 Task: Find connections with filter location Katiola with filter topic #Managementtips with filter profile language English with filter current company Varroc Safety and Mobility with filter school JSS Academy of Technical Education with filter industry Women's Handbag Manufacturing with filter service category Business Analytics with filter keywords title Direct Salesperson
Action: Mouse moved to (687, 88)
Screenshot: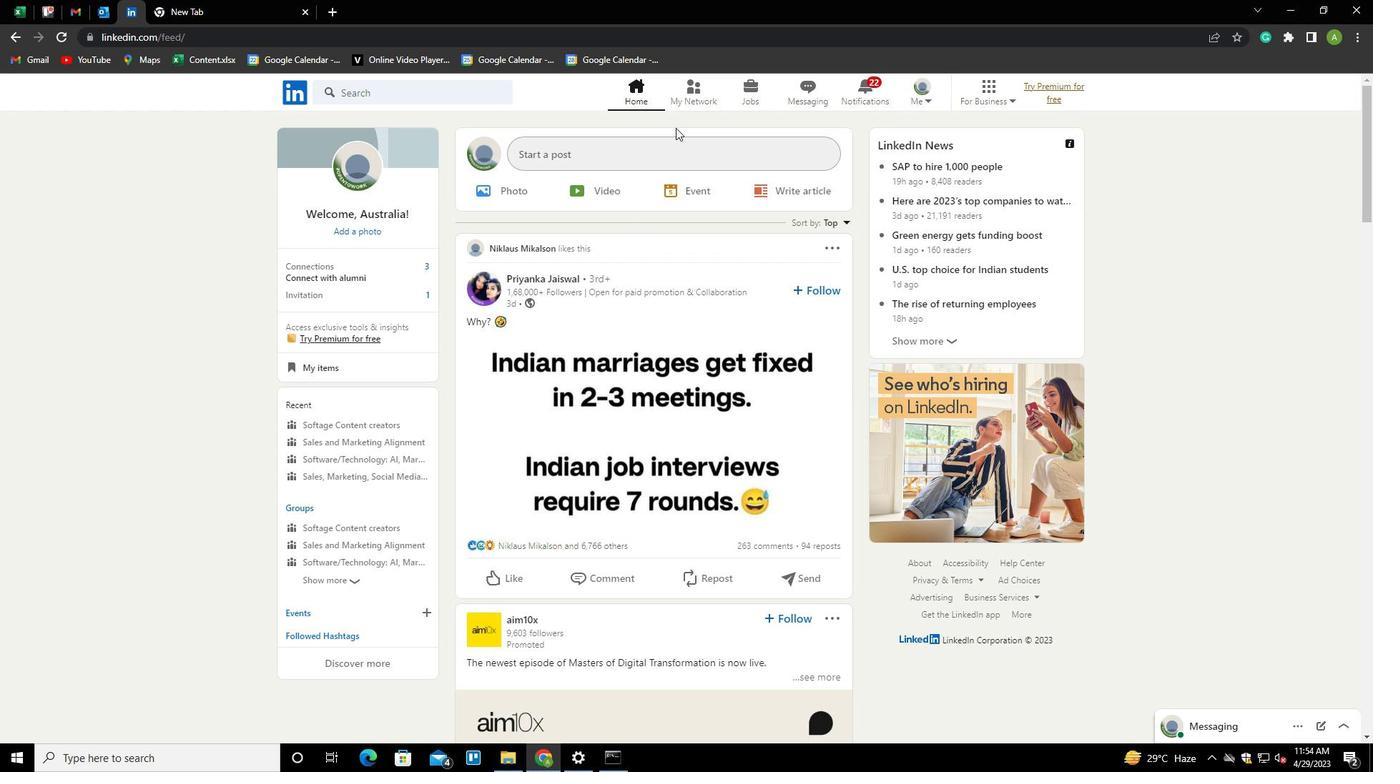 
Action: Mouse pressed left at (687, 88)
Screenshot: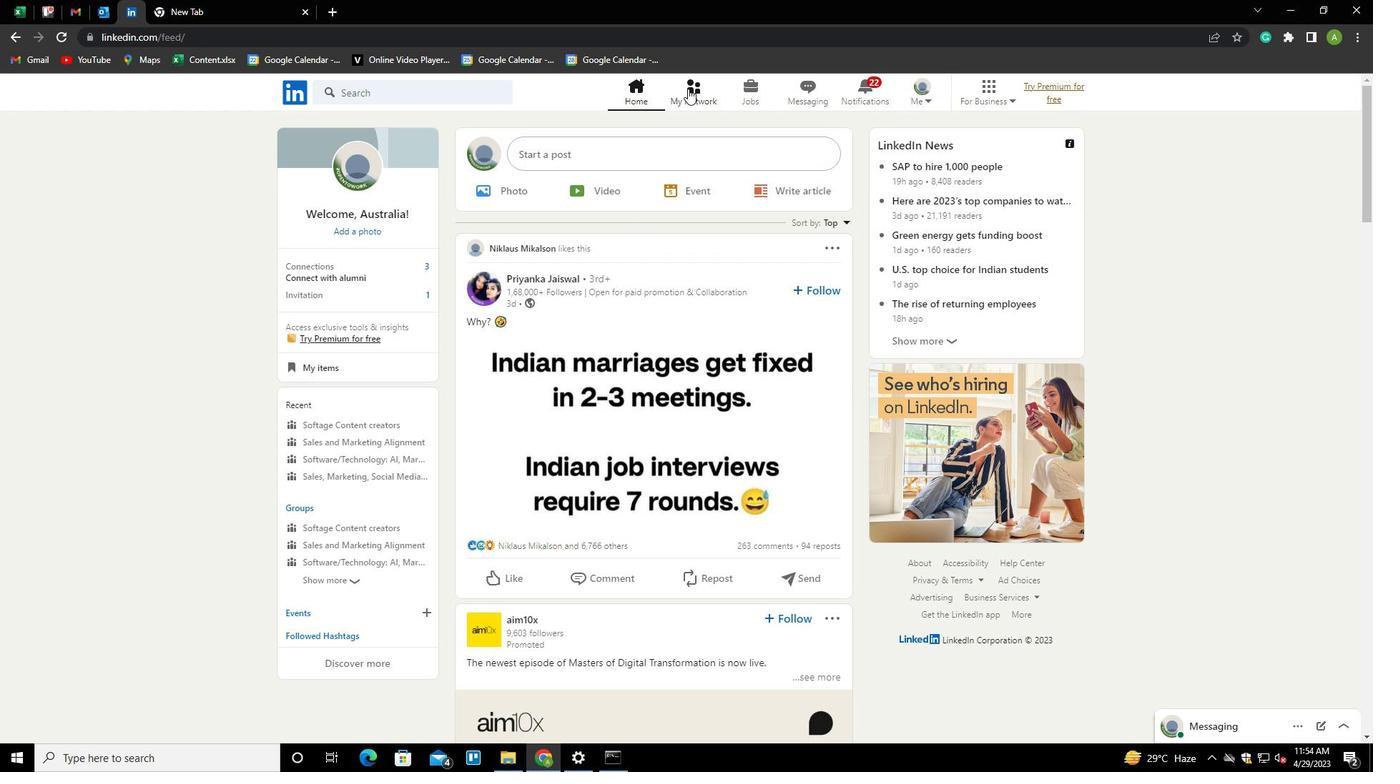 
Action: Mouse moved to (365, 166)
Screenshot: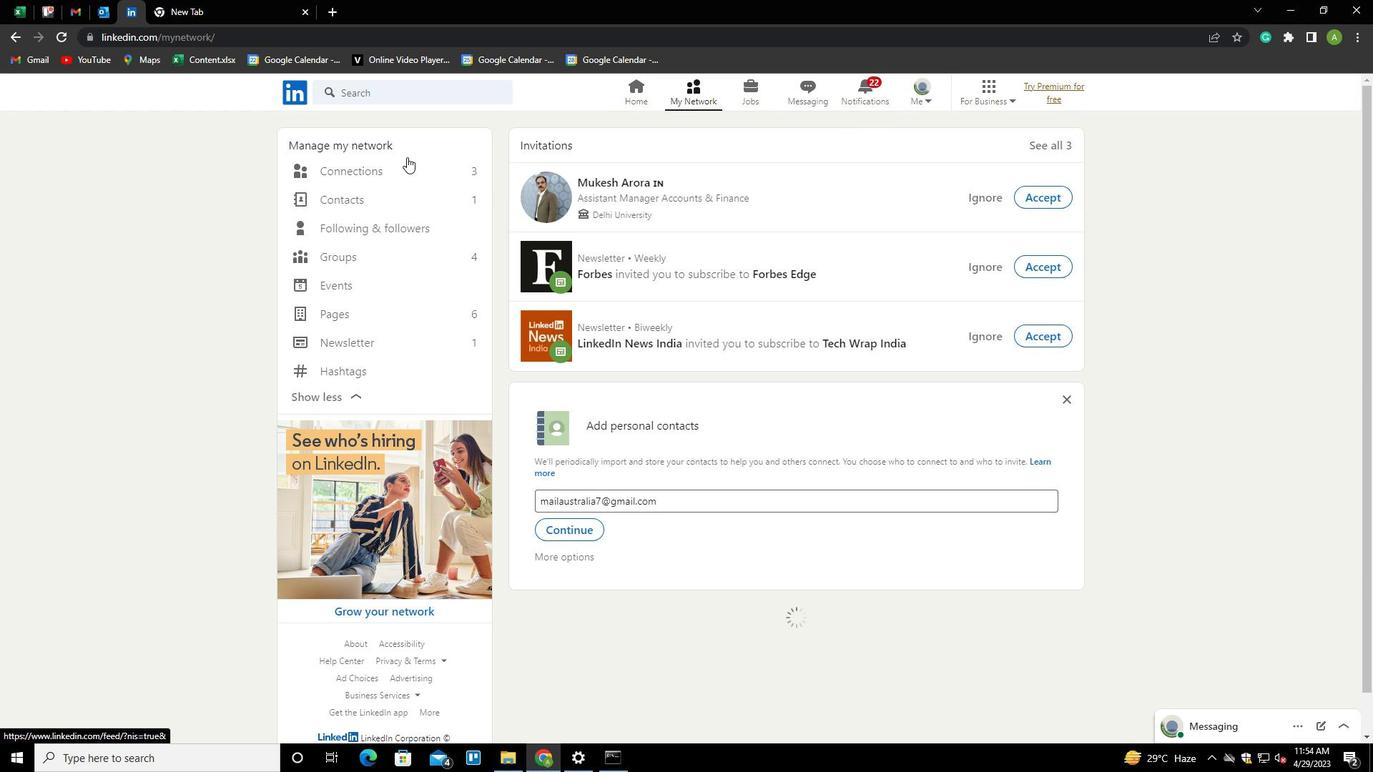 
Action: Mouse pressed left at (365, 166)
Screenshot: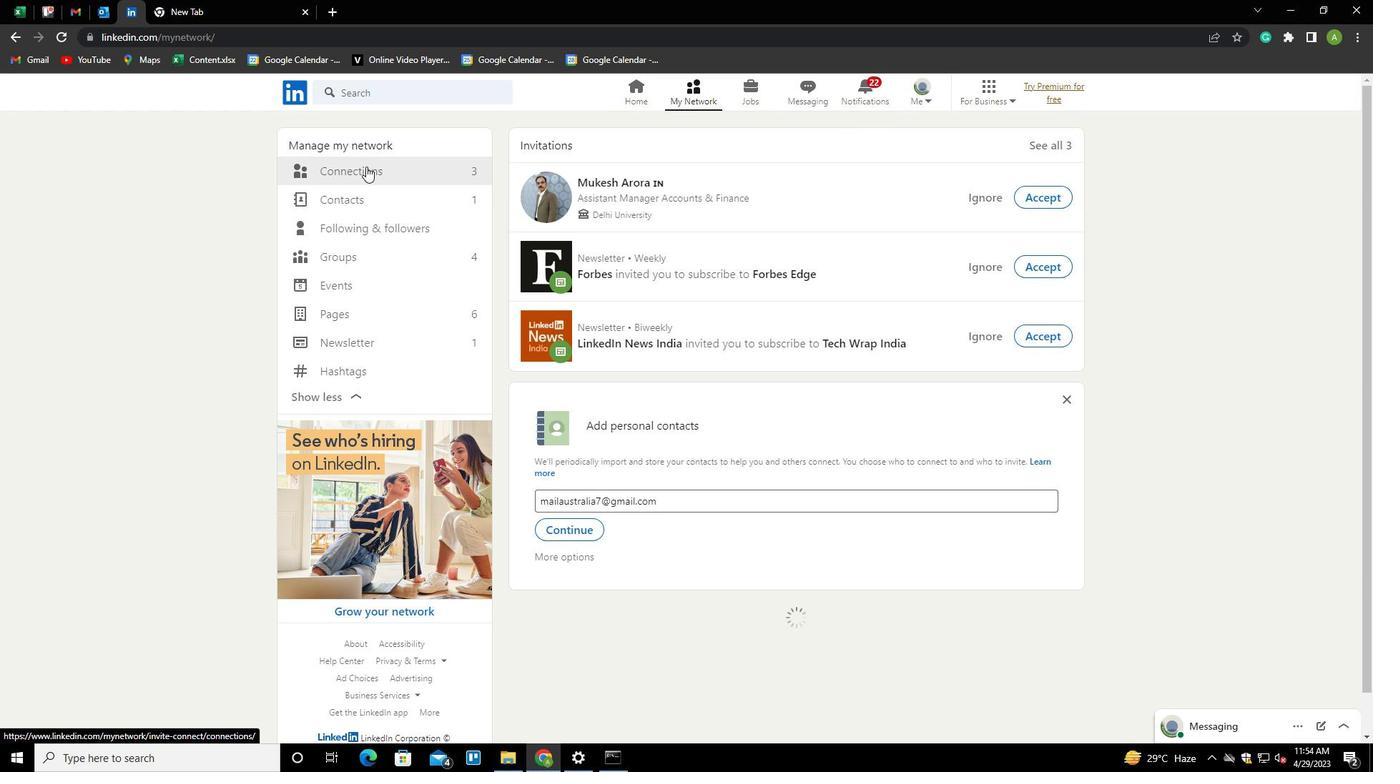 
Action: Mouse moved to (816, 177)
Screenshot: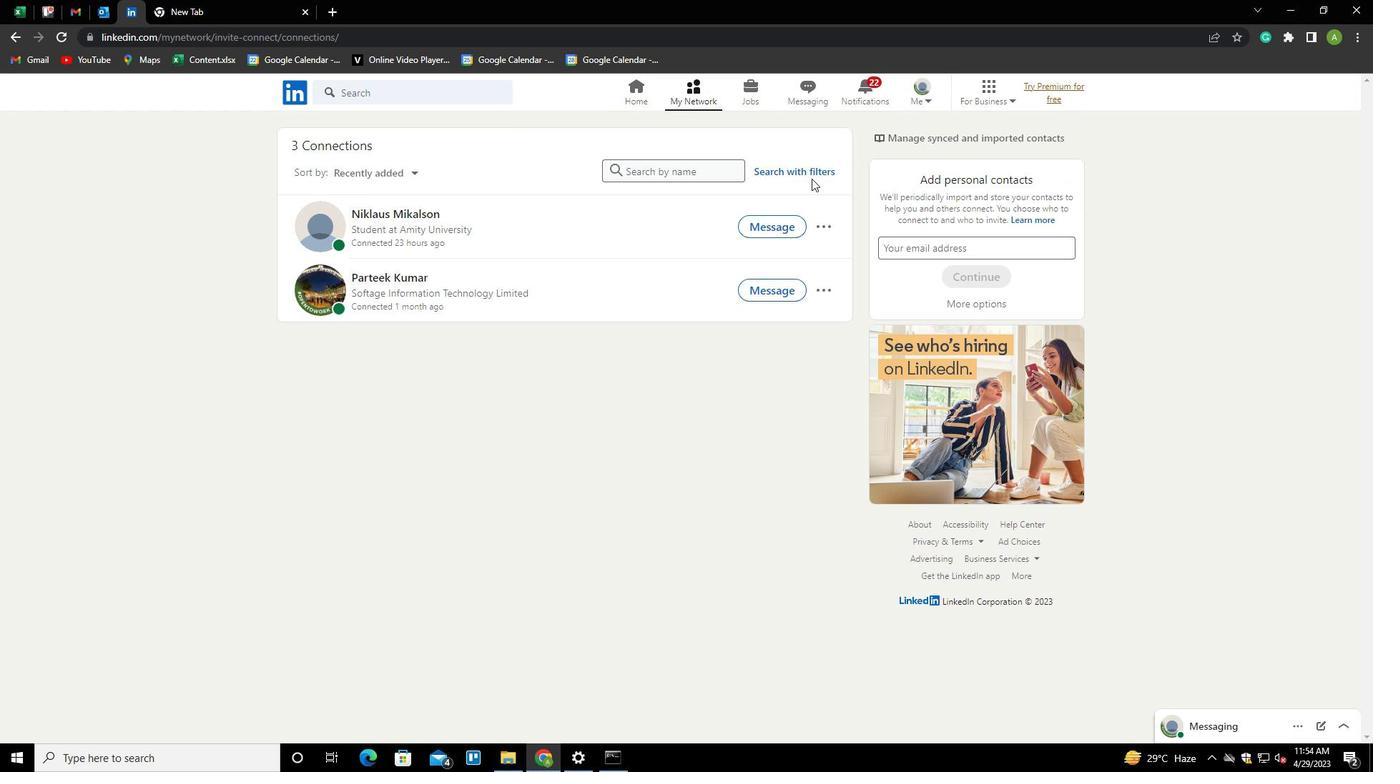 
Action: Mouse pressed left at (816, 177)
Screenshot: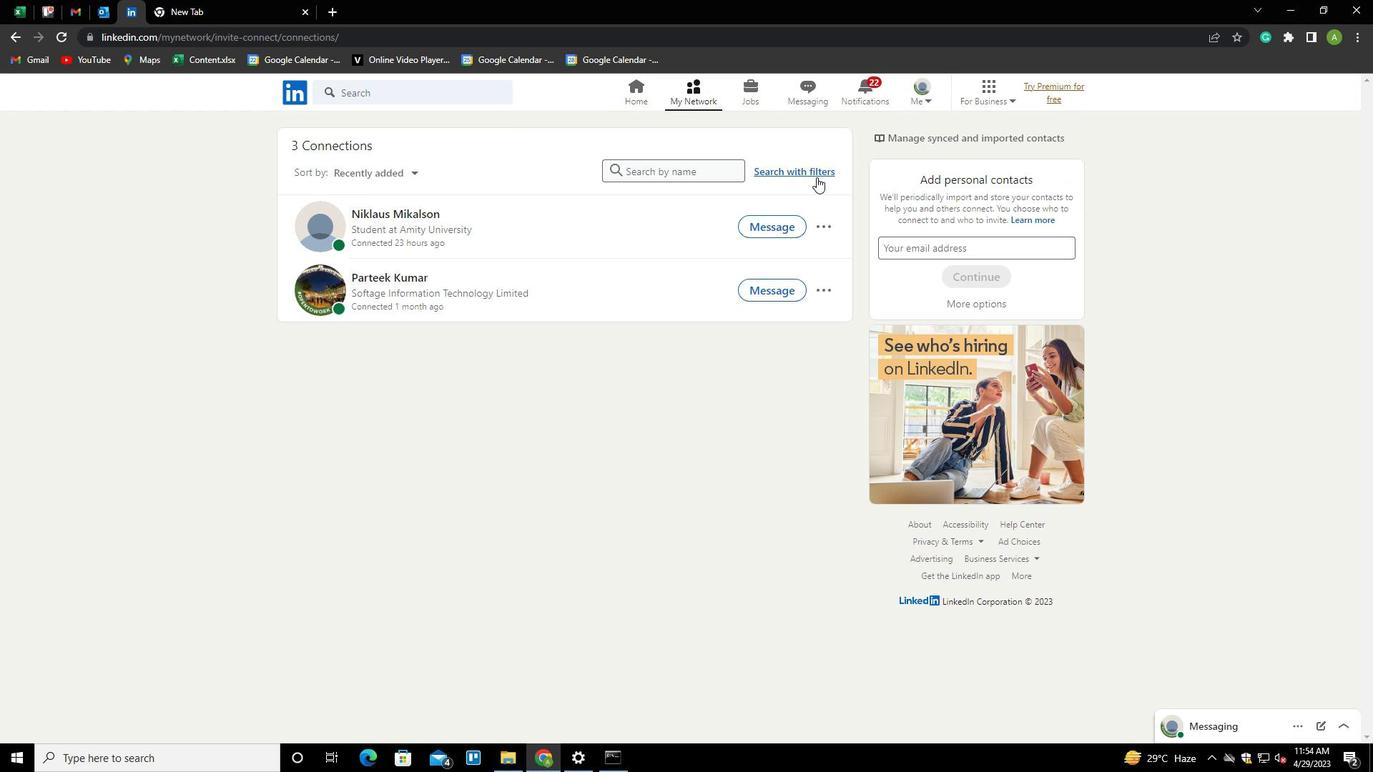 
Action: Mouse moved to (737, 128)
Screenshot: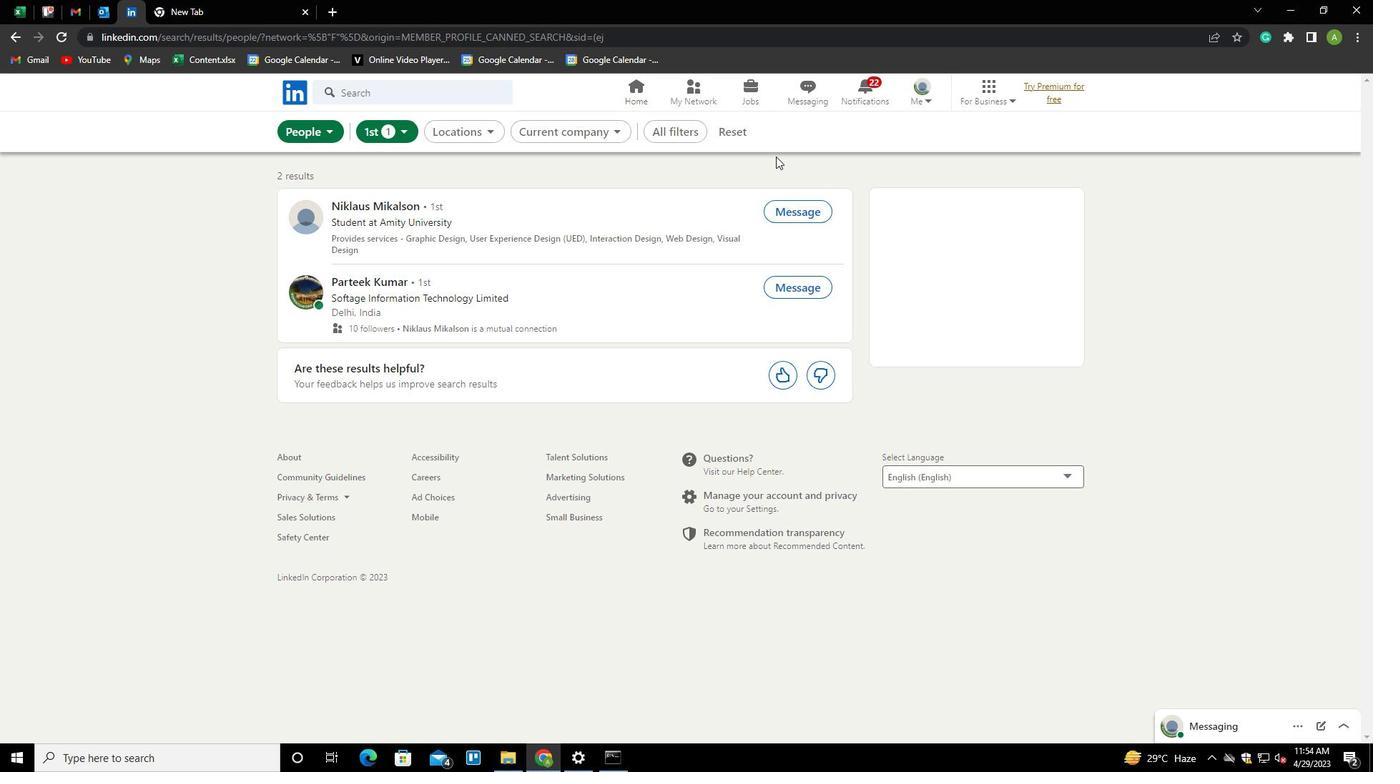 
Action: Mouse pressed left at (737, 128)
Screenshot: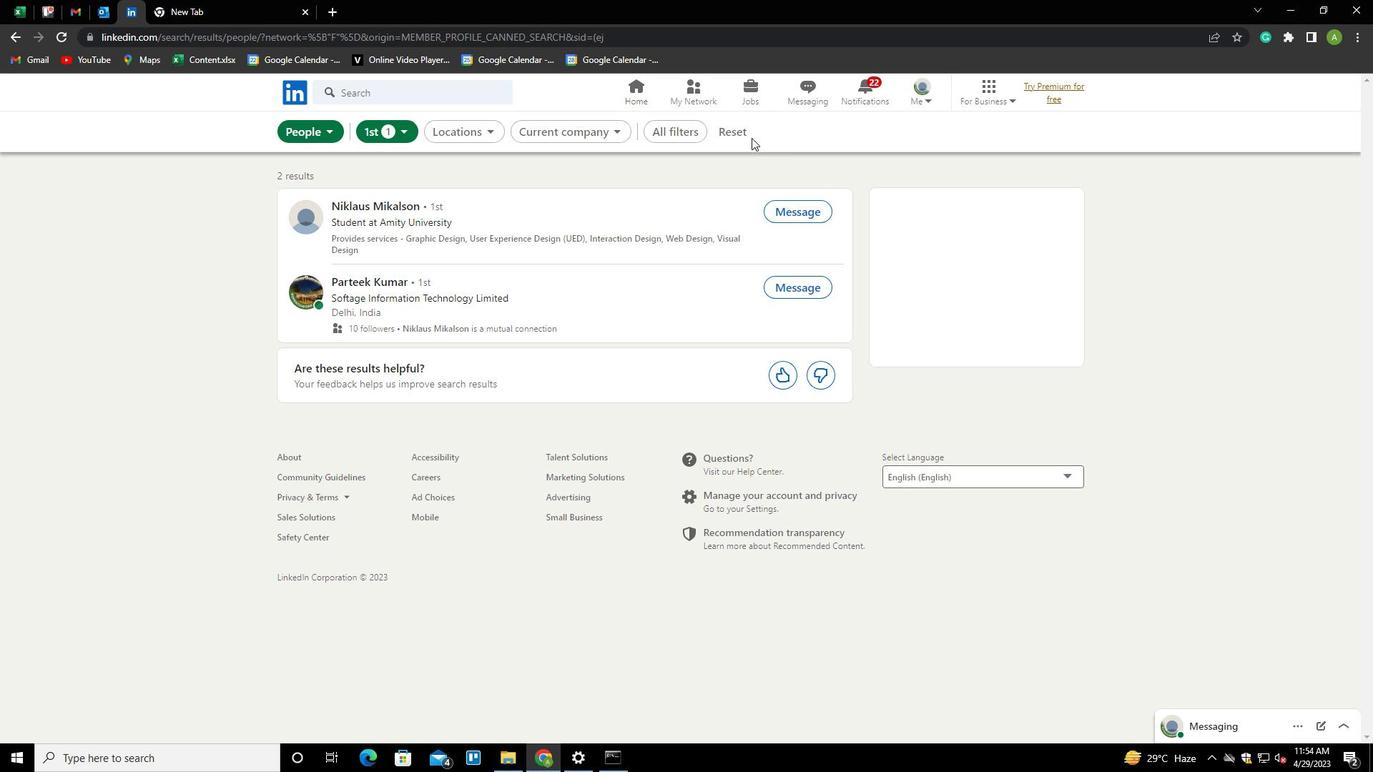 
Action: Mouse moved to (698, 134)
Screenshot: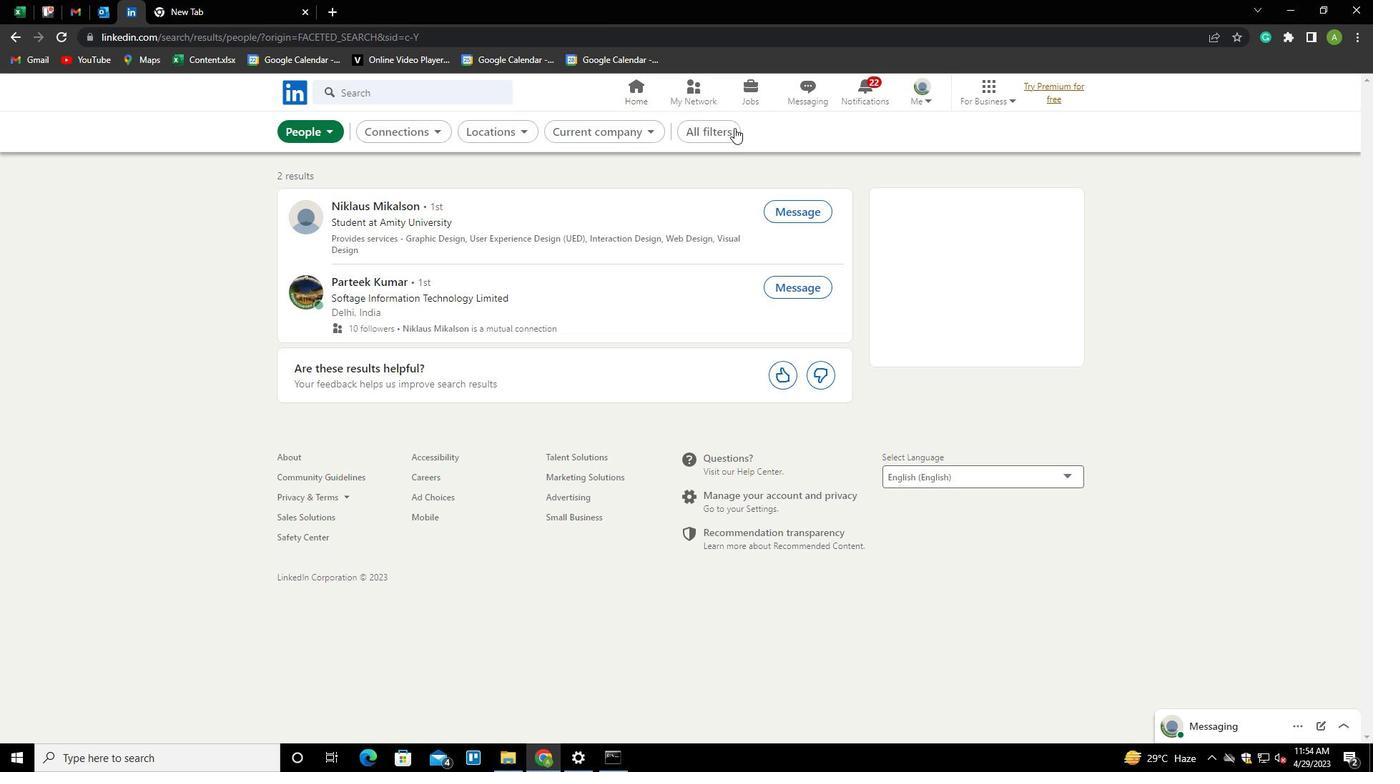 
Action: Mouse pressed left at (698, 134)
Screenshot: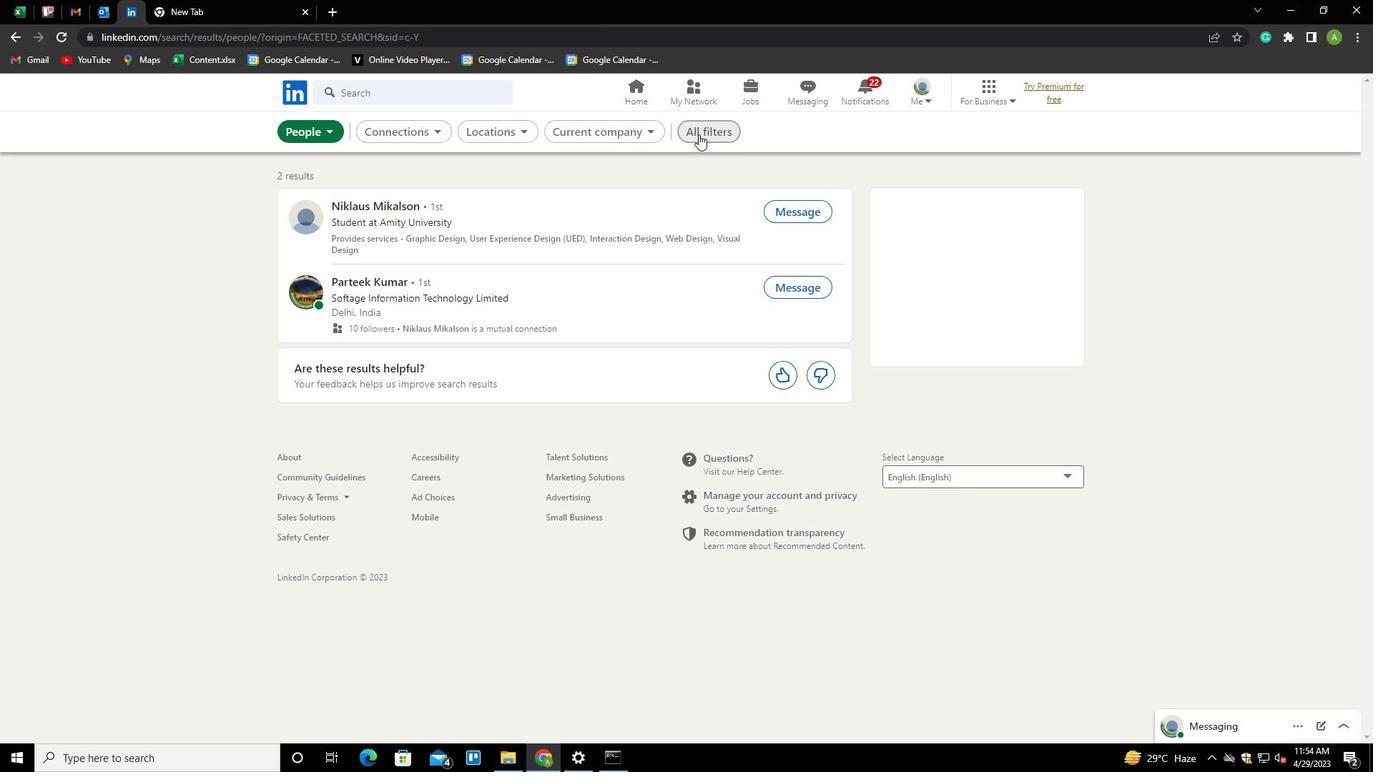 
Action: Mouse moved to (1192, 454)
Screenshot: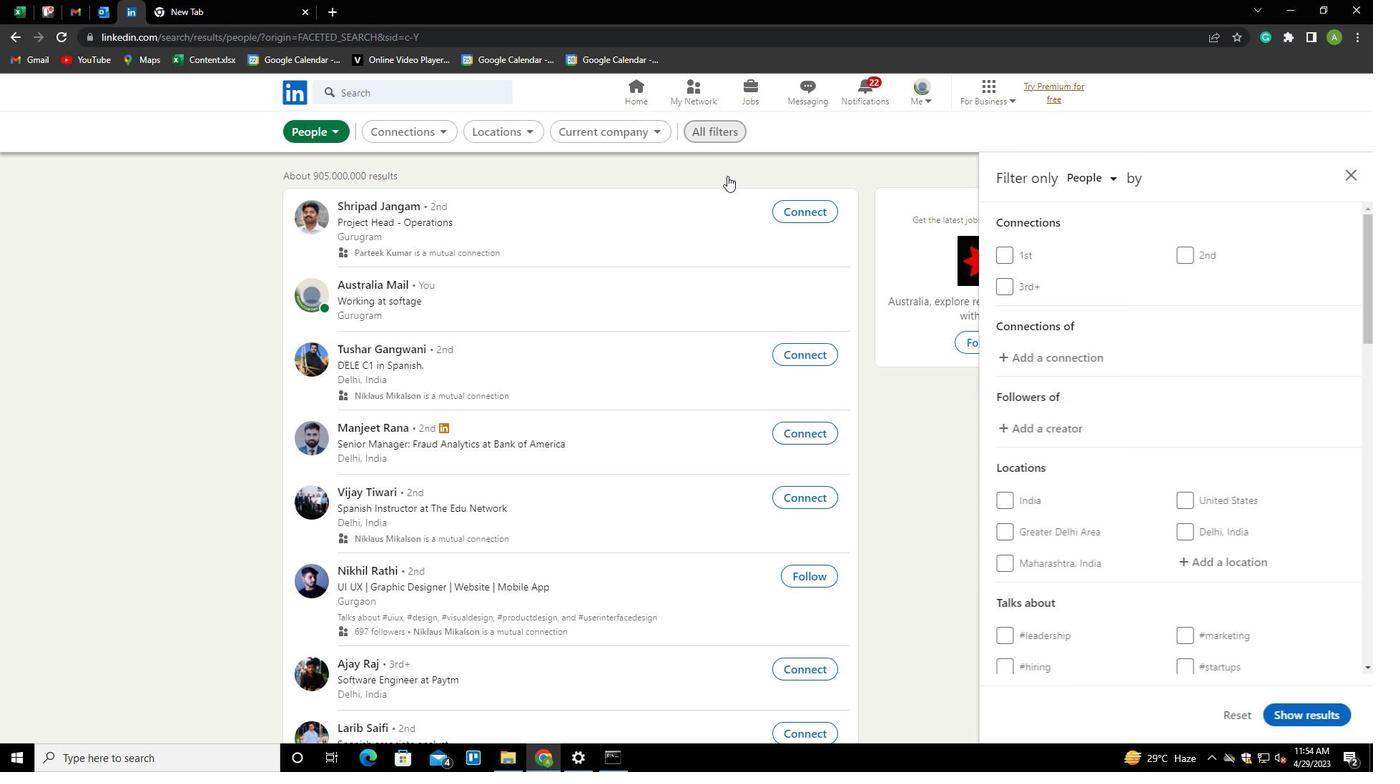
Action: Mouse scrolled (1192, 453) with delta (0, 0)
Screenshot: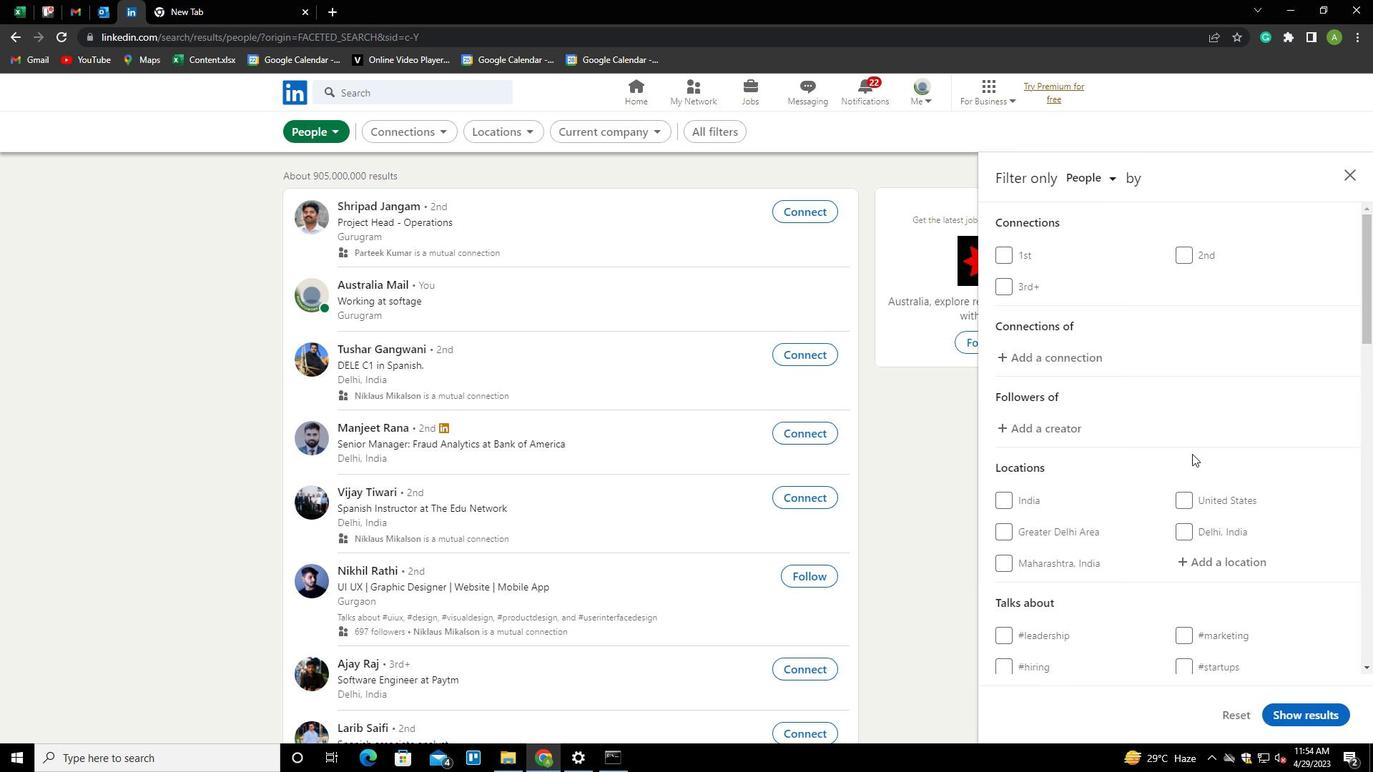 
Action: Mouse scrolled (1192, 453) with delta (0, 0)
Screenshot: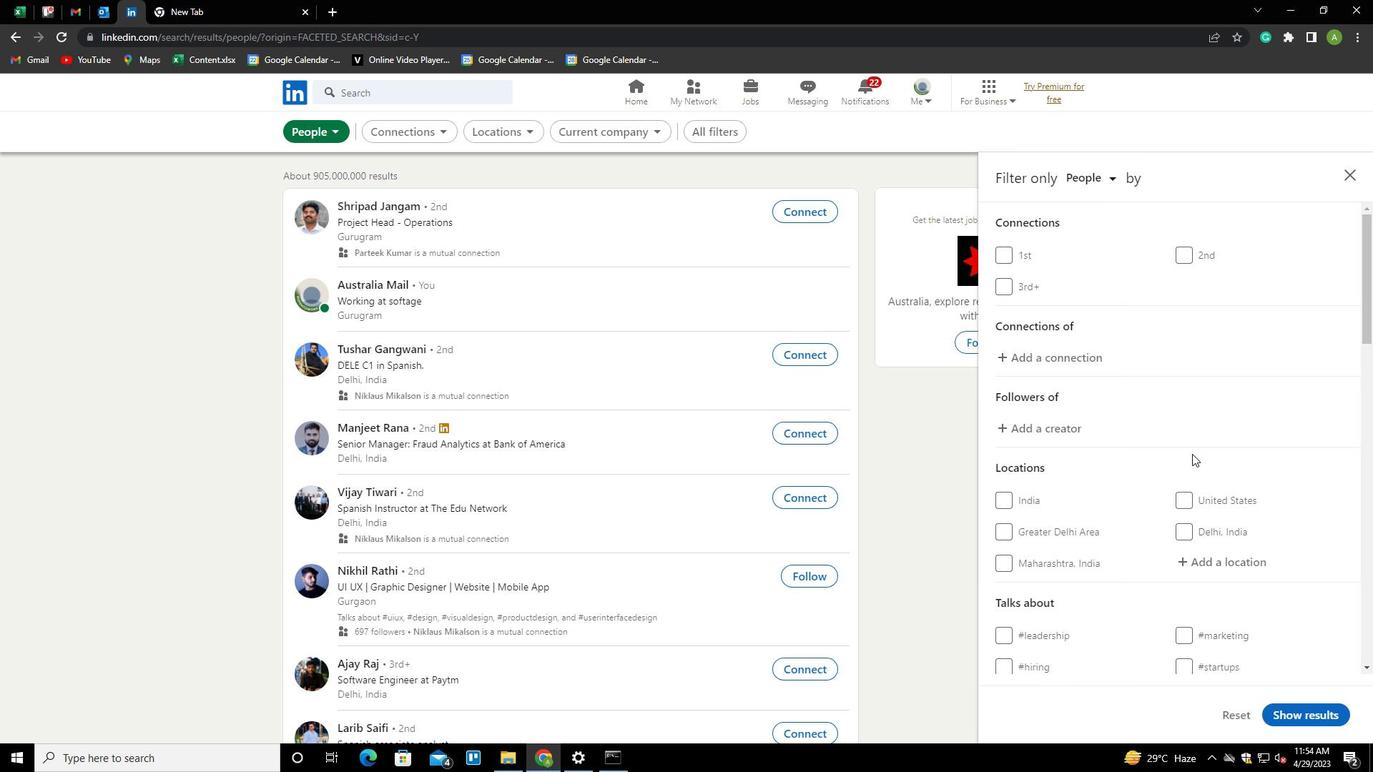 
Action: Mouse scrolled (1192, 453) with delta (0, 0)
Screenshot: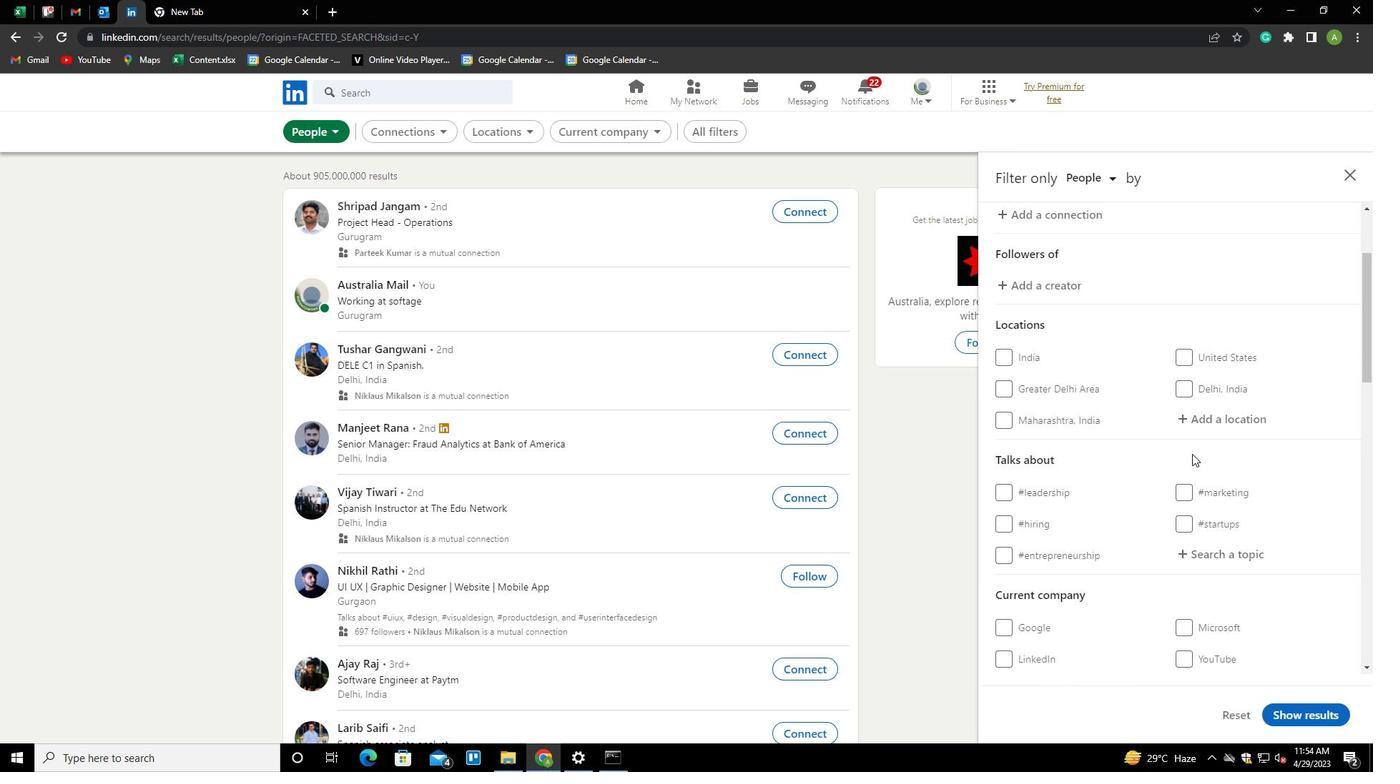 
Action: Mouse moved to (1204, 356)
Screenshot: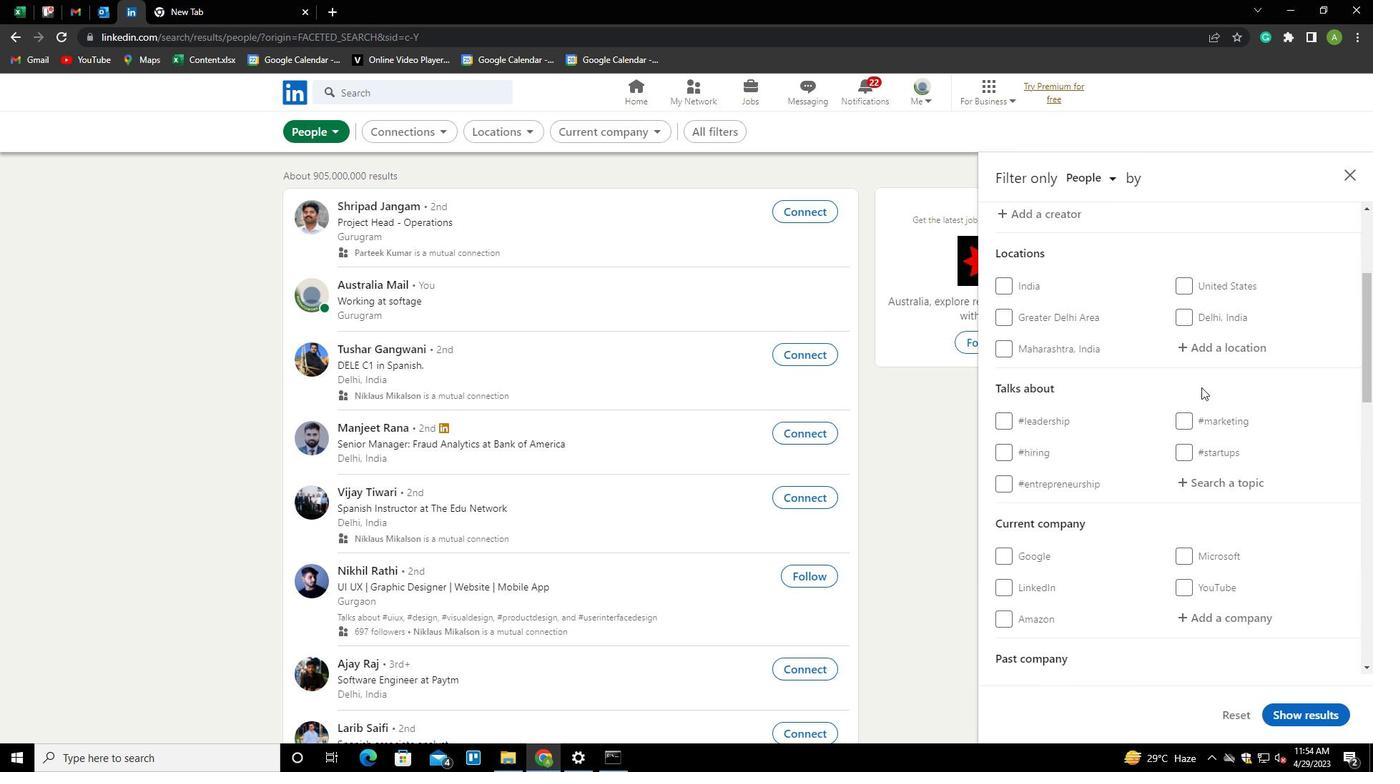 
Action: Mouse pressed left at (1204, 356)
Screenshot: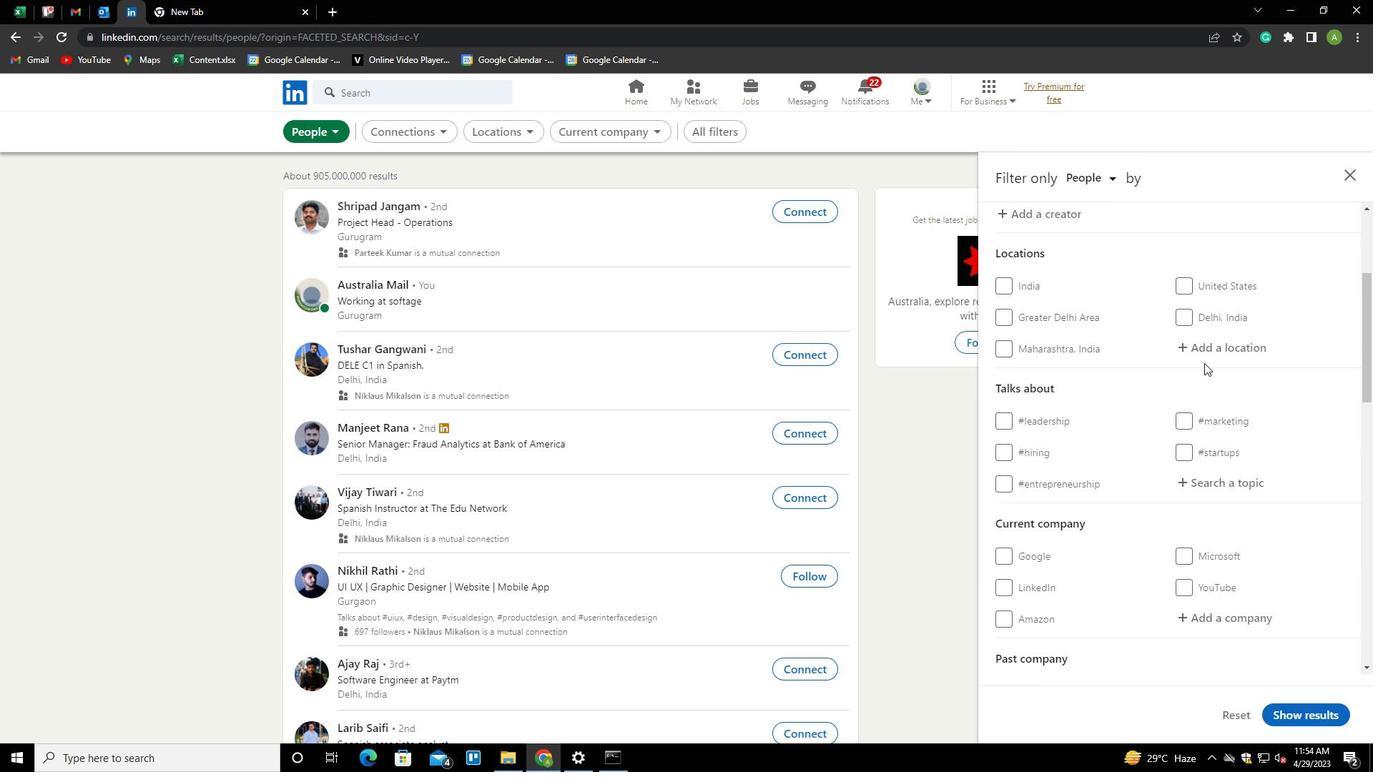 
Action: Mouse moved to (1219, 346)
Screenshot: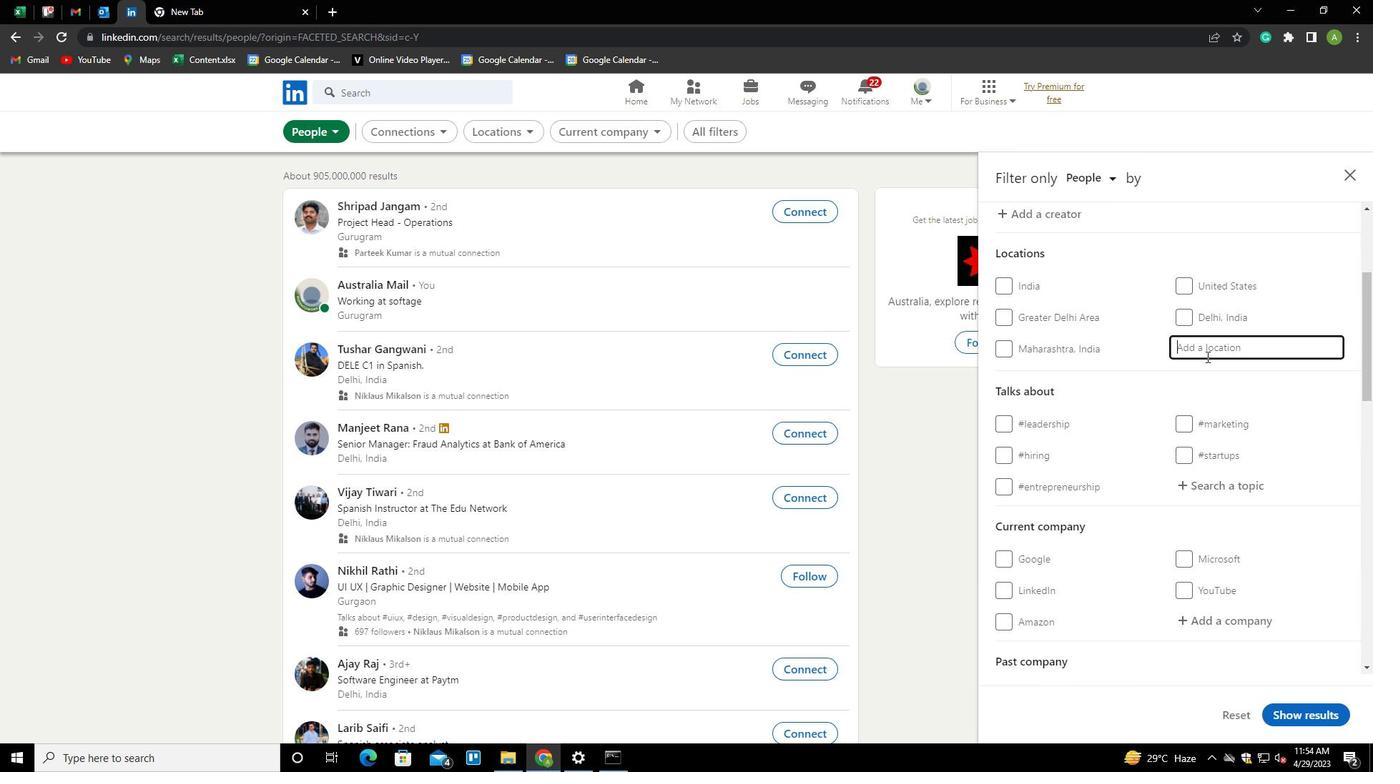
Action: Mouse pressed left at (1219, 346)
Screenshot: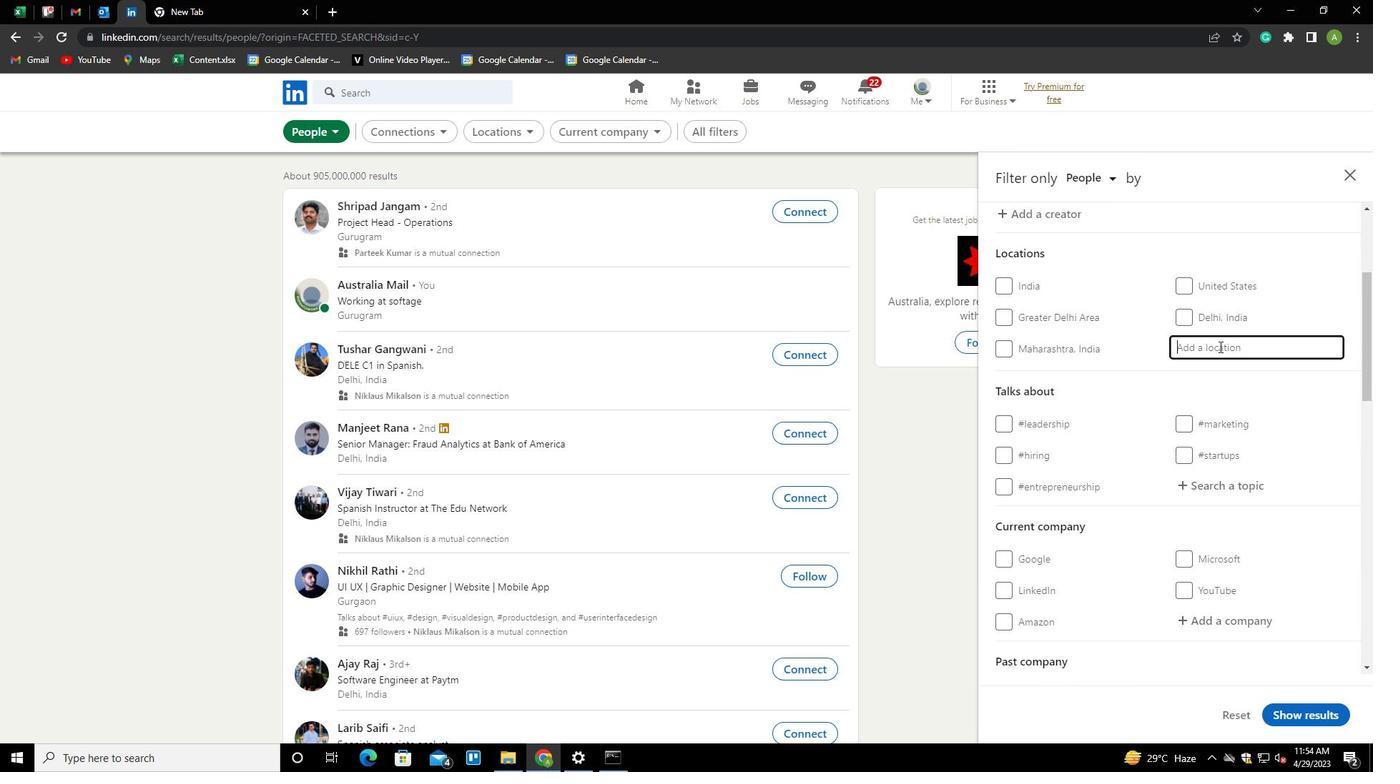 
Action: Key pressed <Key.shift>KOTIOLA
Screenshot: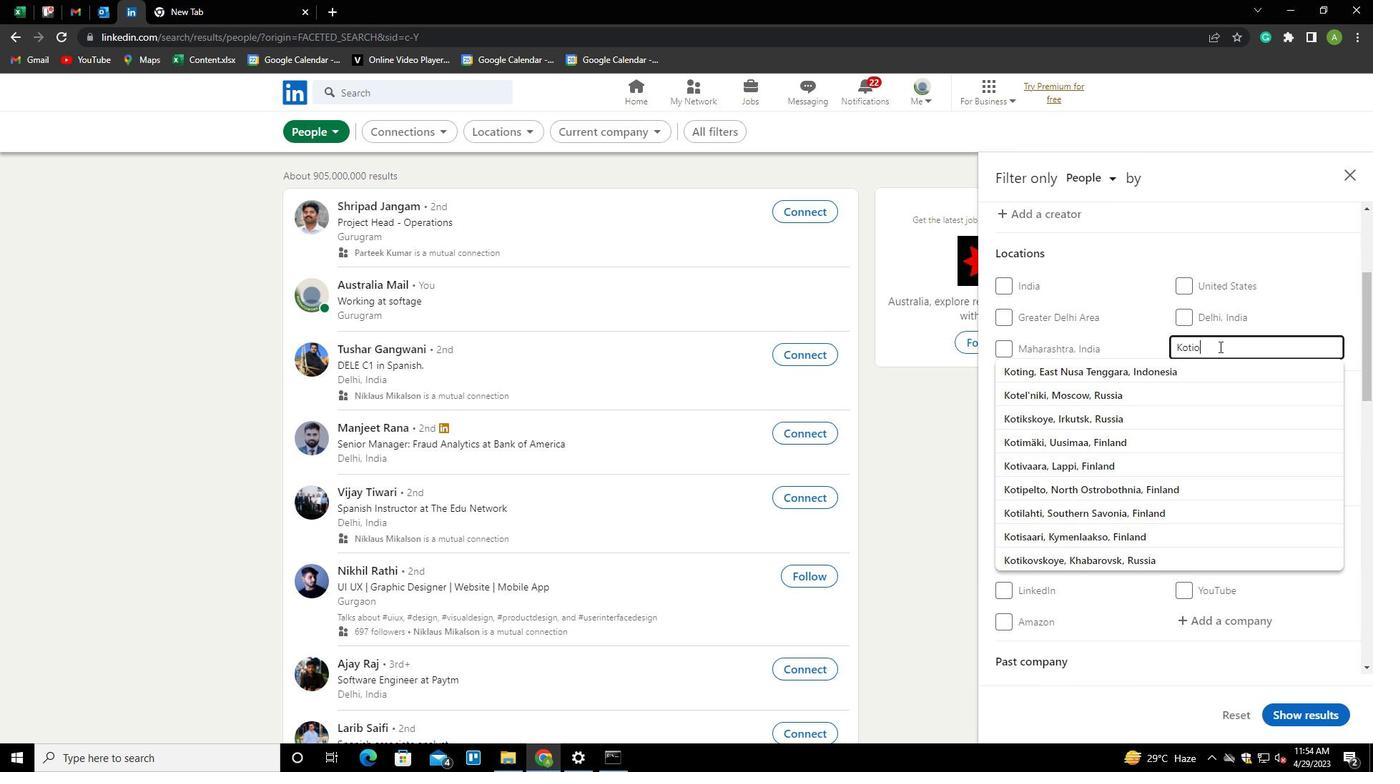 
Action: Mouse moved to (1215, 365)
Screenshot: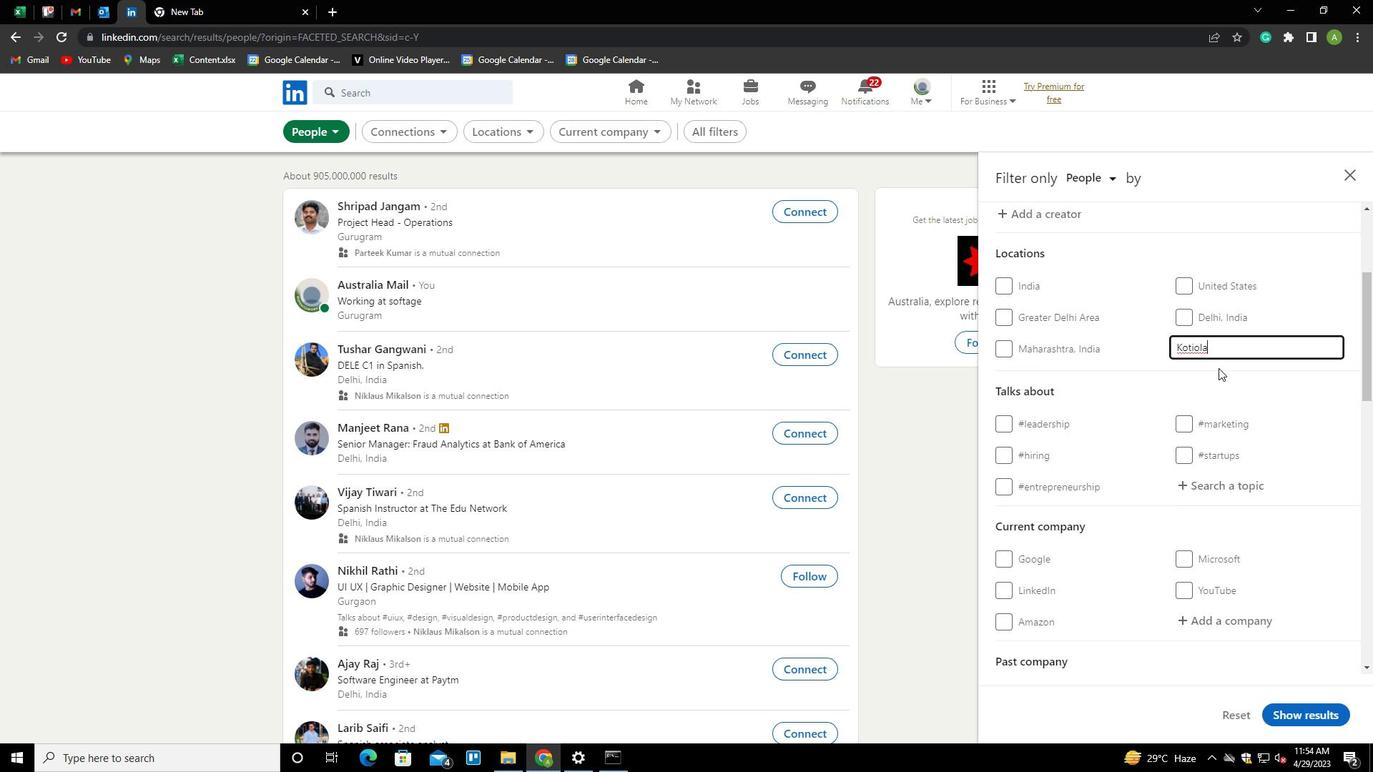 
Action: Key pressed <Key.left><Key.left><Key.left><Key.left><Key.left><Key.shift_r><Key.home>A<Key.home><Key.shift>K<Key.down><Key.enter>
Screenshot: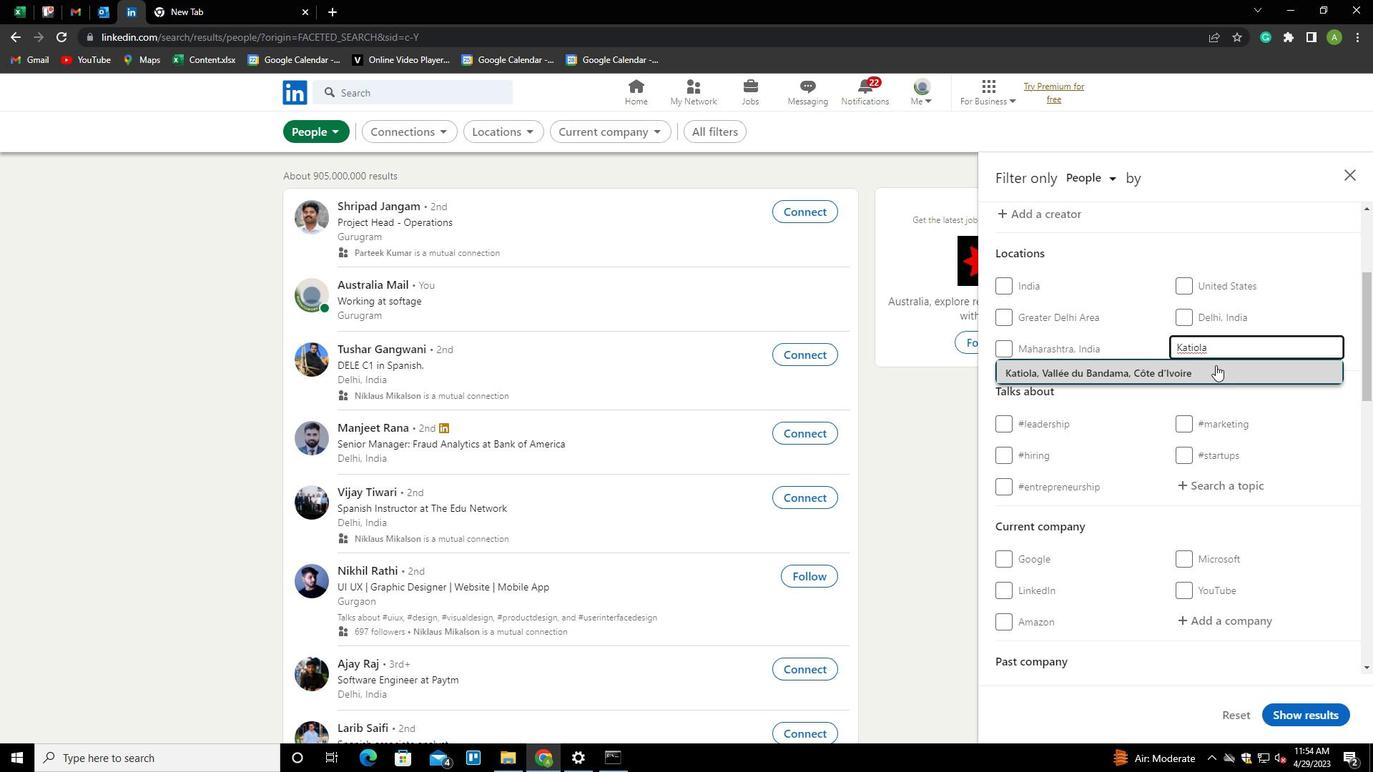 
Action: Mouse scrolled (1215, 364) with delta (0, 0)
Screenshot: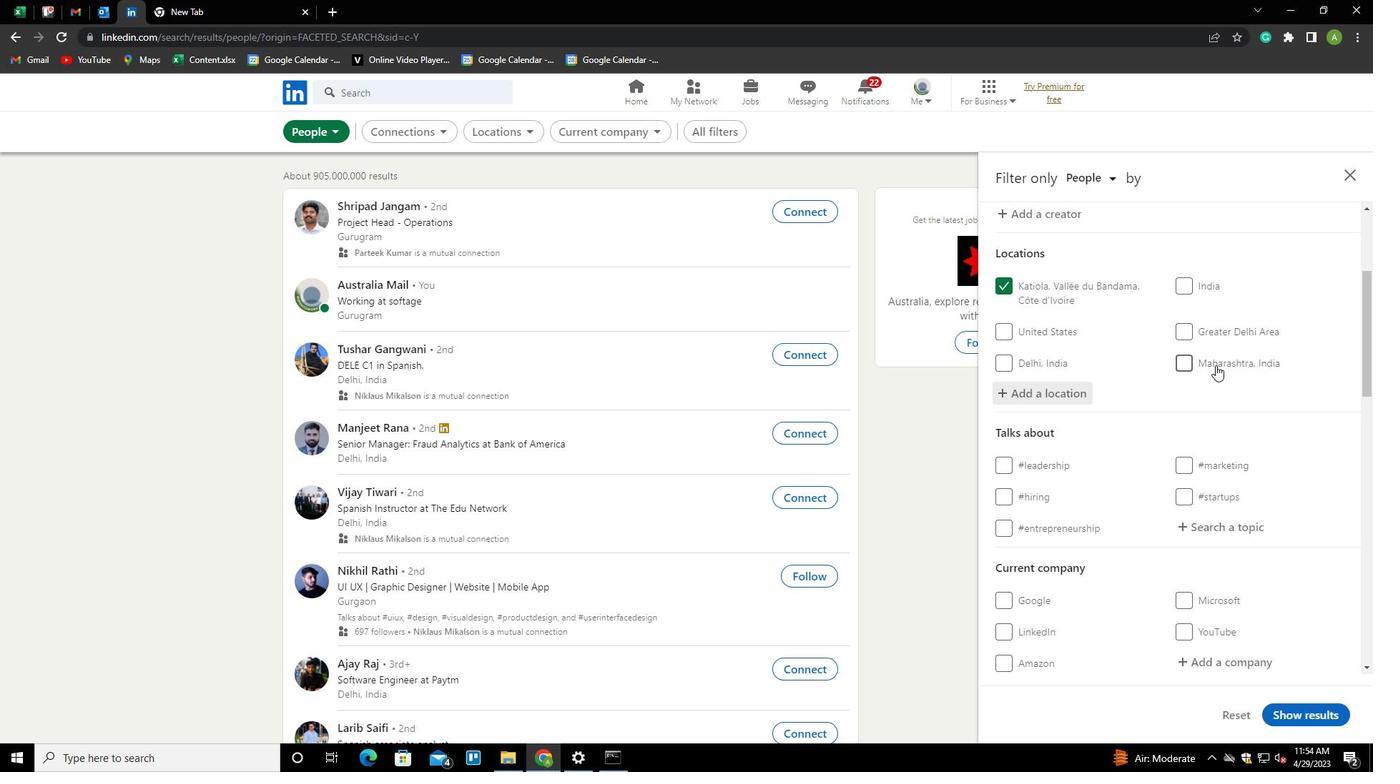 
Action: Mouse scrolled (1215, 364) with delta (0, 0)
Screenshot: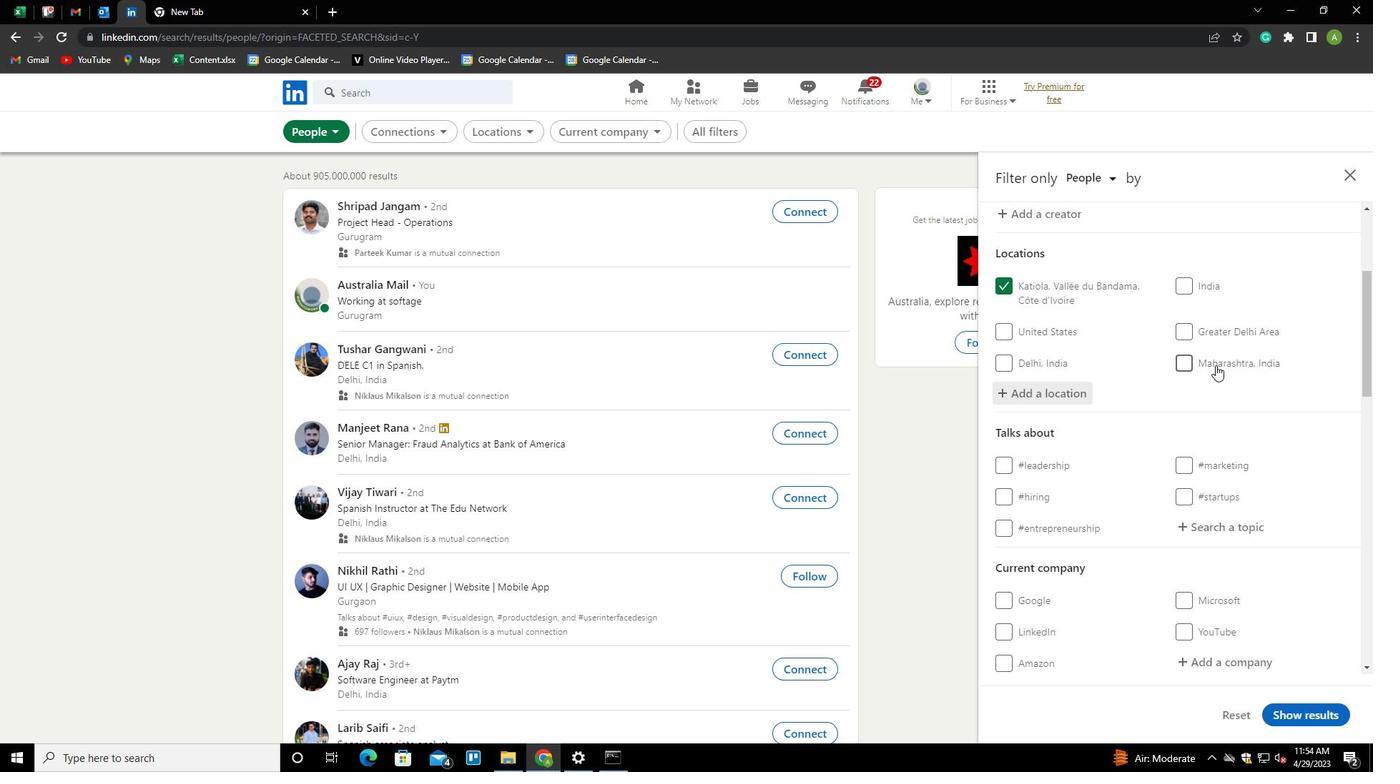 
Action: Mouse scrolled (1215, 364) with delta (0, 0)
Screenshot: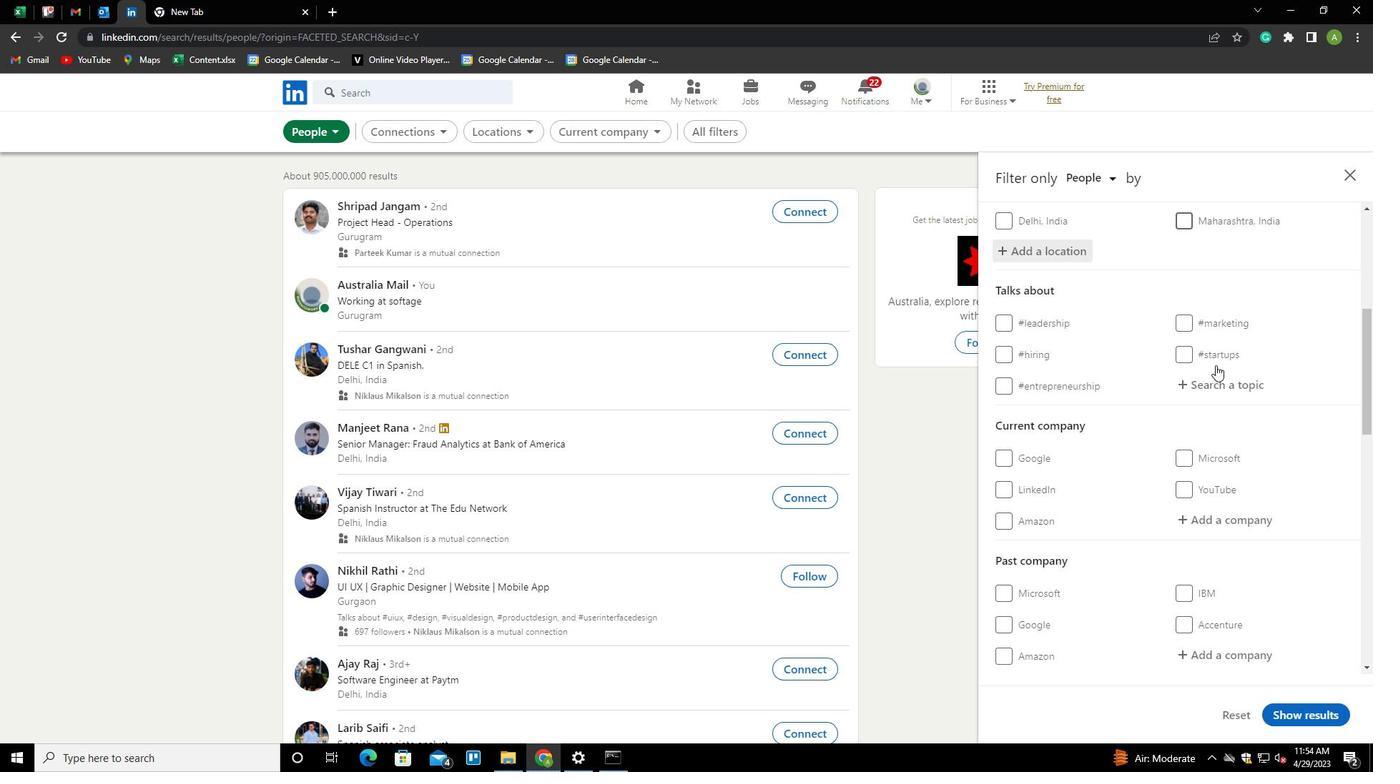 
Action: Mouse moved to (1201, 317)
Screenshot: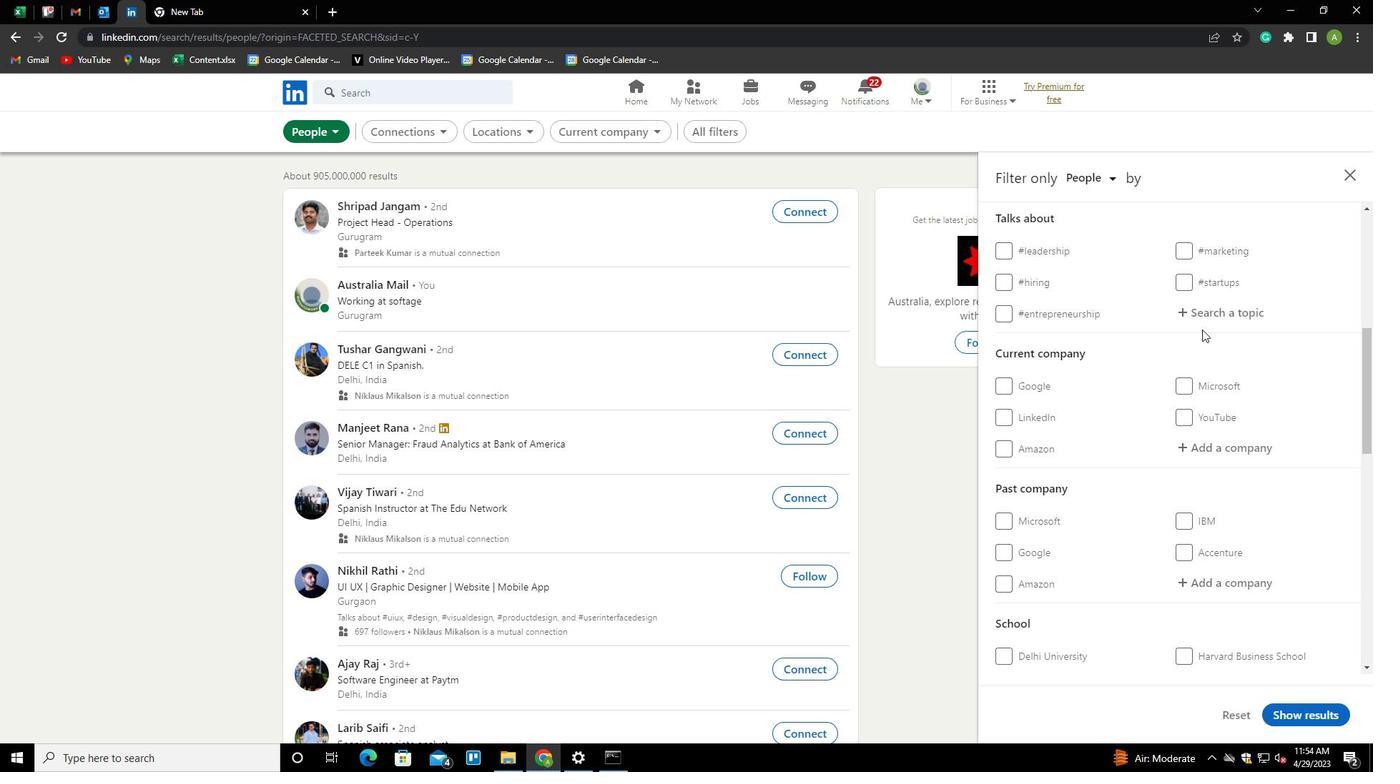 
Action: Mouse pressed left at (1201, 317)
Screenshot: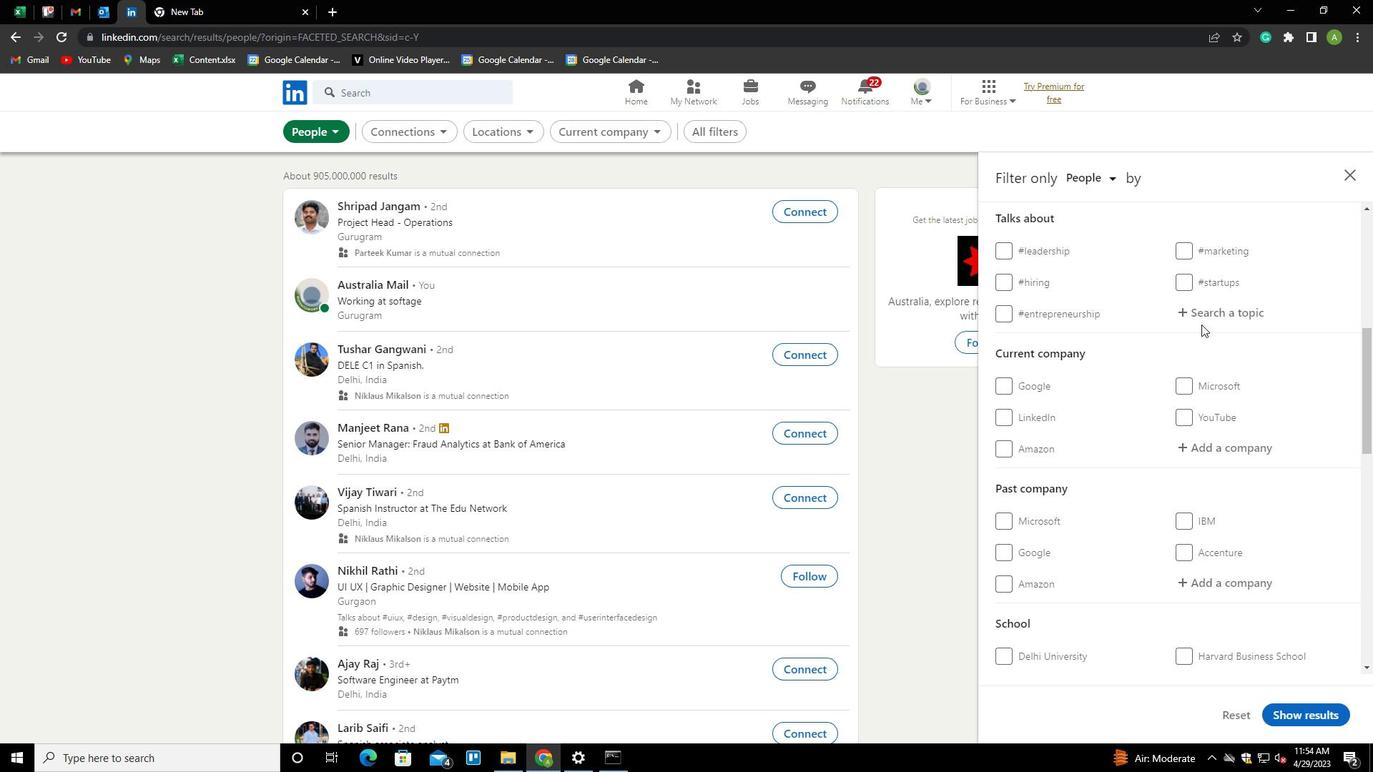 
Action: Key pressed MANAGEMAEN<Key.backspace><Key.backspace><Key.backspace>ENT<Key.down>TIPA<Key.insert>S<Key.backspace><Key.backspace>S<Key.down><Key.down><Key.down><Key.down><Key.down><Key.down><Key.down><Key.down><Key.down><Key.down><Key.down><Key.down><Key.down><Key.down><Key.down><Key.down><Key.down><Key.down><Key.down><Key.down><Key.down><Key.down><Key.down><Key.down><Key.down><Key.down><Key.down><Key.down><Key.enter>
Screenshot: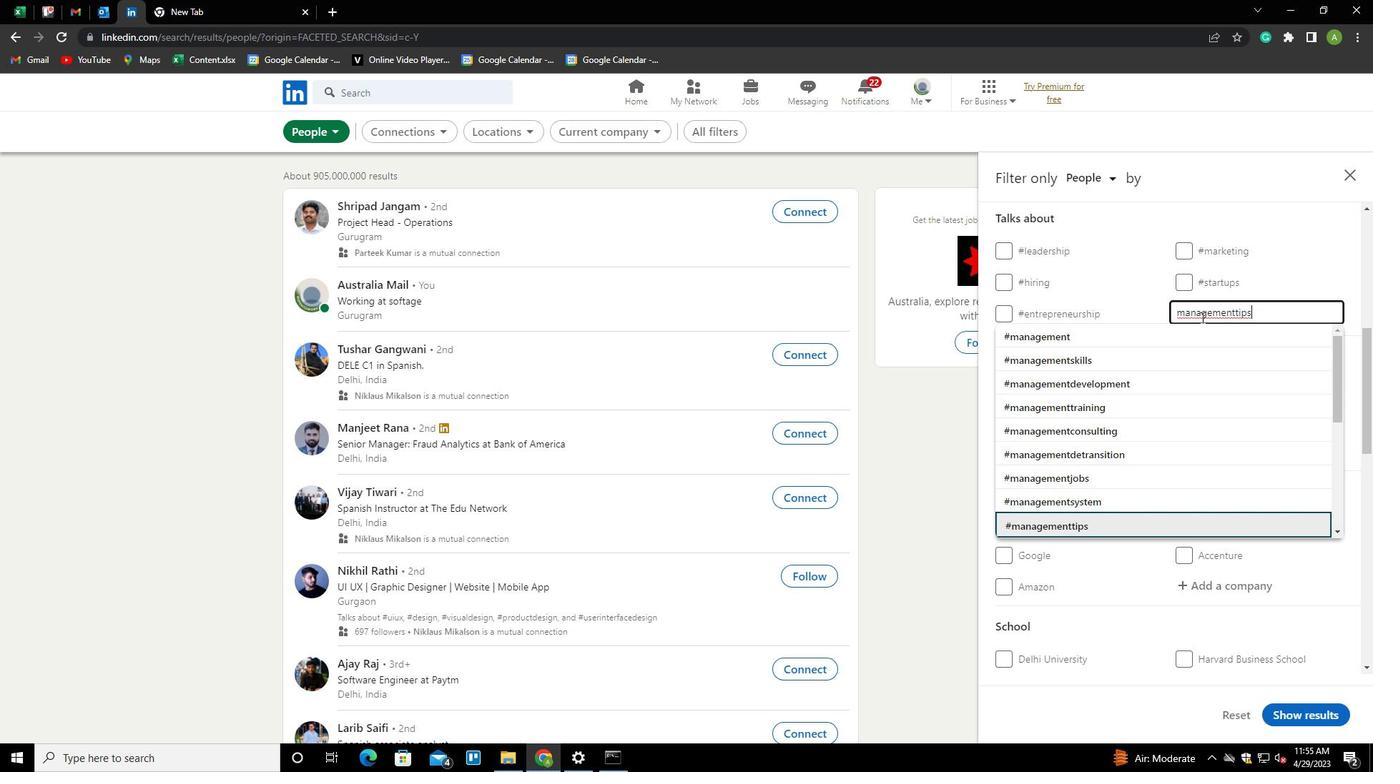 
Action: Mouse scrolled (1201, 316) with delta (0, 0)
Screenshot: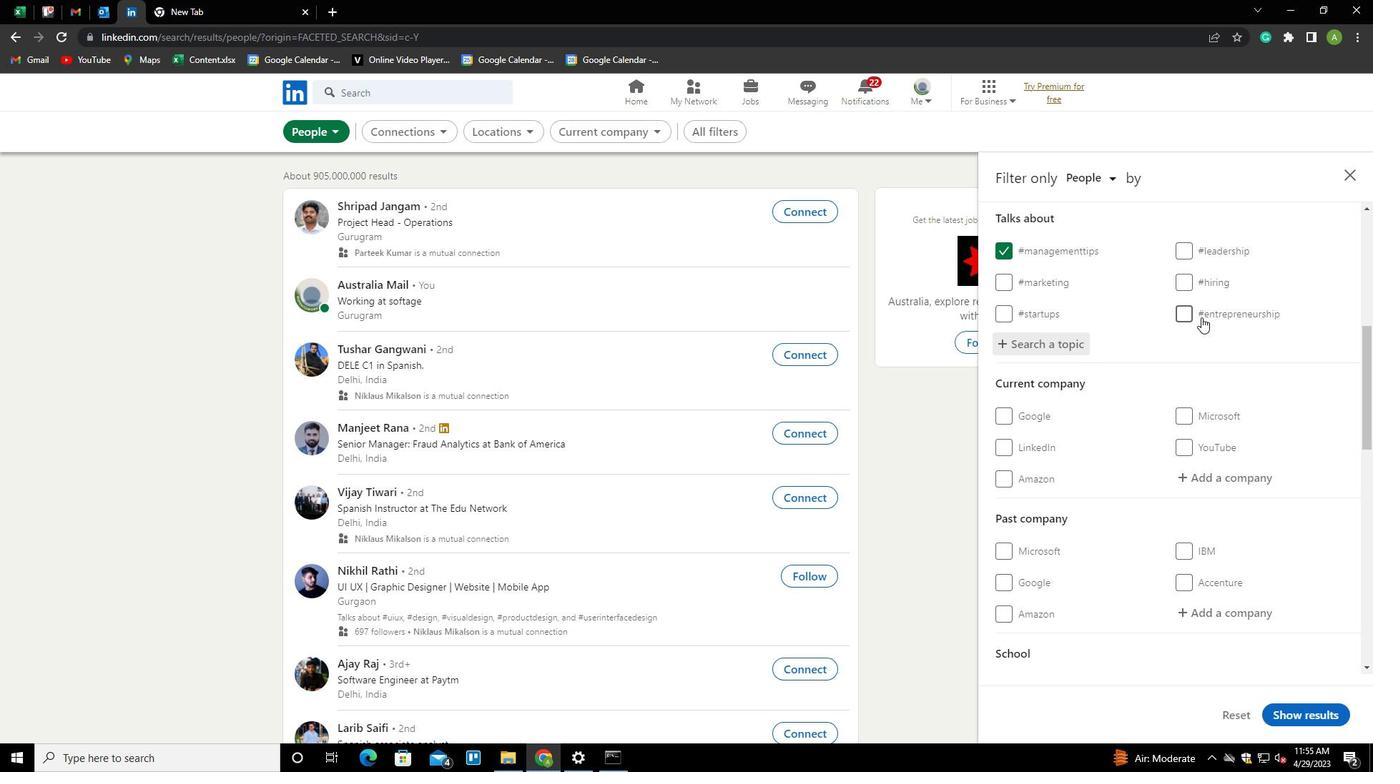 
Action: Mouse moved to (1192, 409)
Screenshot: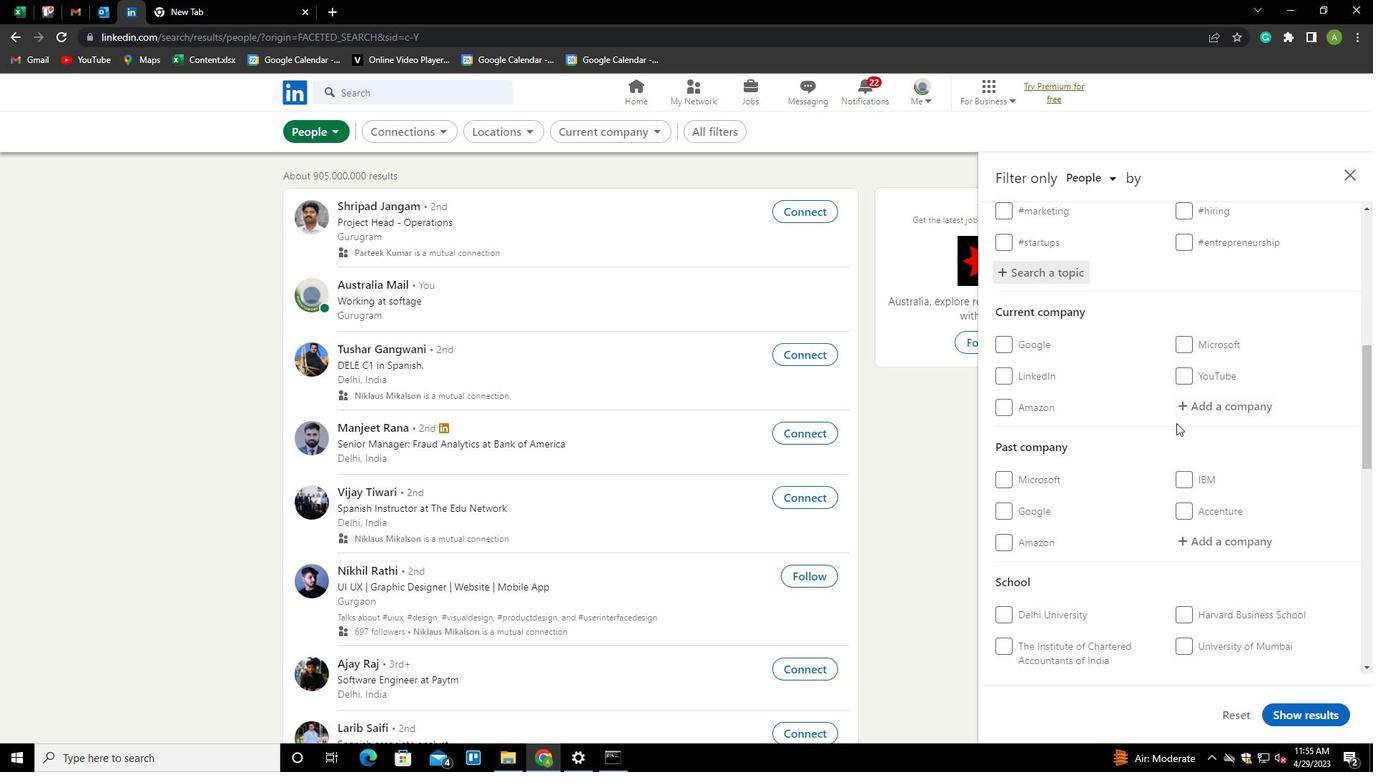
Action: Mouse pressed left at (1192, 409)
Screenshot: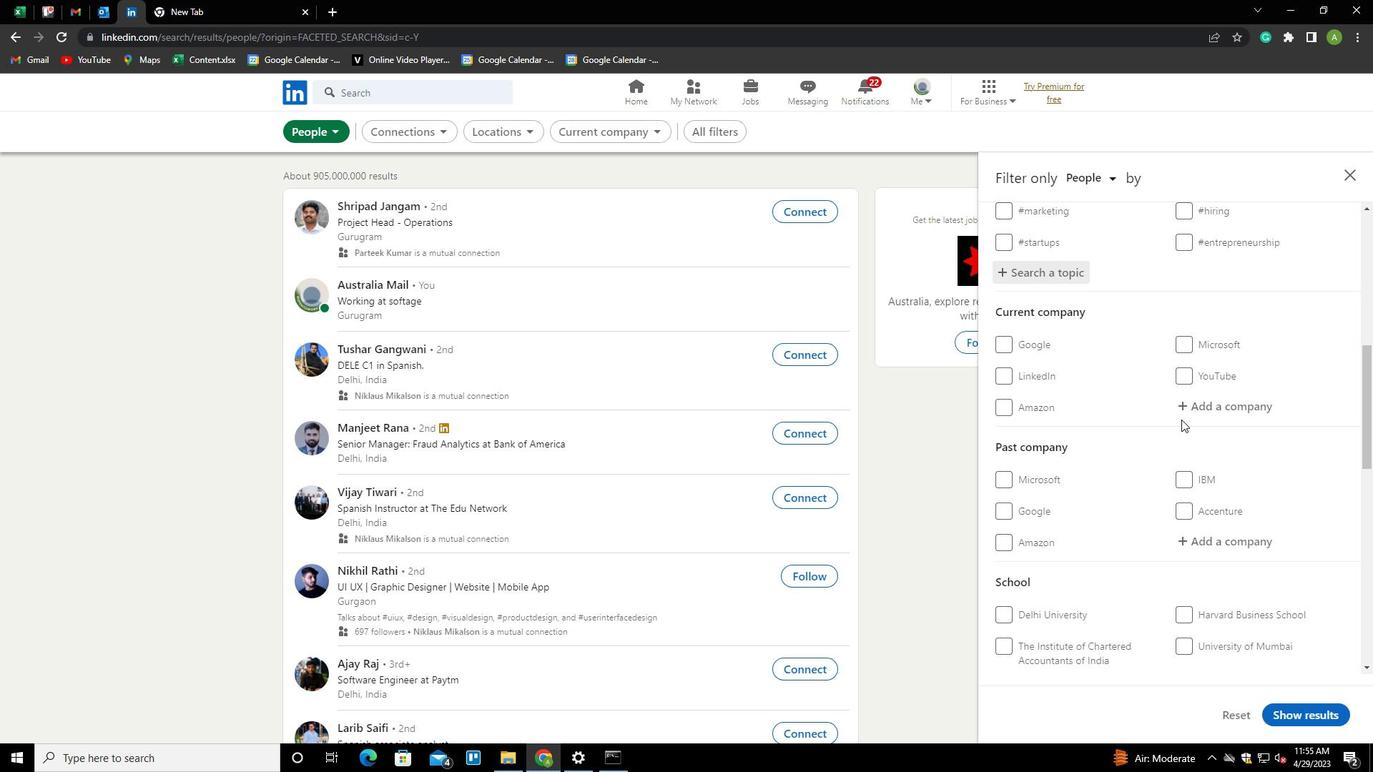 
Action: Mouse moved to (1220, 467)
Screenshot: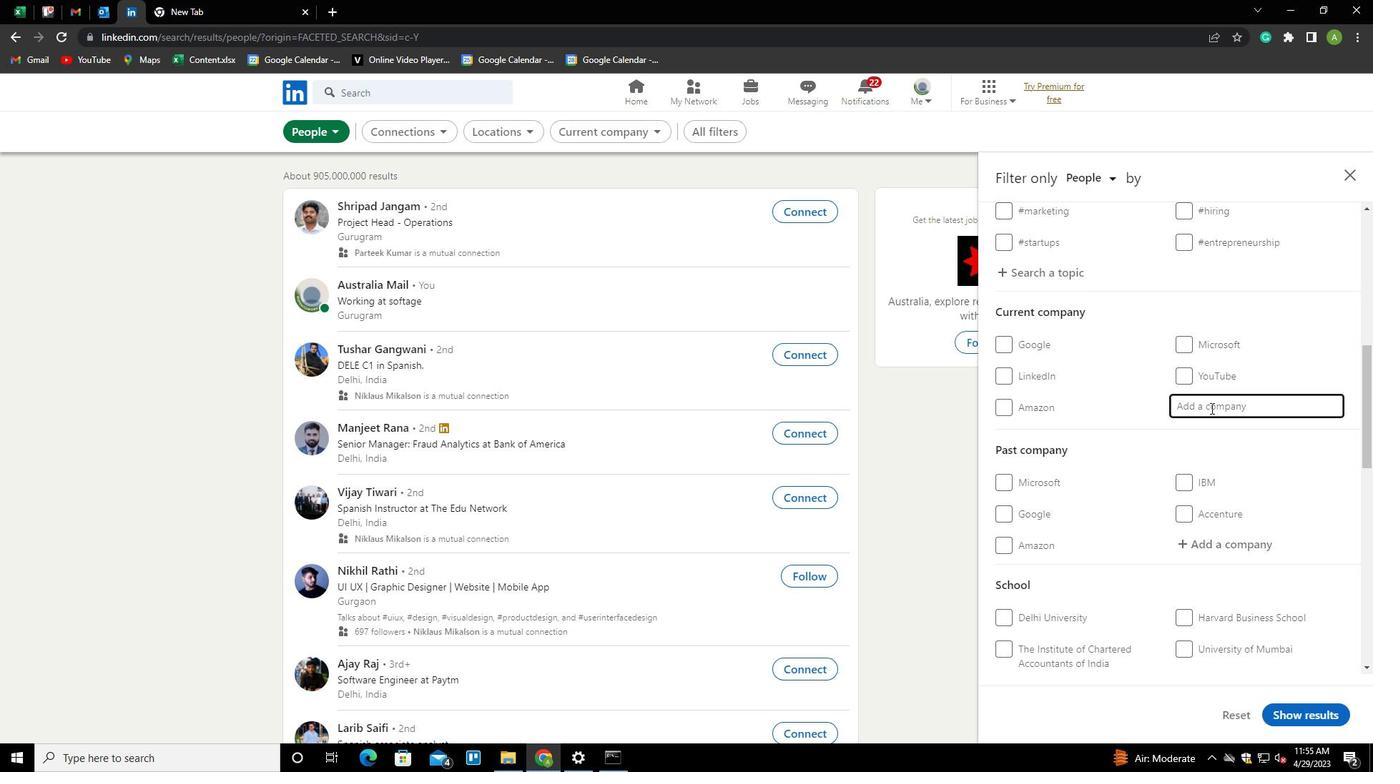
Action: Mouse scrolled (1220, 466) with delta (0, 0)
Screenshot: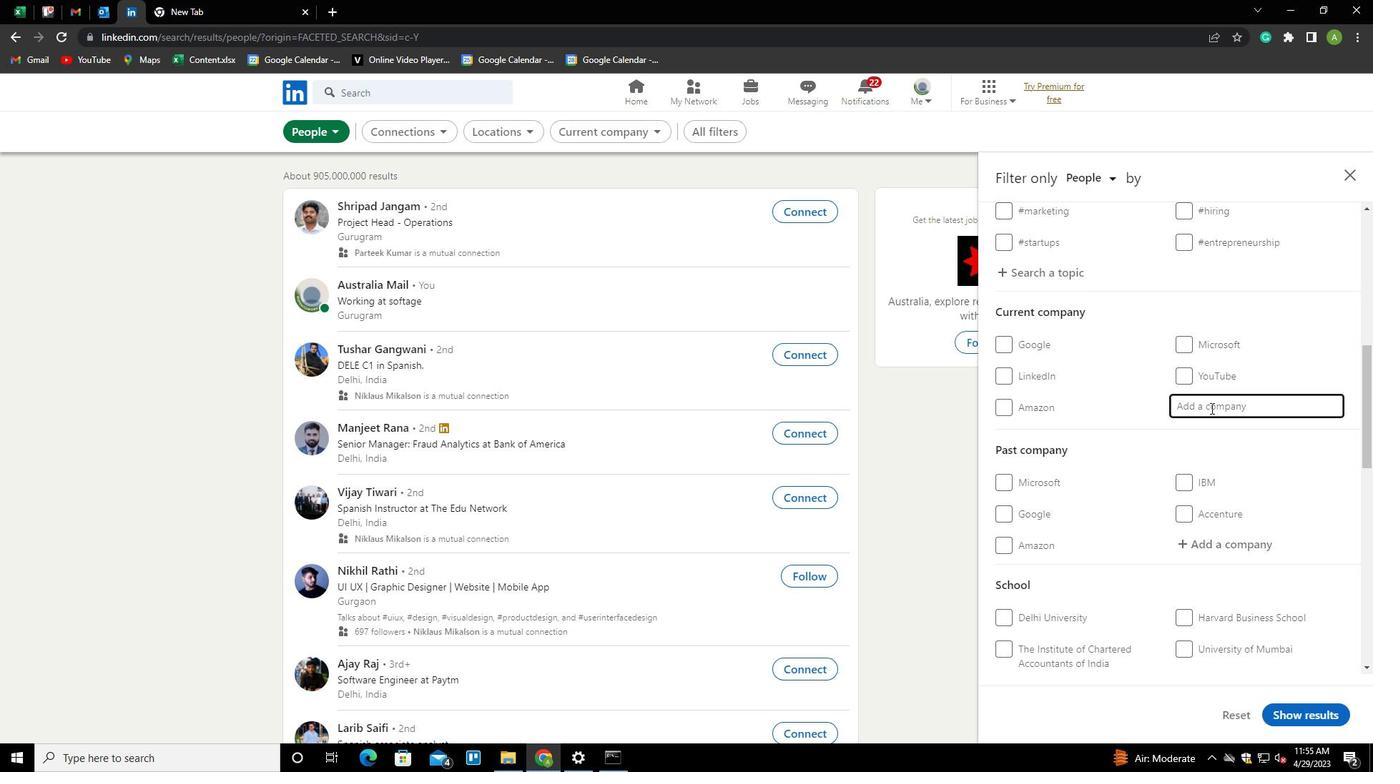 
Action: Mouse scrolled (1220, 466) with delta (0, 0)
Screenshot: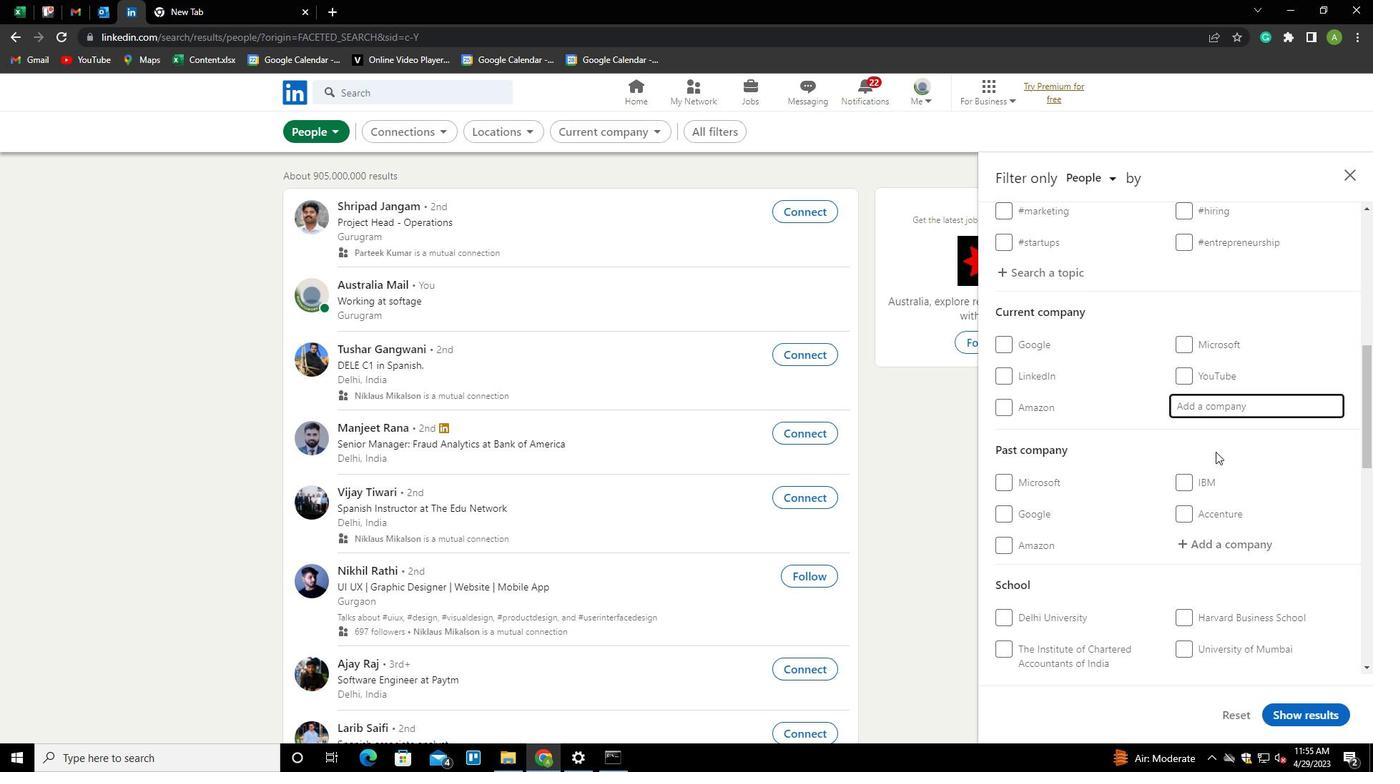 
Action: Mouse scrolled (1220, 466) with delta (0, 0)
Screenshot: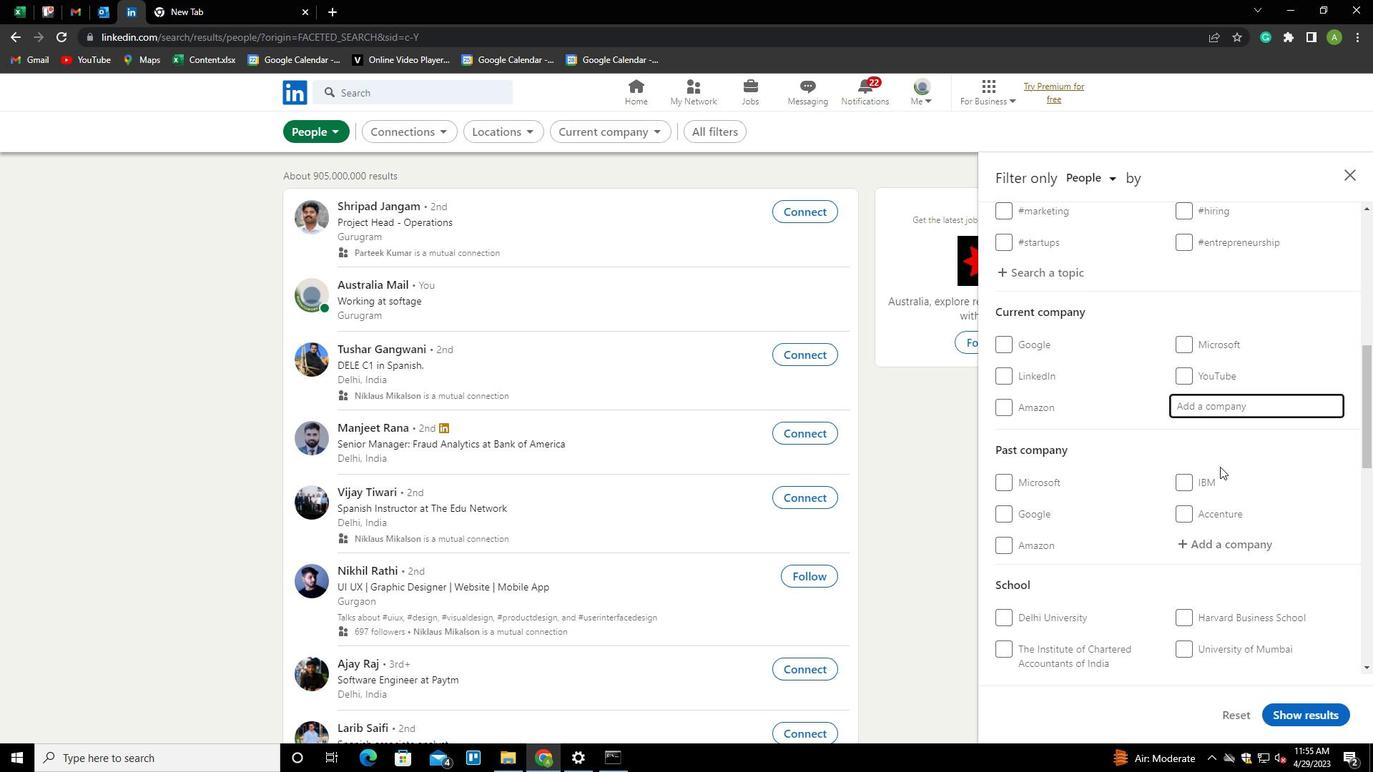 
Action: Mouse scrolled (1220, 466) with delta (0, 0)
Screenshot: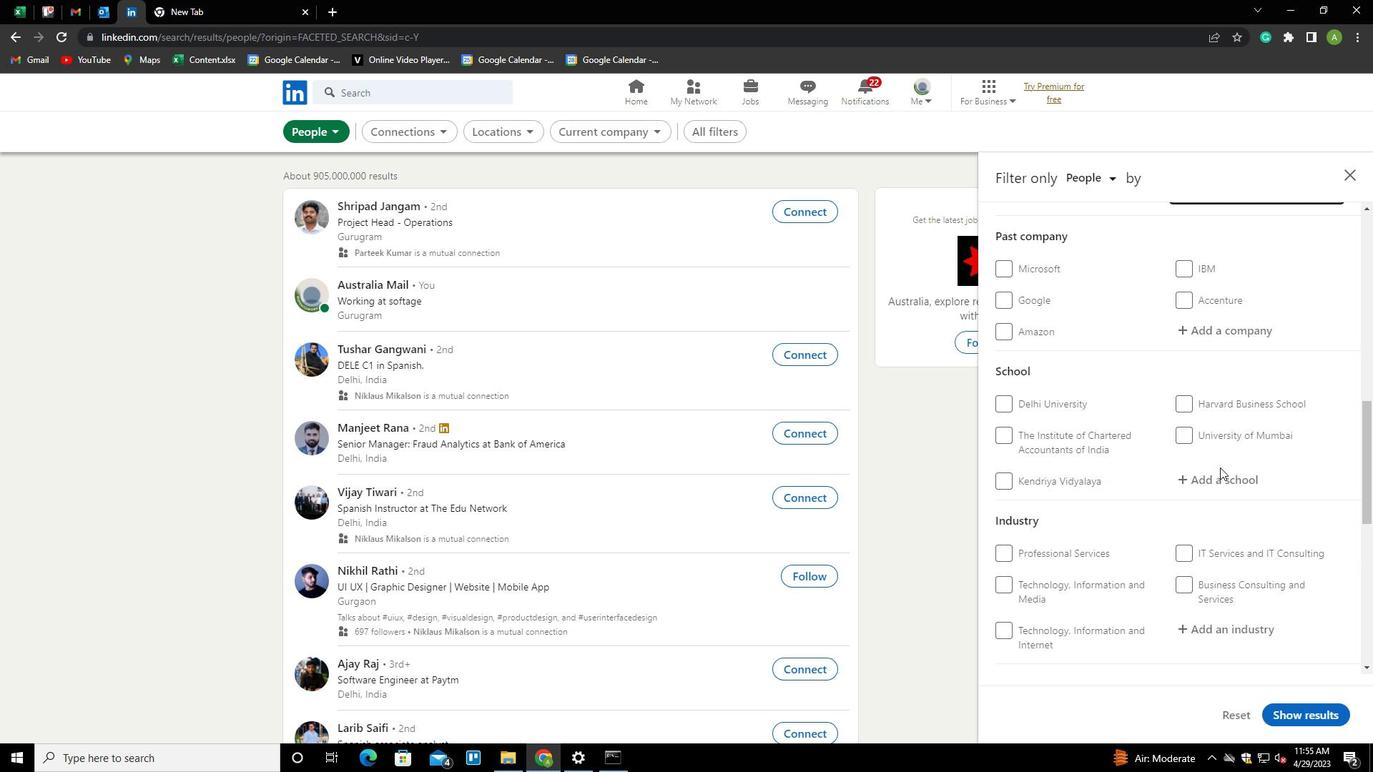 
Action: Mouse scrolled (1220, 466) with delta (0, 0)
Screenshot: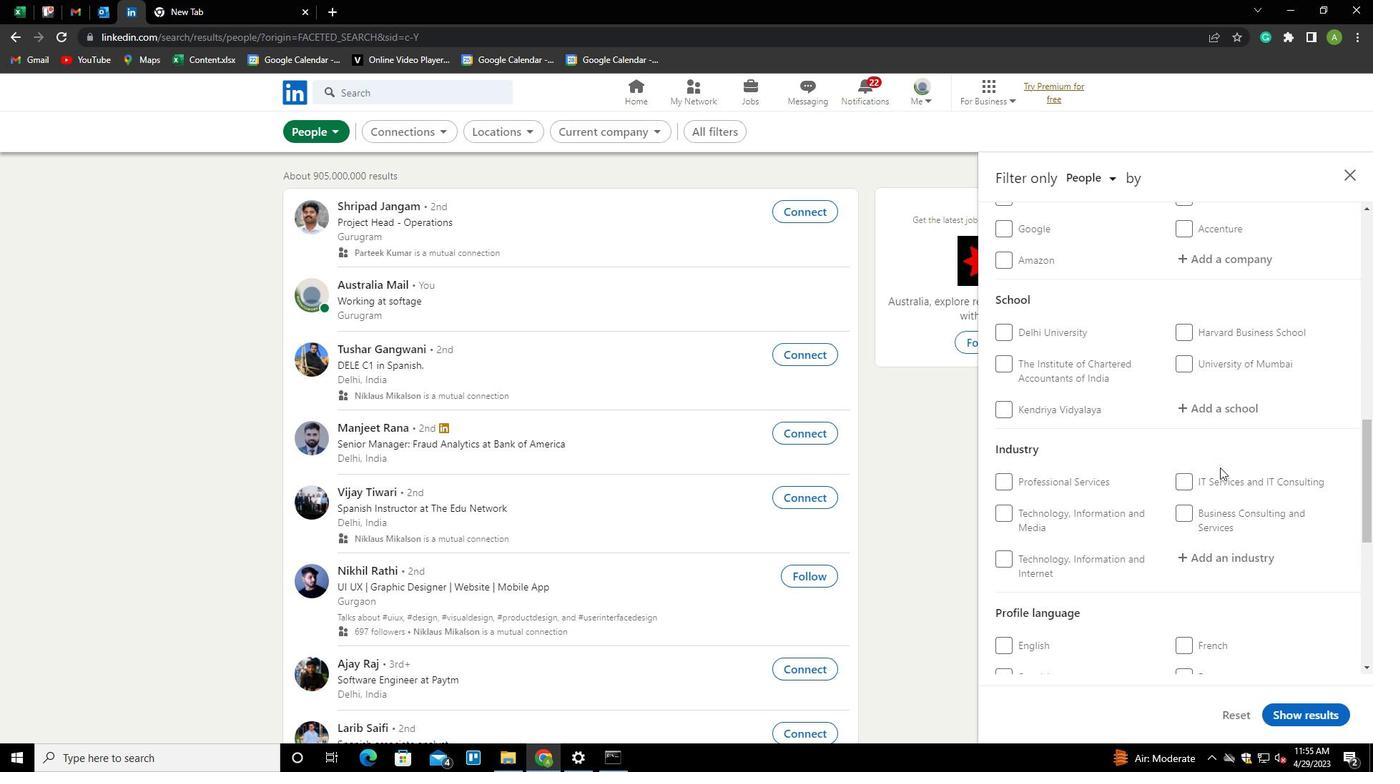 
Action: Mouse scrolled (1220, 466) with delta (0, 0)
Screenshot: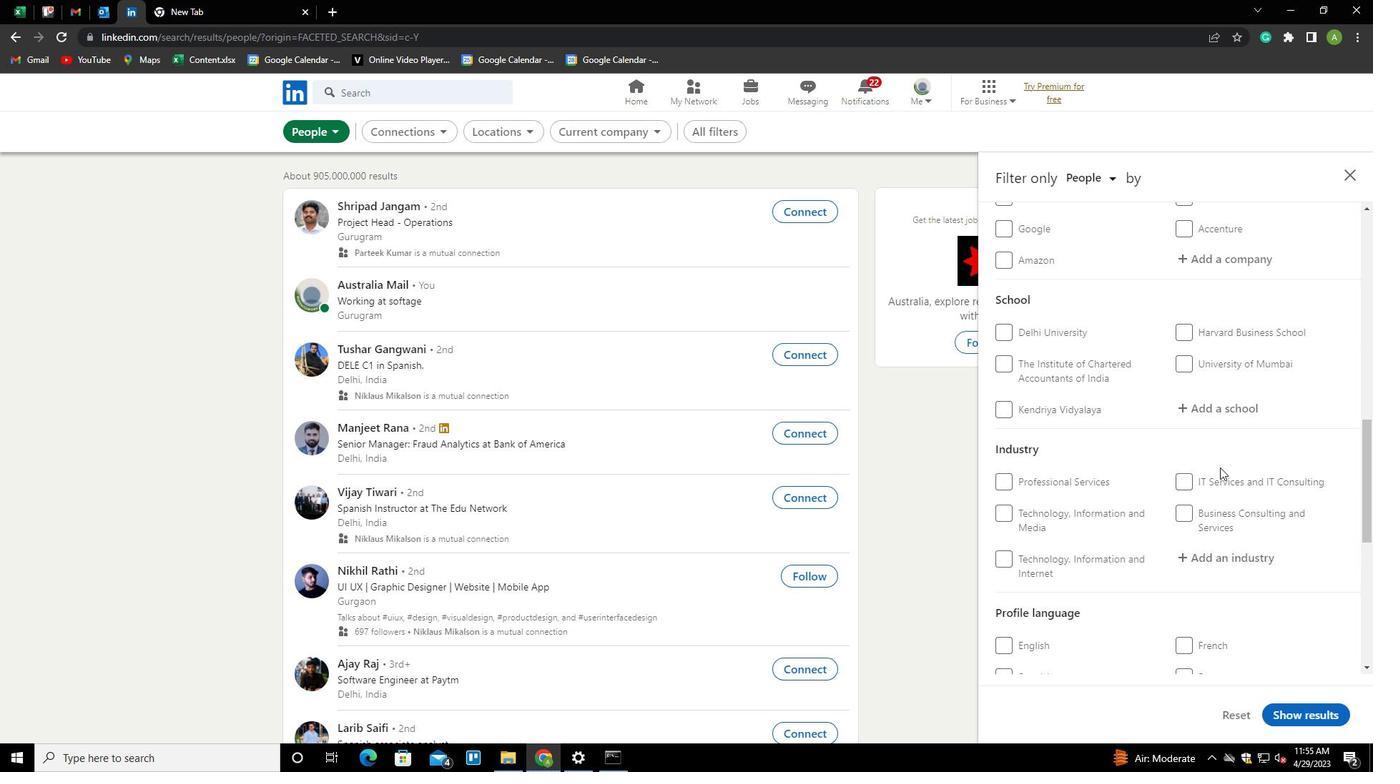 
Action: Mouse scrolled (1220, 466) with delta (0, 0)
Screenshot: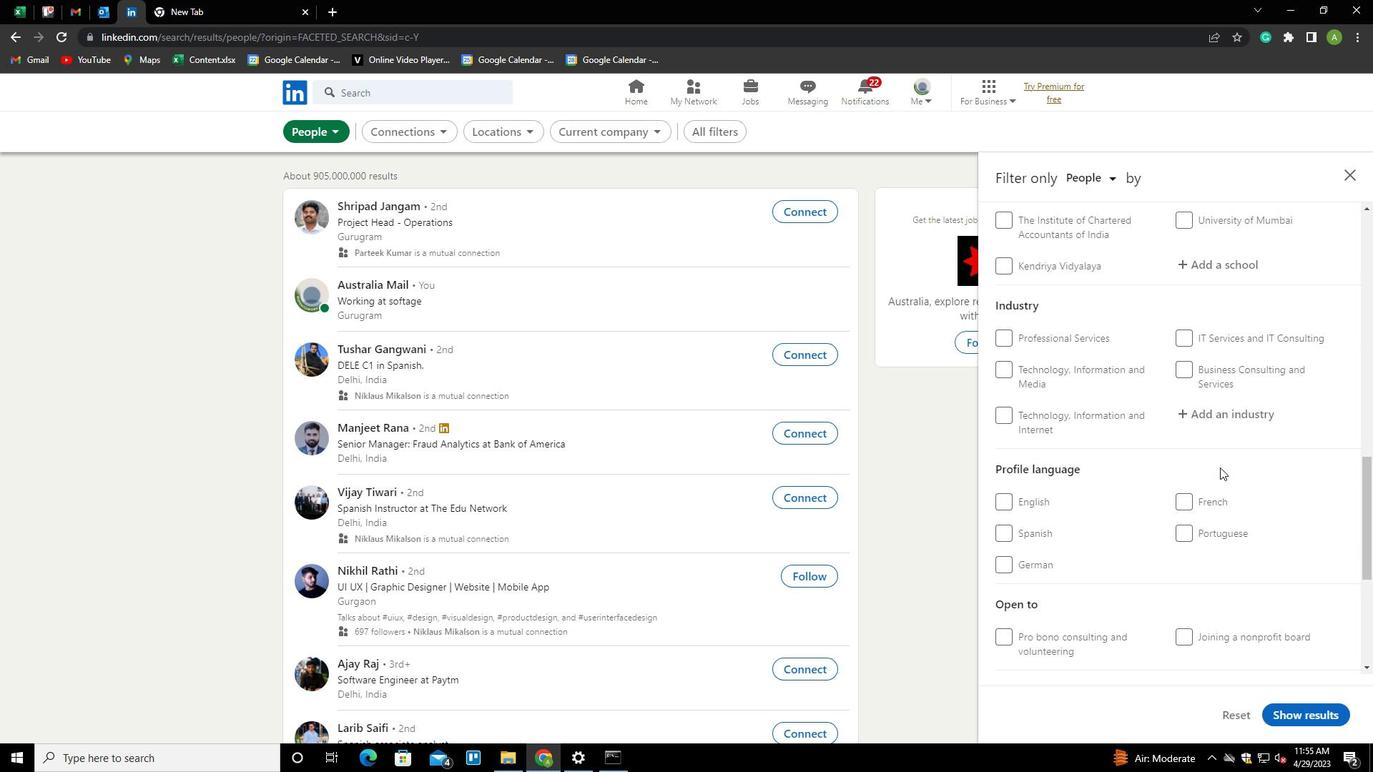
Action: Mouse moved to (1031, 436)
Screenshot: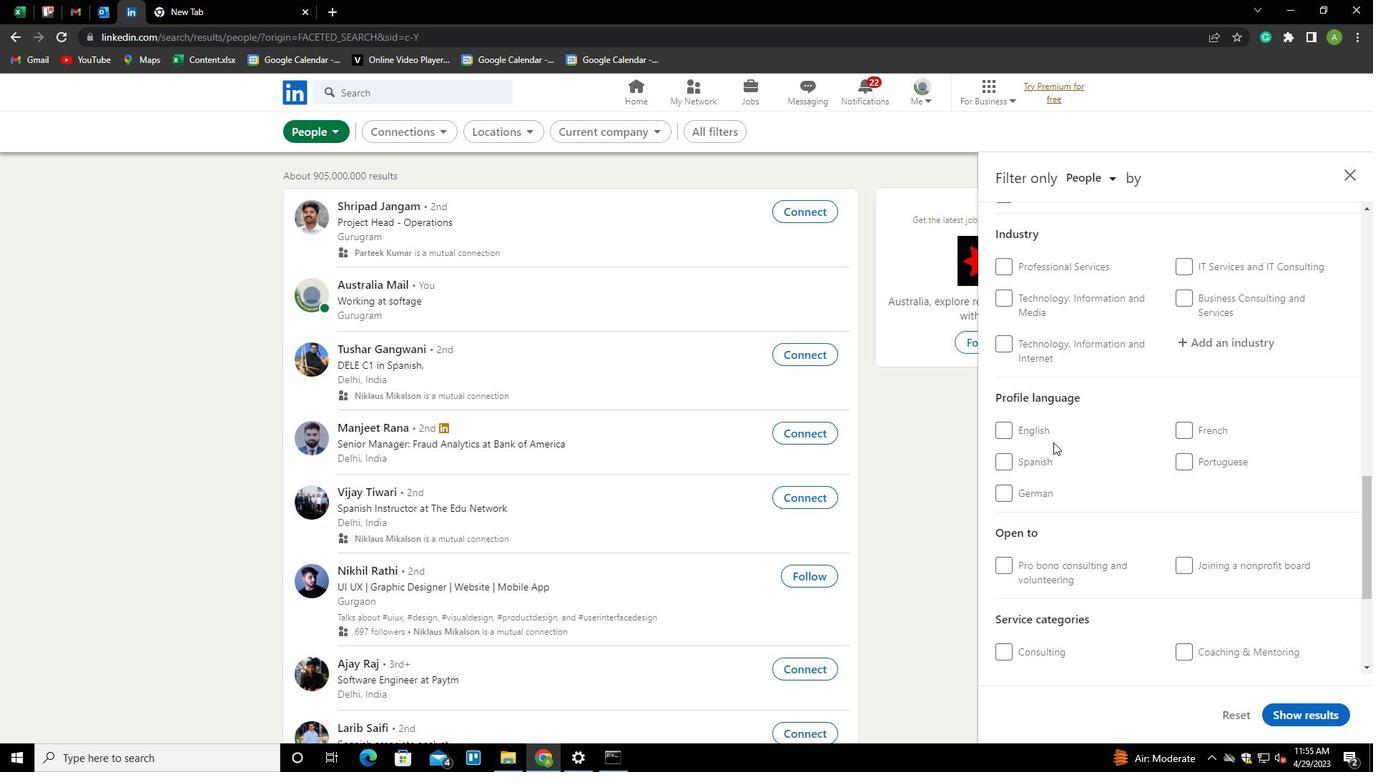 
Action: Mouse pressed left at (1031, 436)
Screenshot: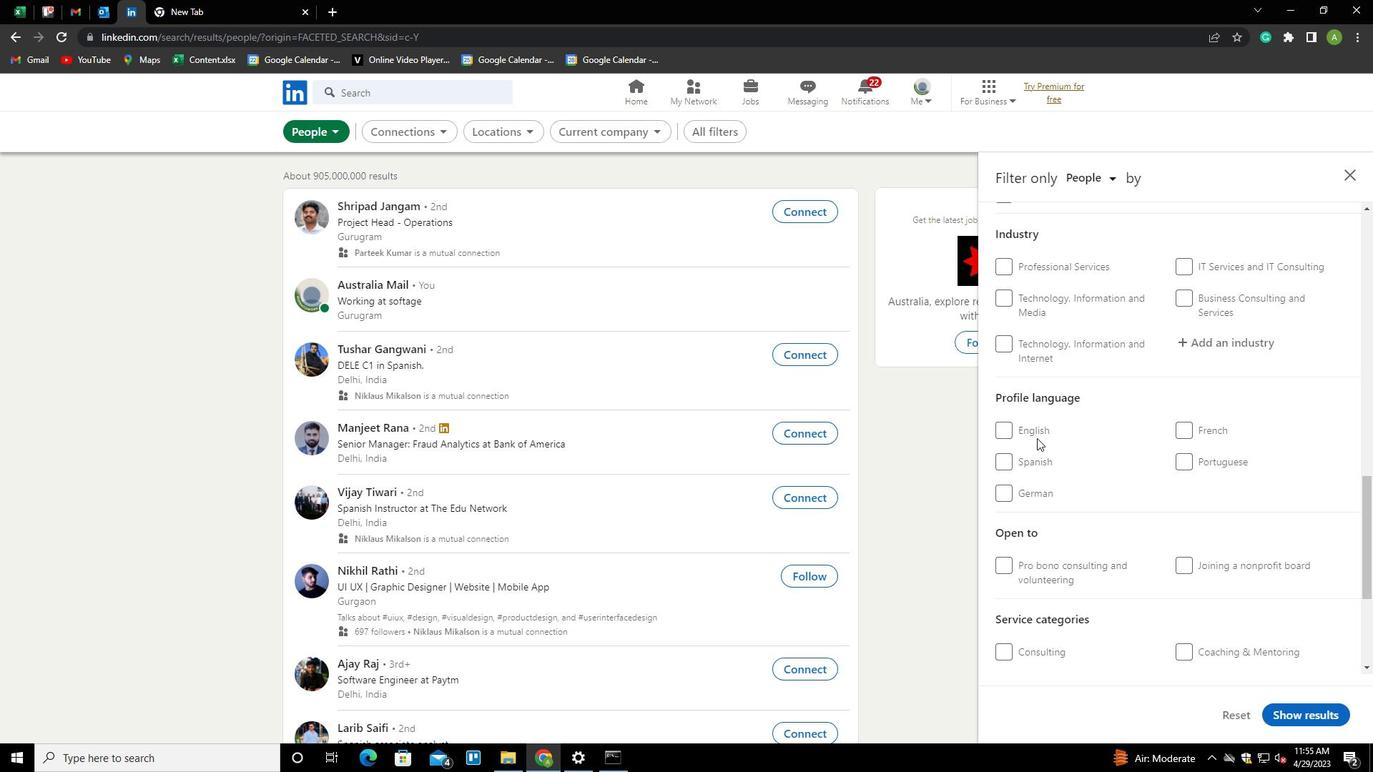 
Action: Mouse moved to (1159, 489)
Screenshot: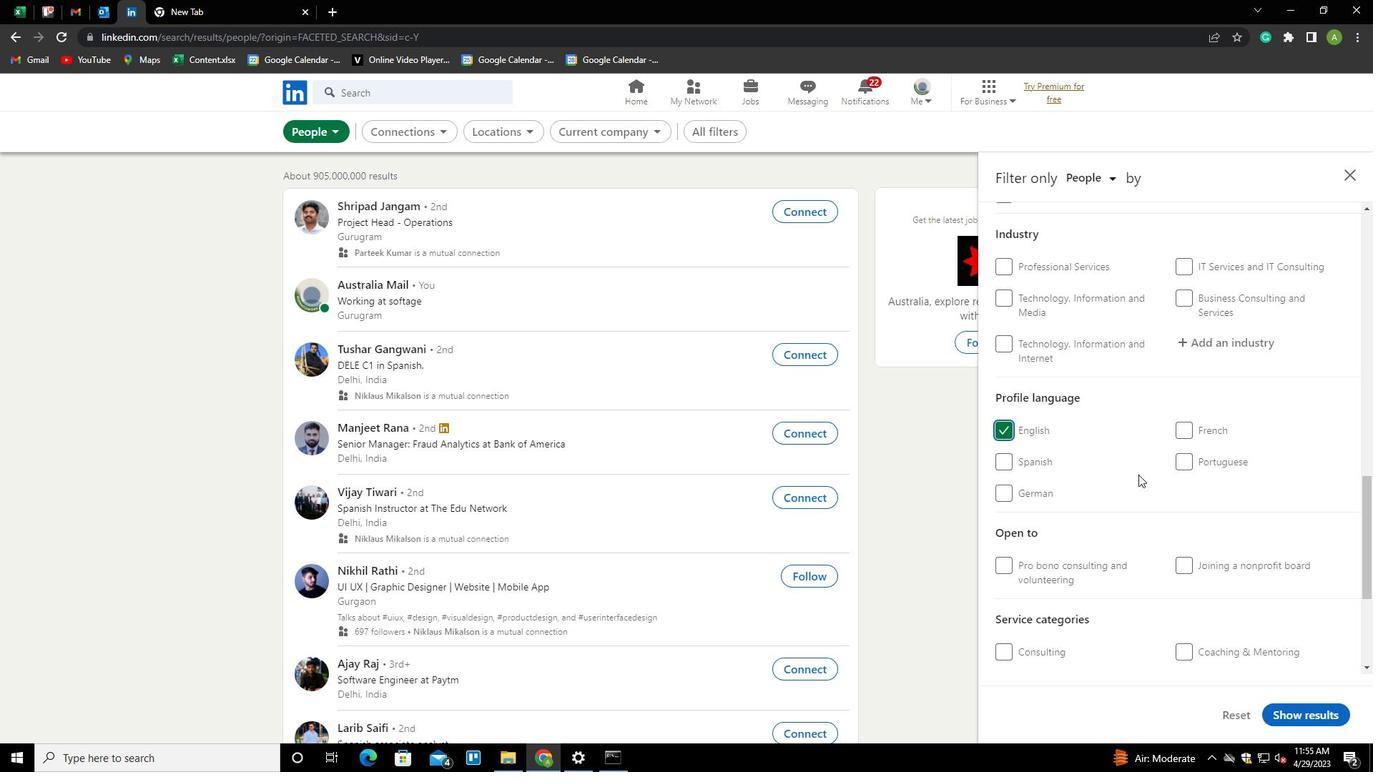 
Action: Mouse scrolled (1159, 489) with delta (0, 0)
Screenshot: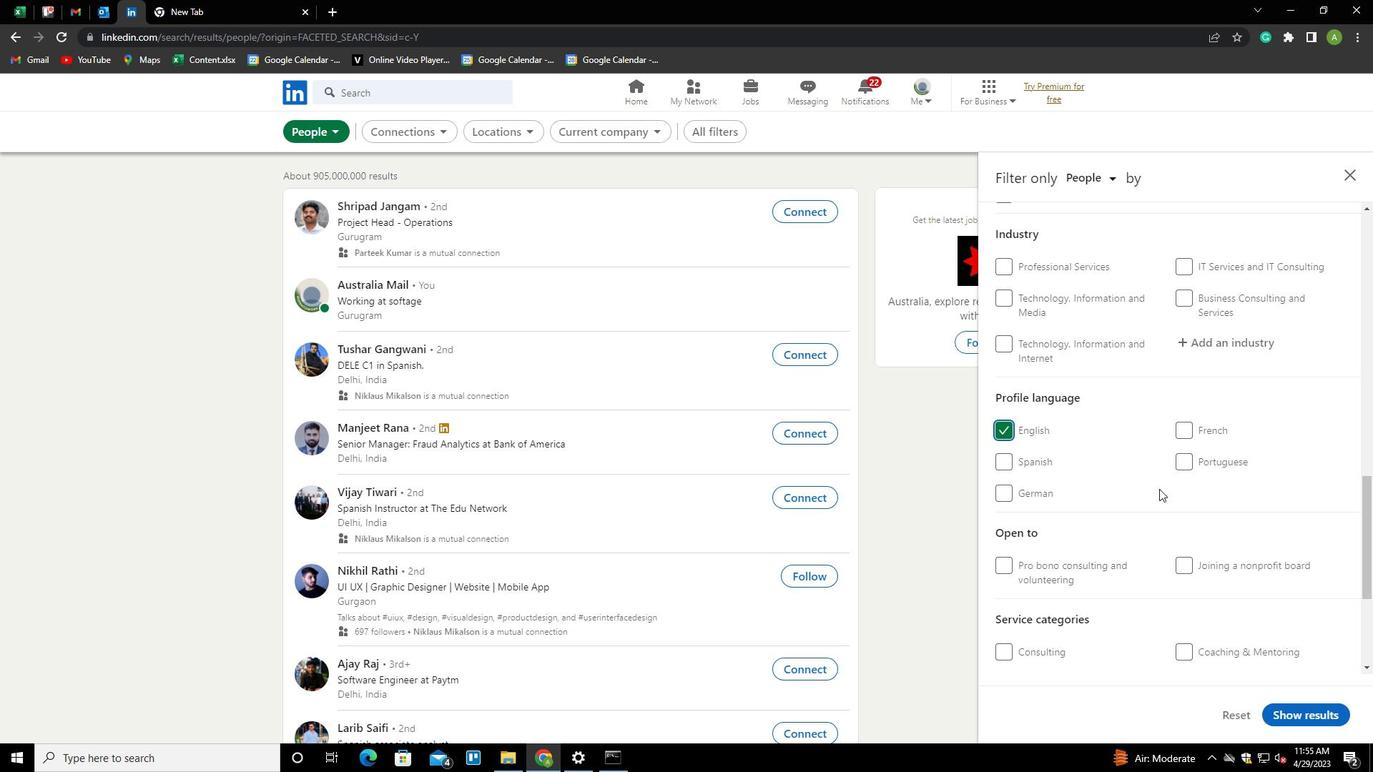 
Action: Mouse scrolled (1159, 489) with delta (0, 0)
Screenshot: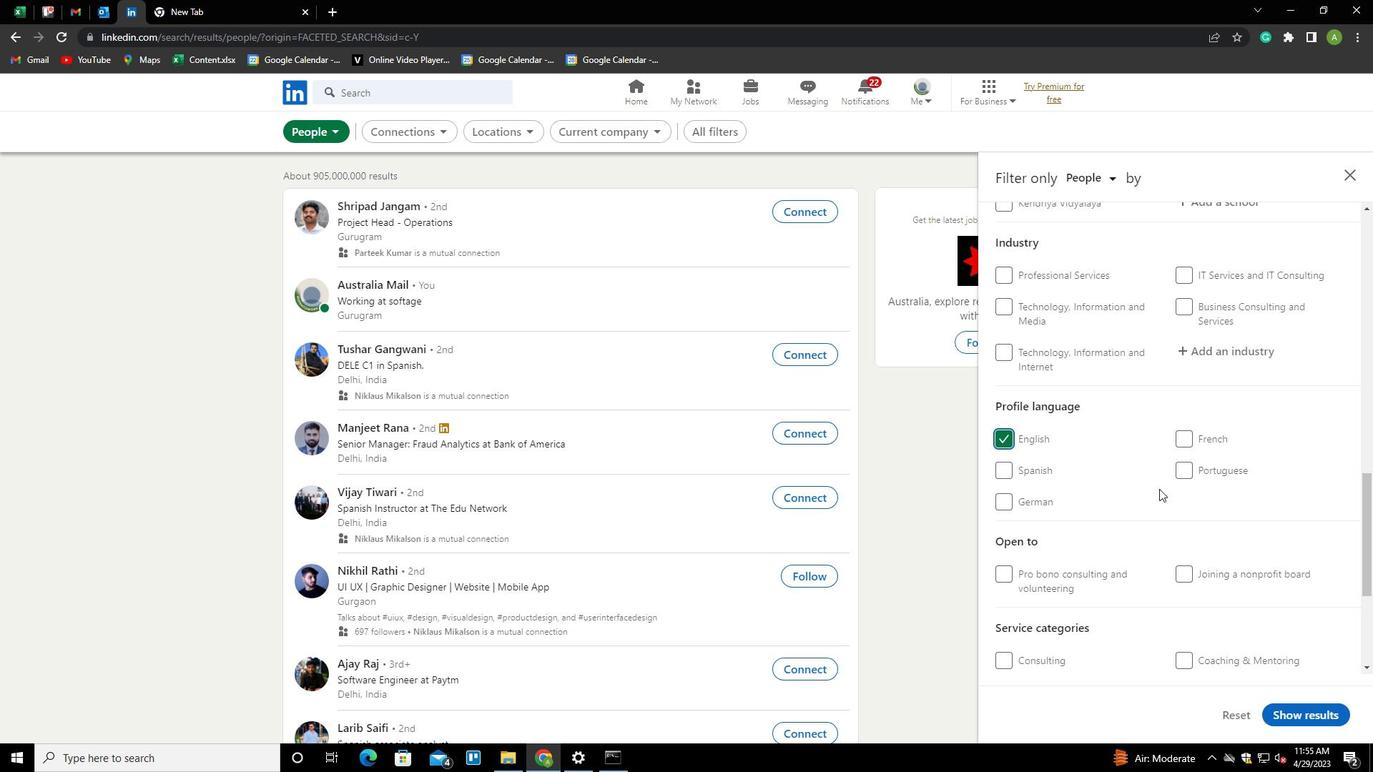 
Action: Mouse scrolled (1159, 489) with delta (0, 0)
Screenshot: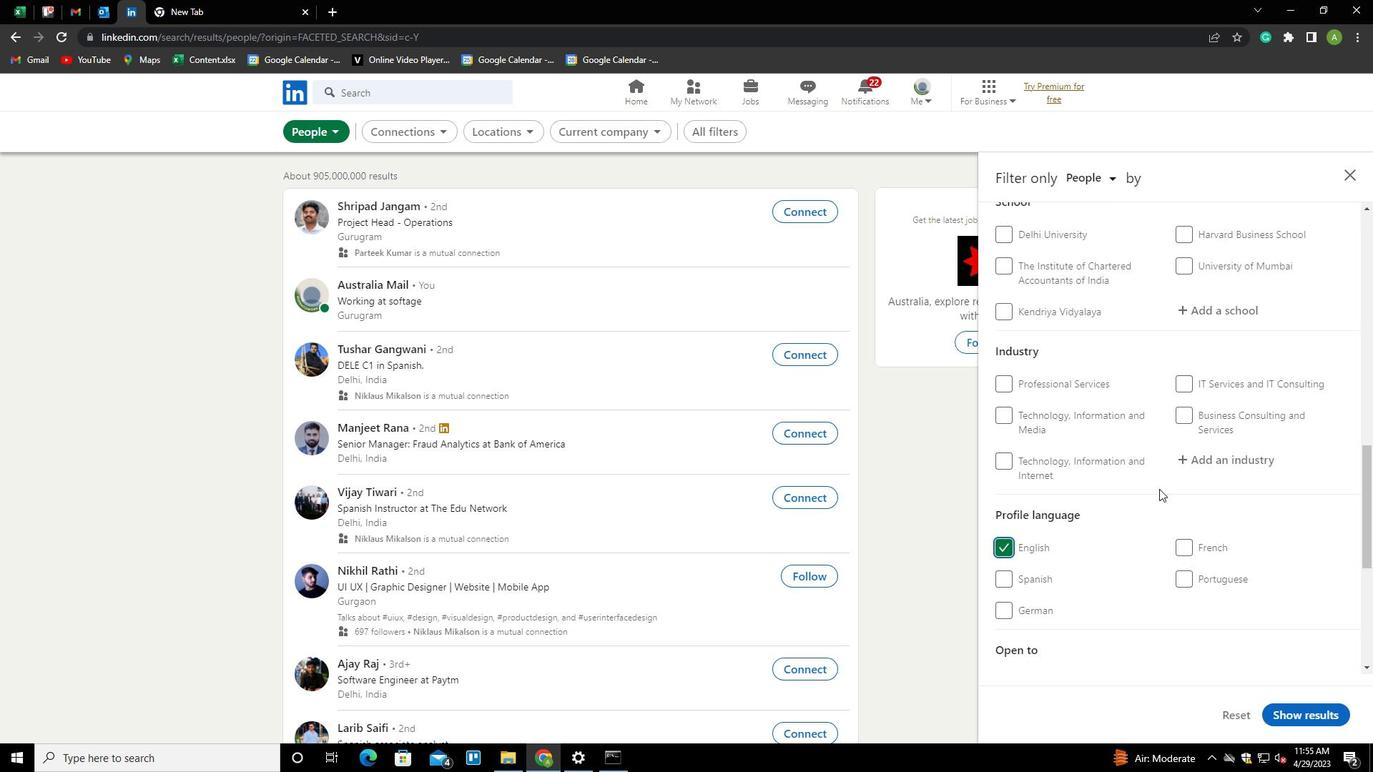 
Action: Mouse scrolled (1159, 489) with delta (0, 0)
Screenshot: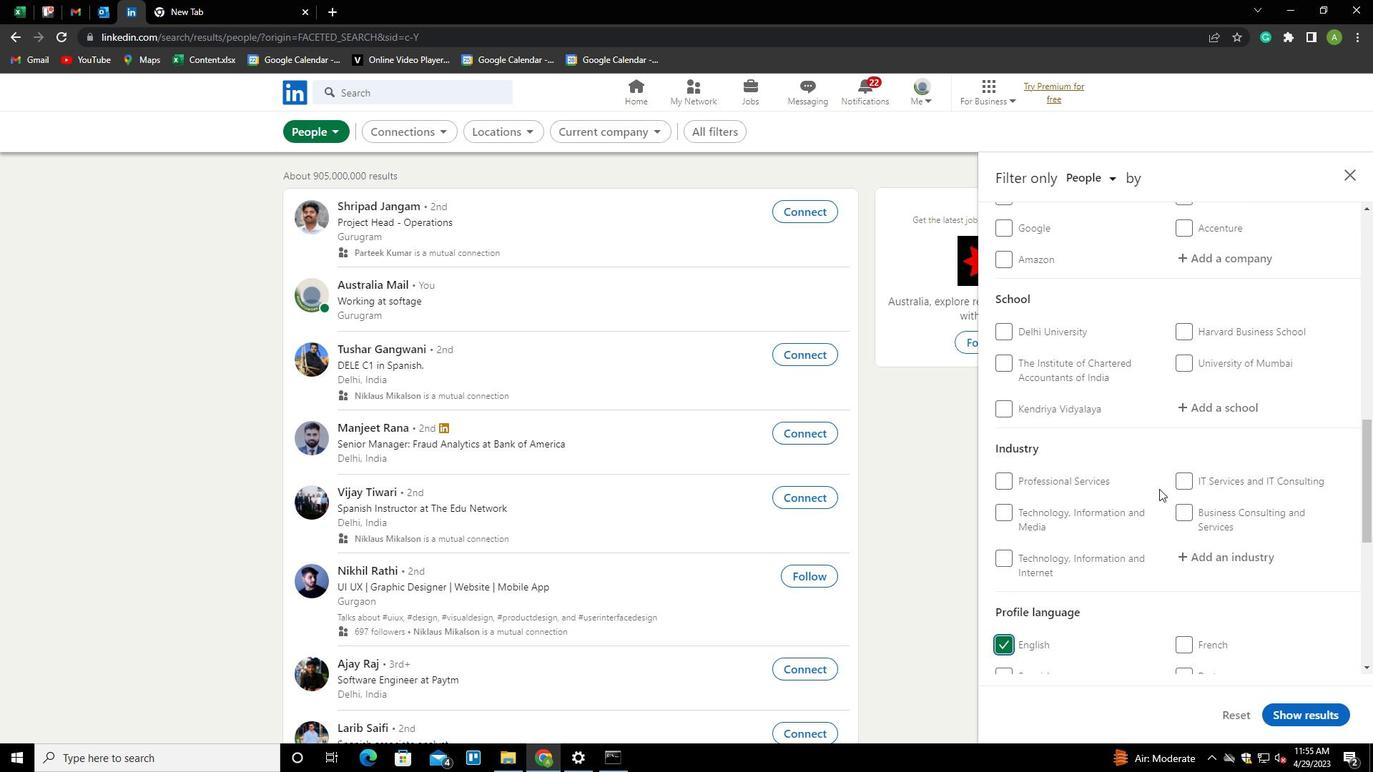 
Action: Mouse scrolled (1159, 489) with delta (0, 0)
Screenshot: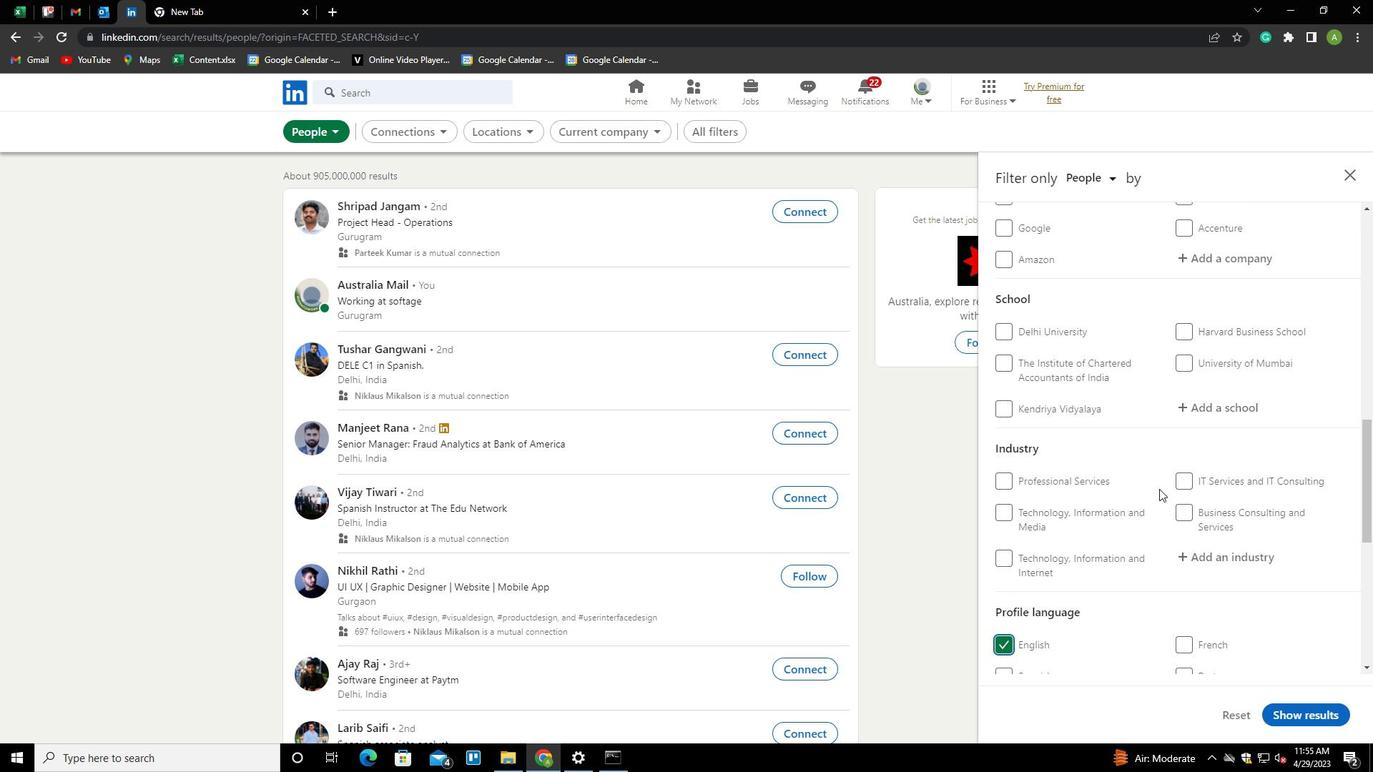 
Action: Mouse scrolled (1159, 489) with delta (0, 0)
Screenshot: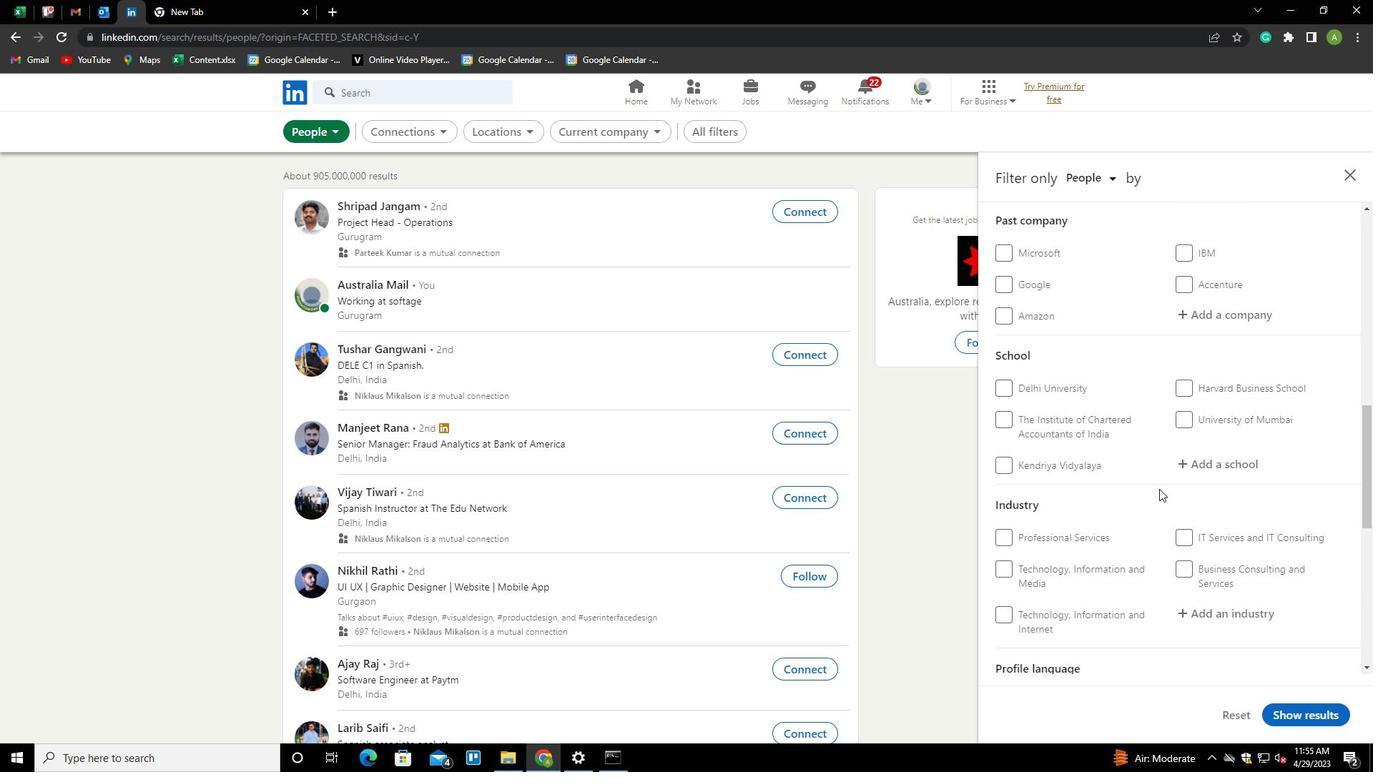 
Action: Mouse scrolled (1159, 489) with delta (0, 0)
Screenshot: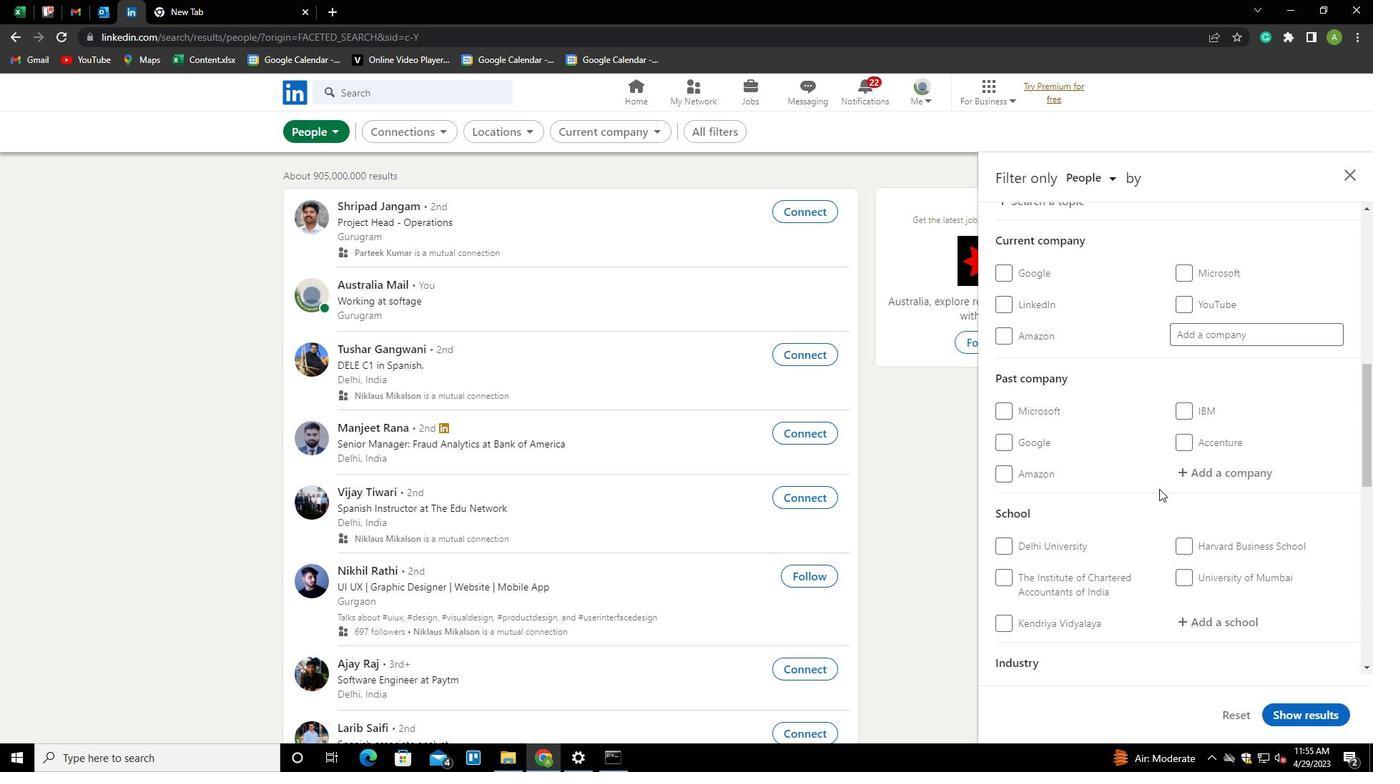 
Action: Mouse scrolled (1159, 489) with delta (0, 0)
Screenshot: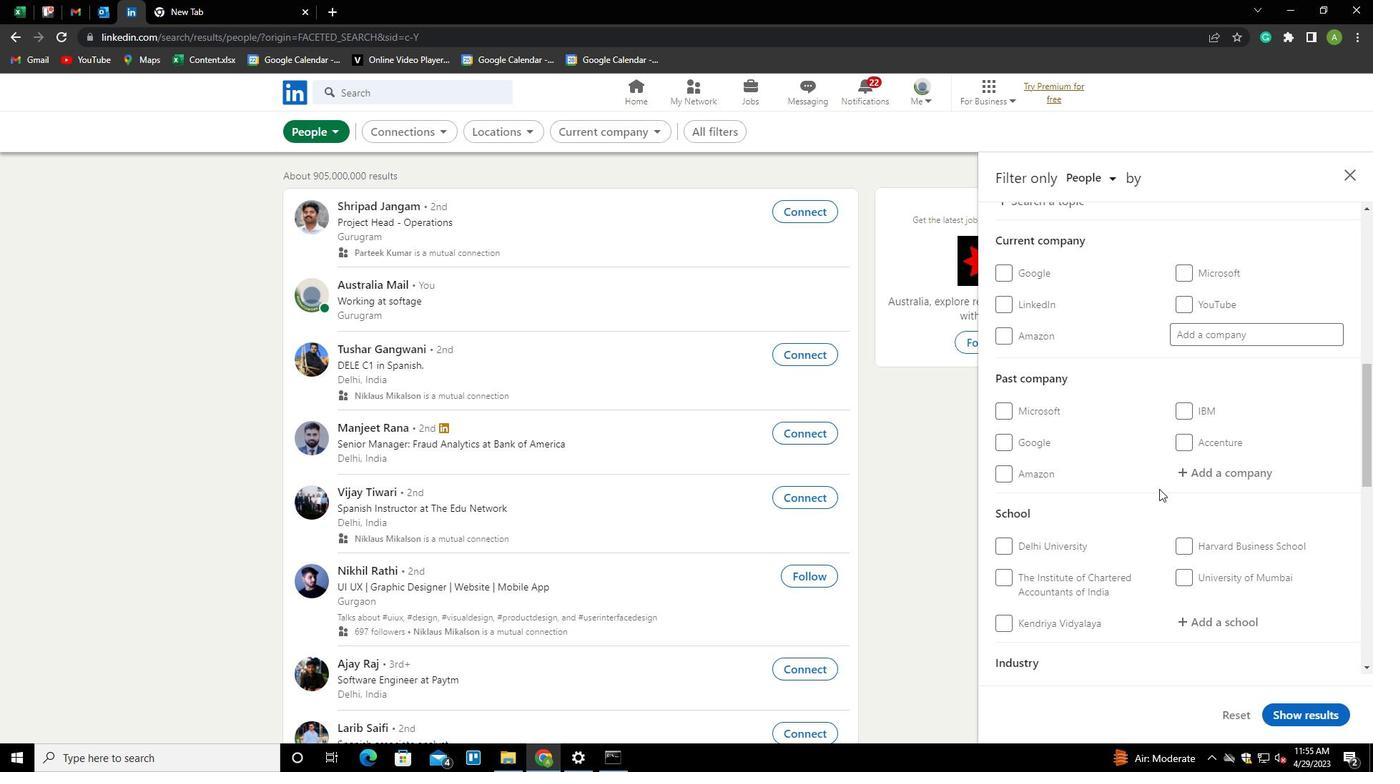 
Action: Mouse scrolled (1159, 489) with delta (0, 0)
Screenshot: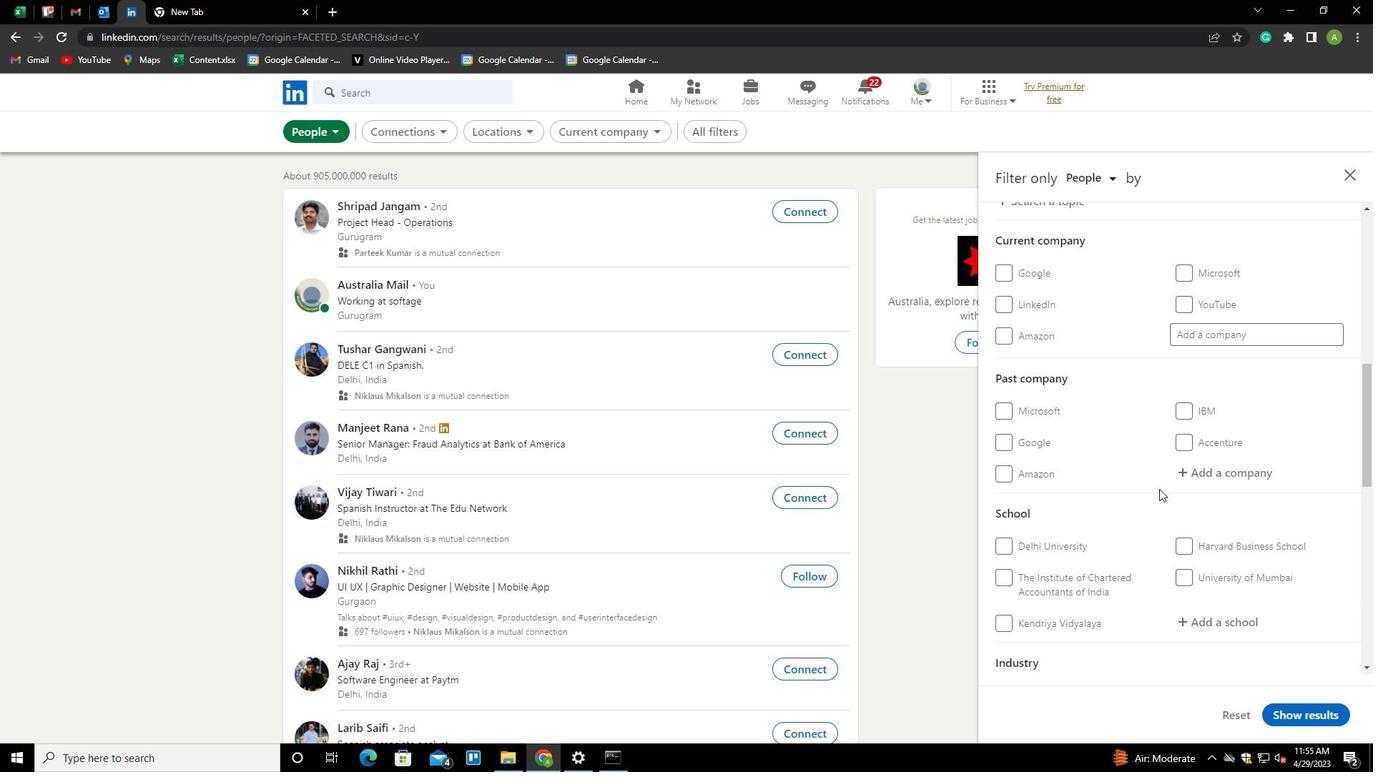 
Action: Mouse scrolled (1159, 489) with delta (0, 0)
Screenshot: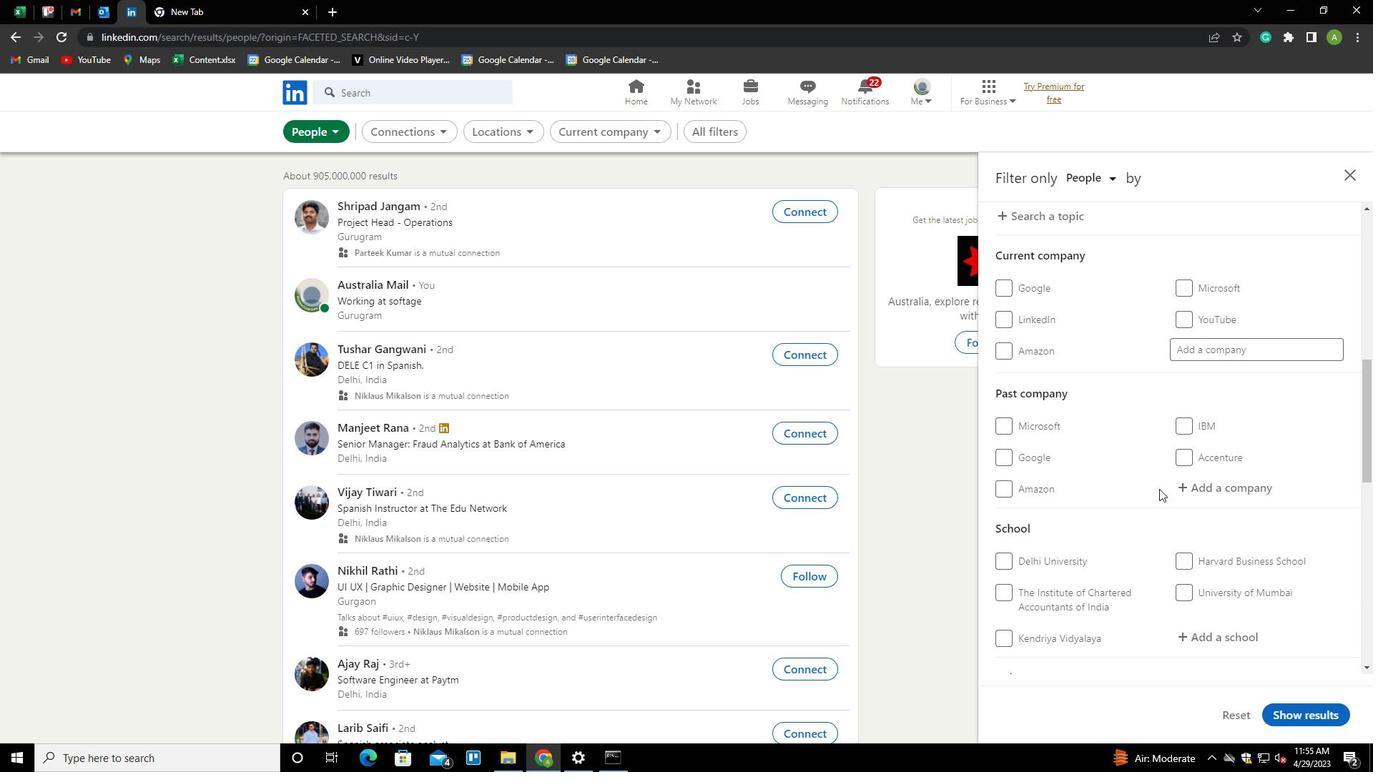 
Action: Mouse moved to (1212, 622)
Screenshot: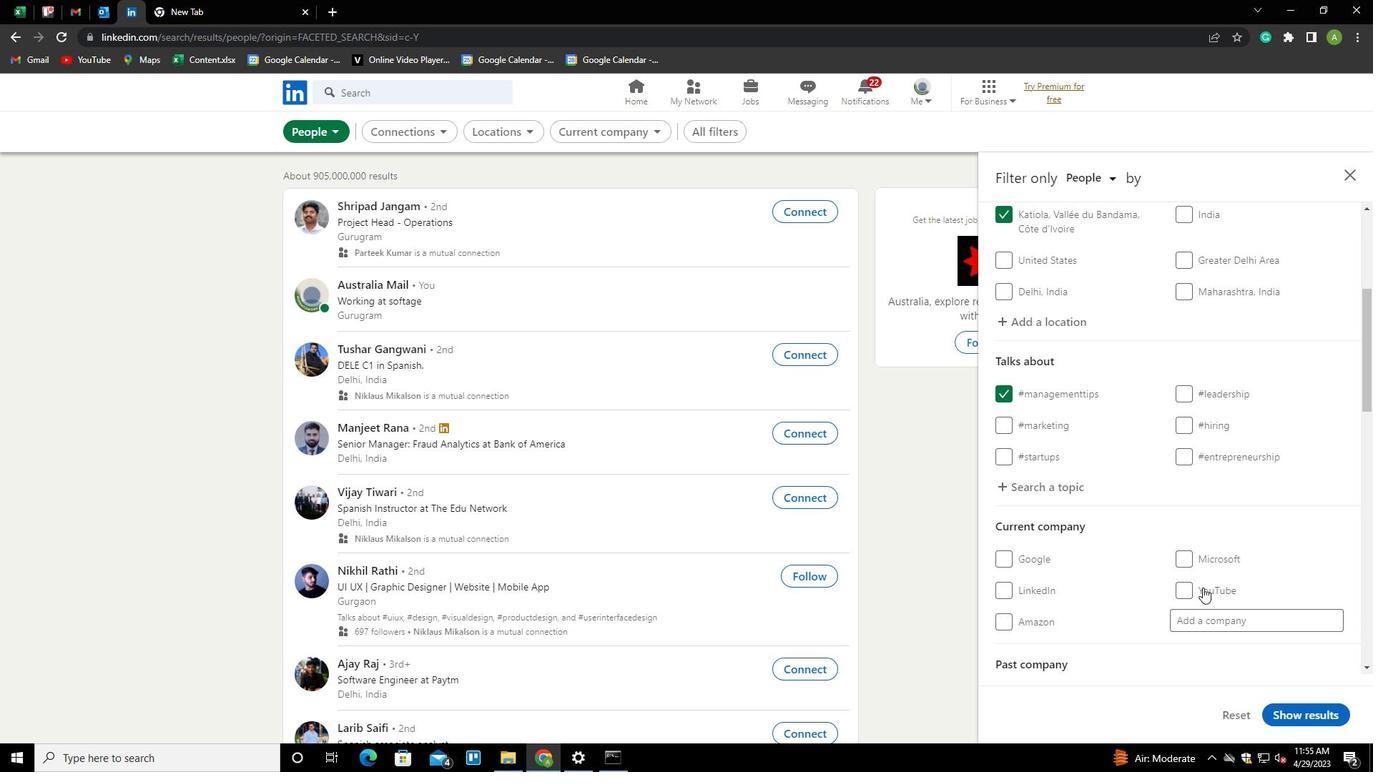 
Action: Mouse pressed left at (1212, 622)
Screenshot: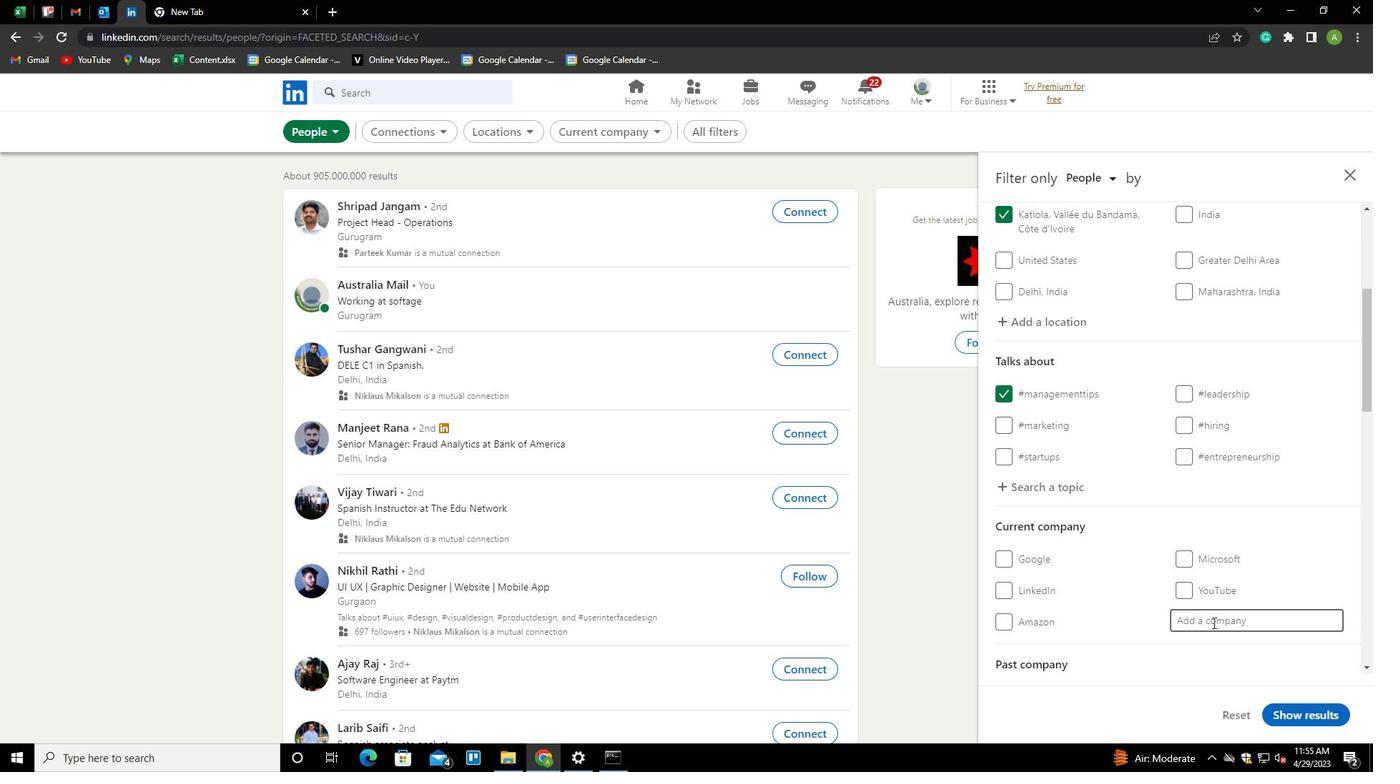 
Action: Mouse moved to (1210, 624)
Screenshot: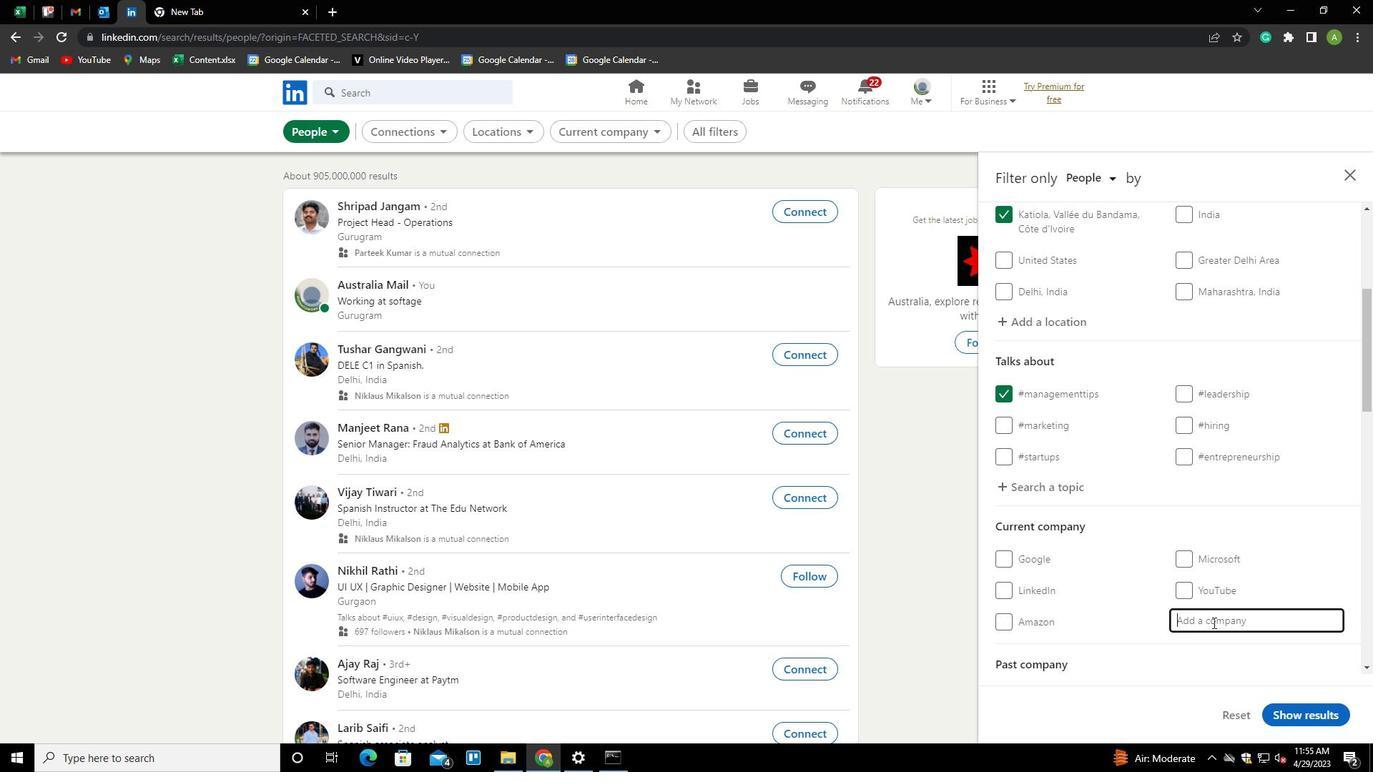 
Action: Key pressed <Key.shift><Key.shift><Key.shift><Key.shift><Key.shift><Key.shift><Key.shift><Key.shift><Key.shift><Key.shift><Key.shift>VARROC<Key.down><Key.down><Key.enter>
Screenshot: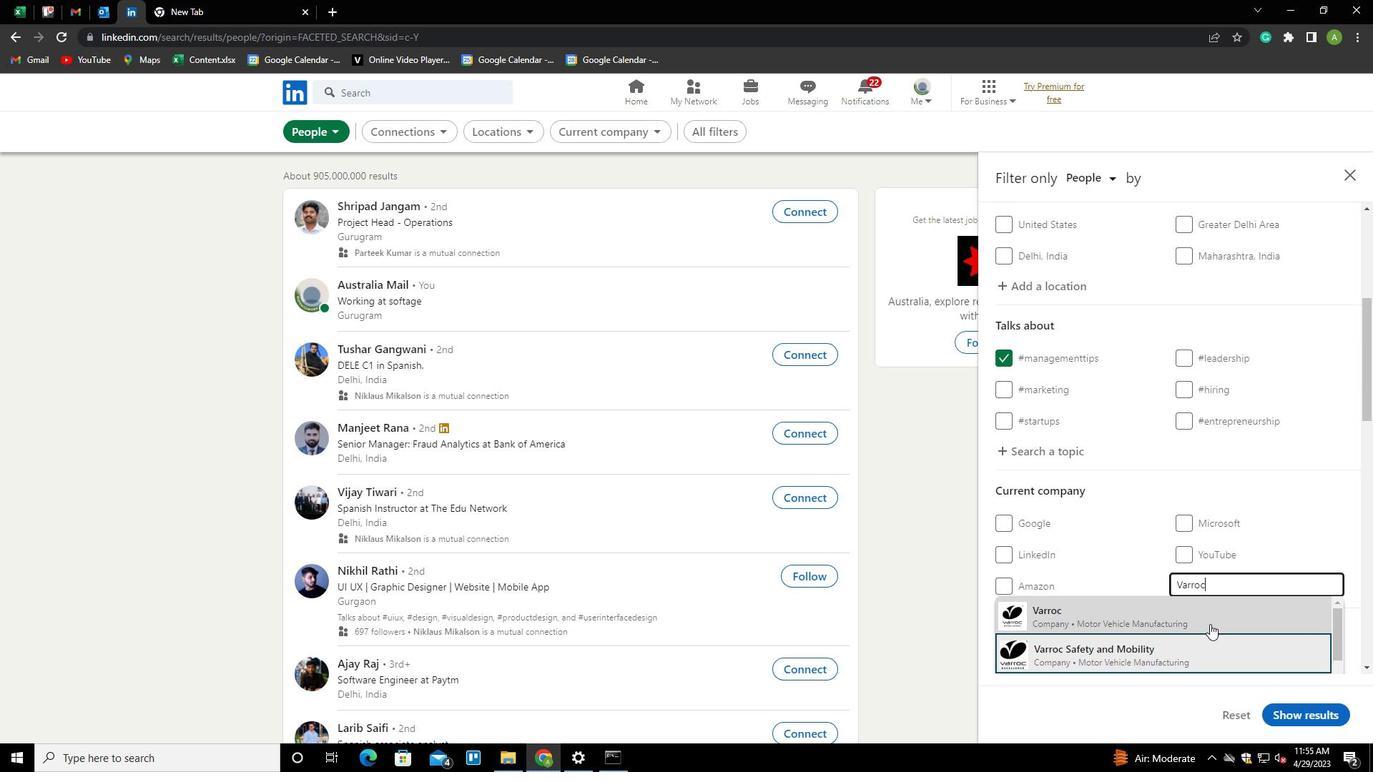 
Action: Mouse scrolled (1210, 623) with delta (0, 0)
Screenshot: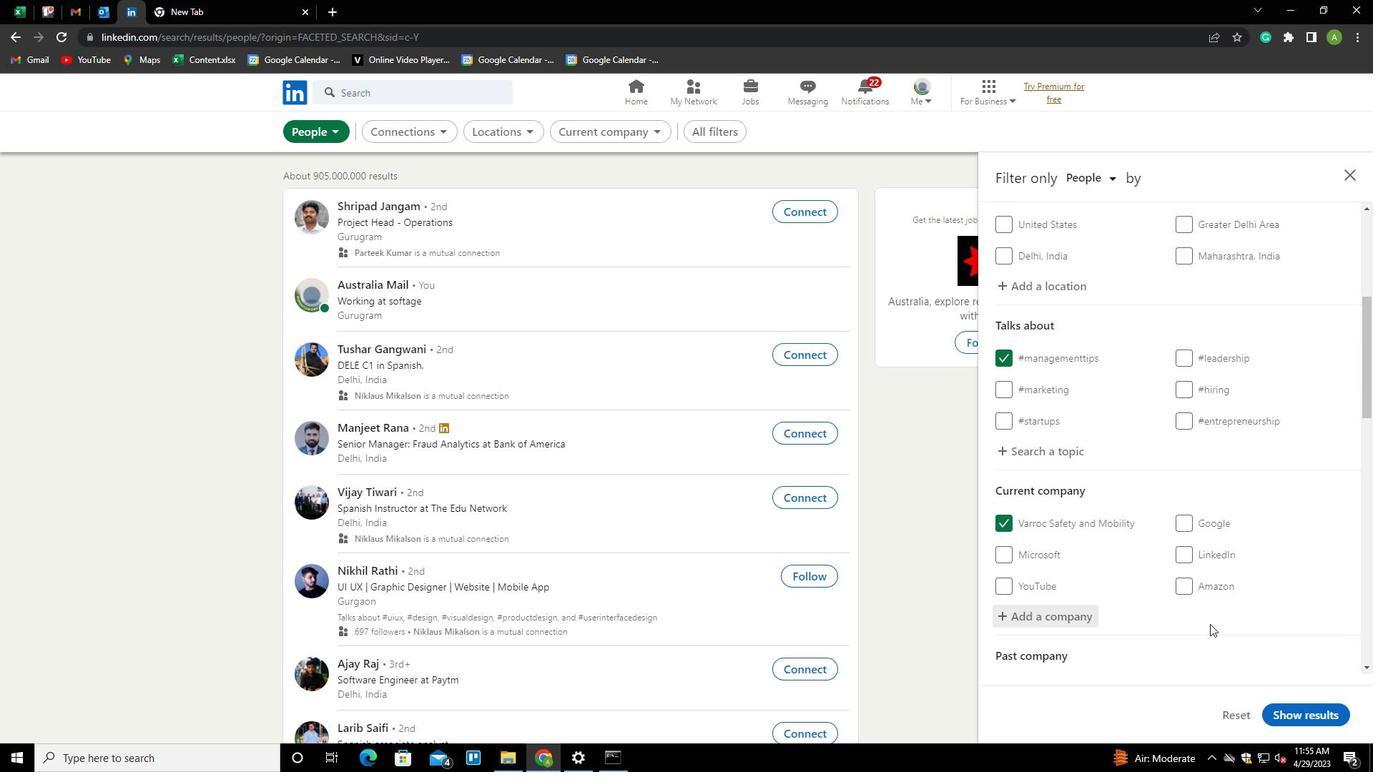 
Action: Mouse scrolled (1210, 623) with delta (0, 0)
Screenshot: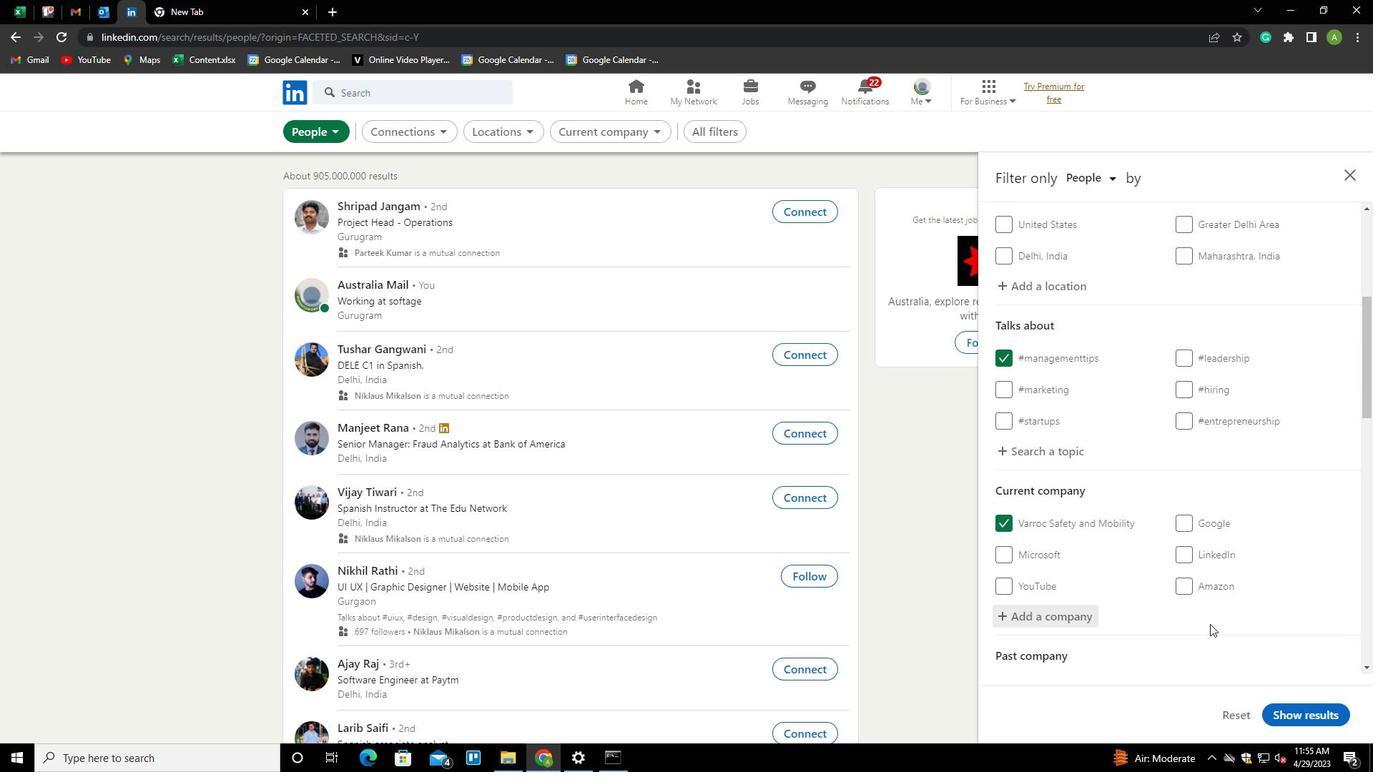 
Action: Mouse scrolled (1210, 623) with delta (0, 0)
Screenshot: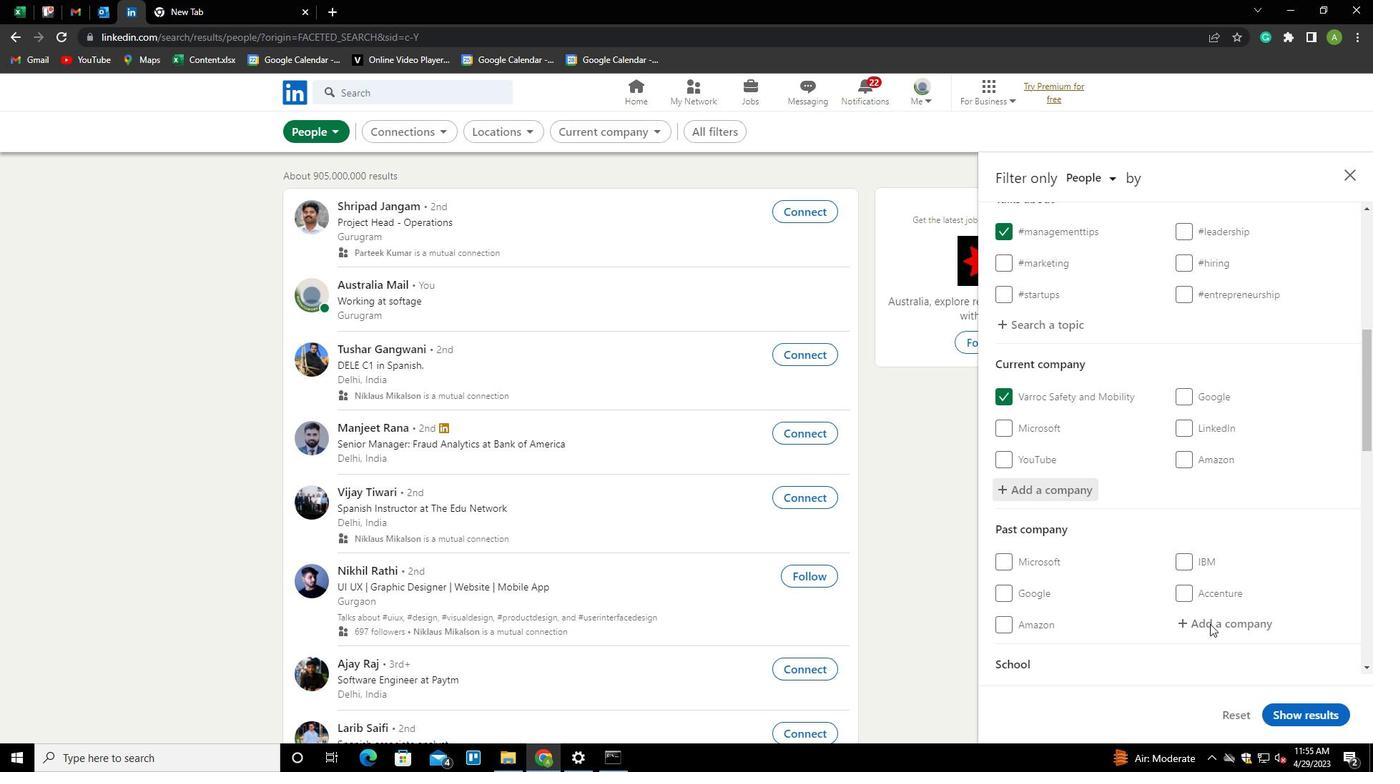 
Action: Mouse scrolled (1210, 623) with delta (0, 0)
Screenshot: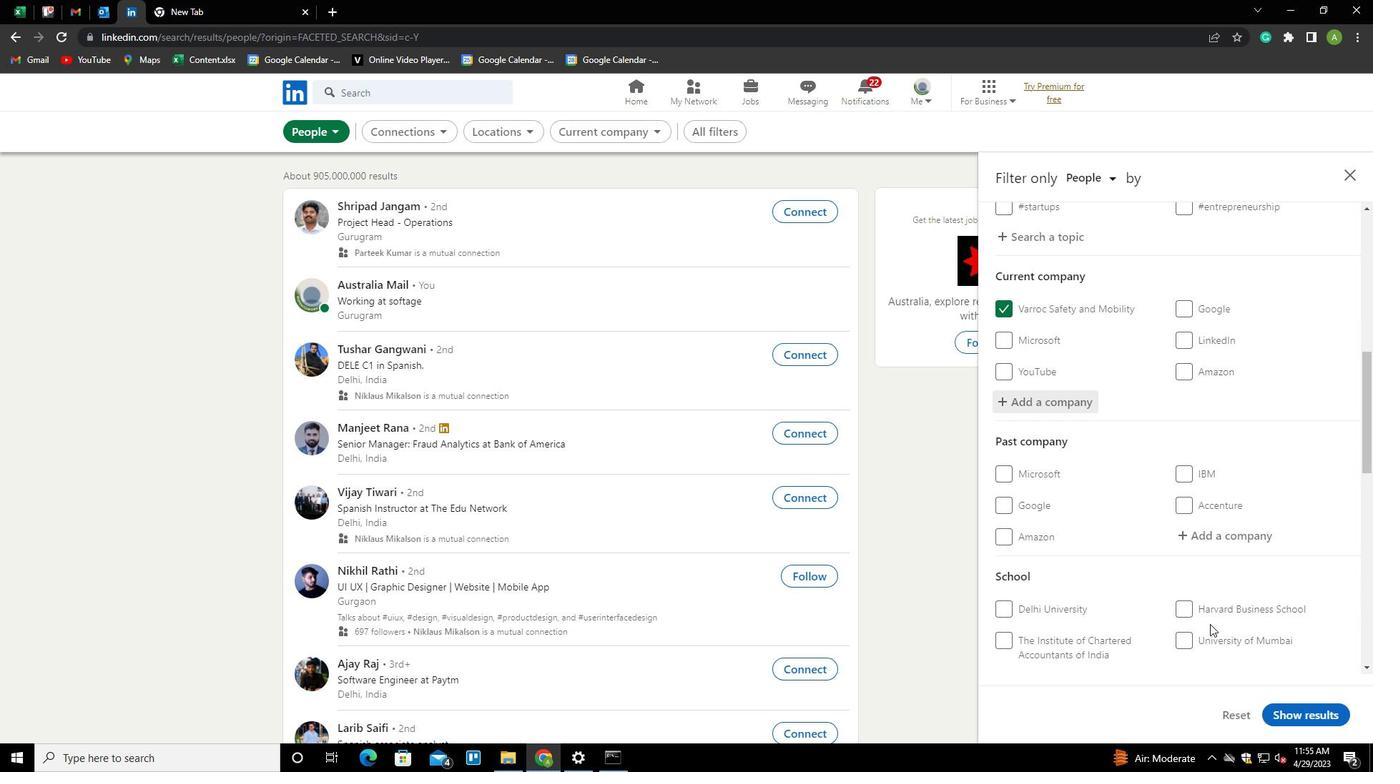 
Action: Mouse scrolled (1210, 623) with delta (0, 0)
Screenshot: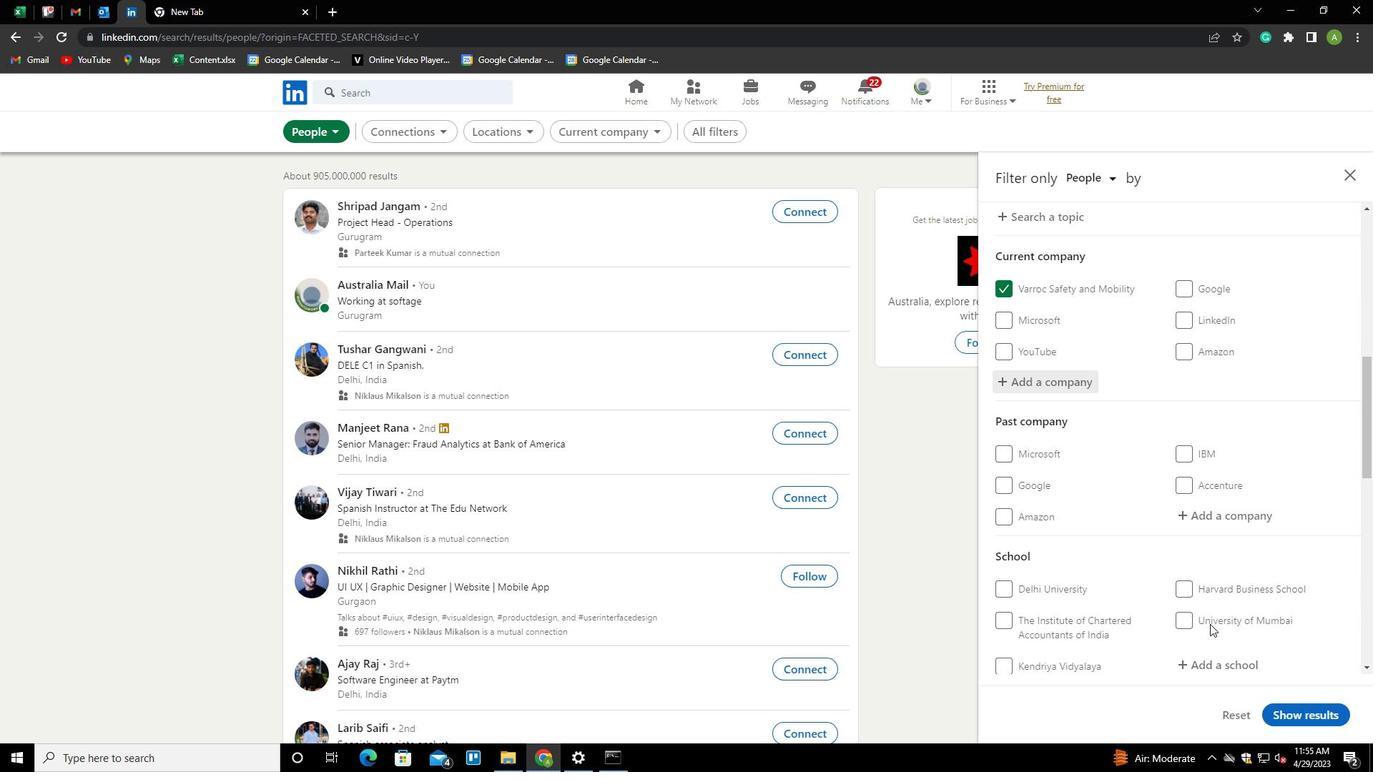 
Action: Mouse scrolled (1210, 623) with delta (0, 0)
Screenshot: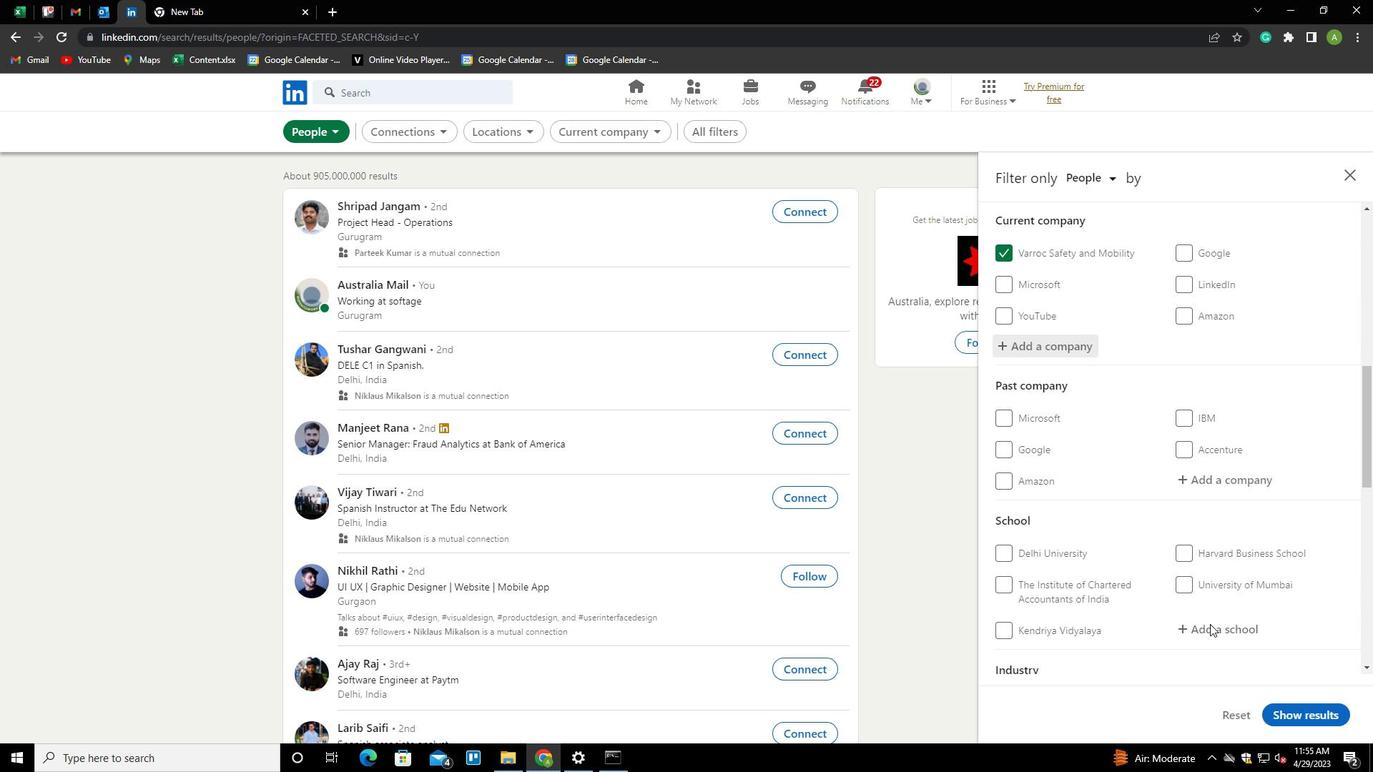 
Action: Mouse moved to (1198, 473)
Screenshot: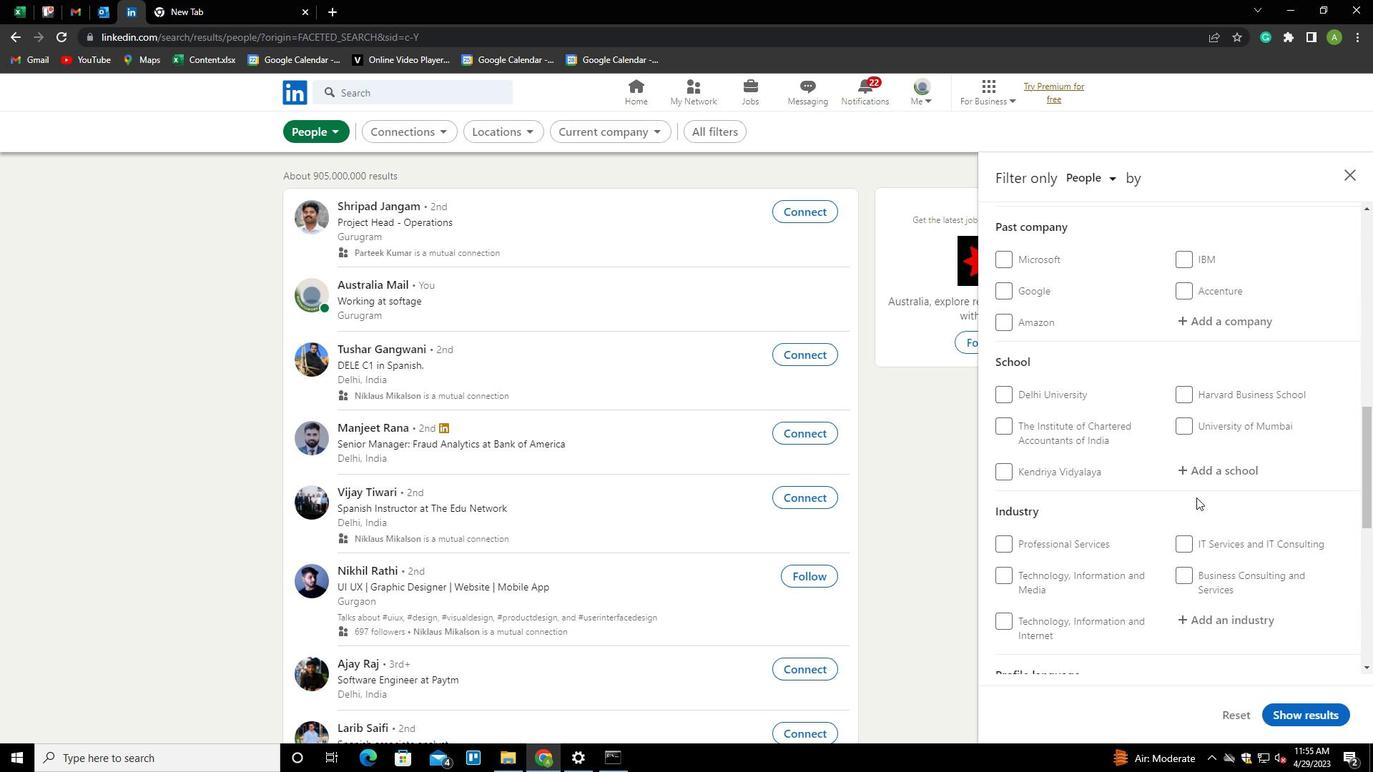
Action: Mouse pressed left at (1198, 473)
Screenshot: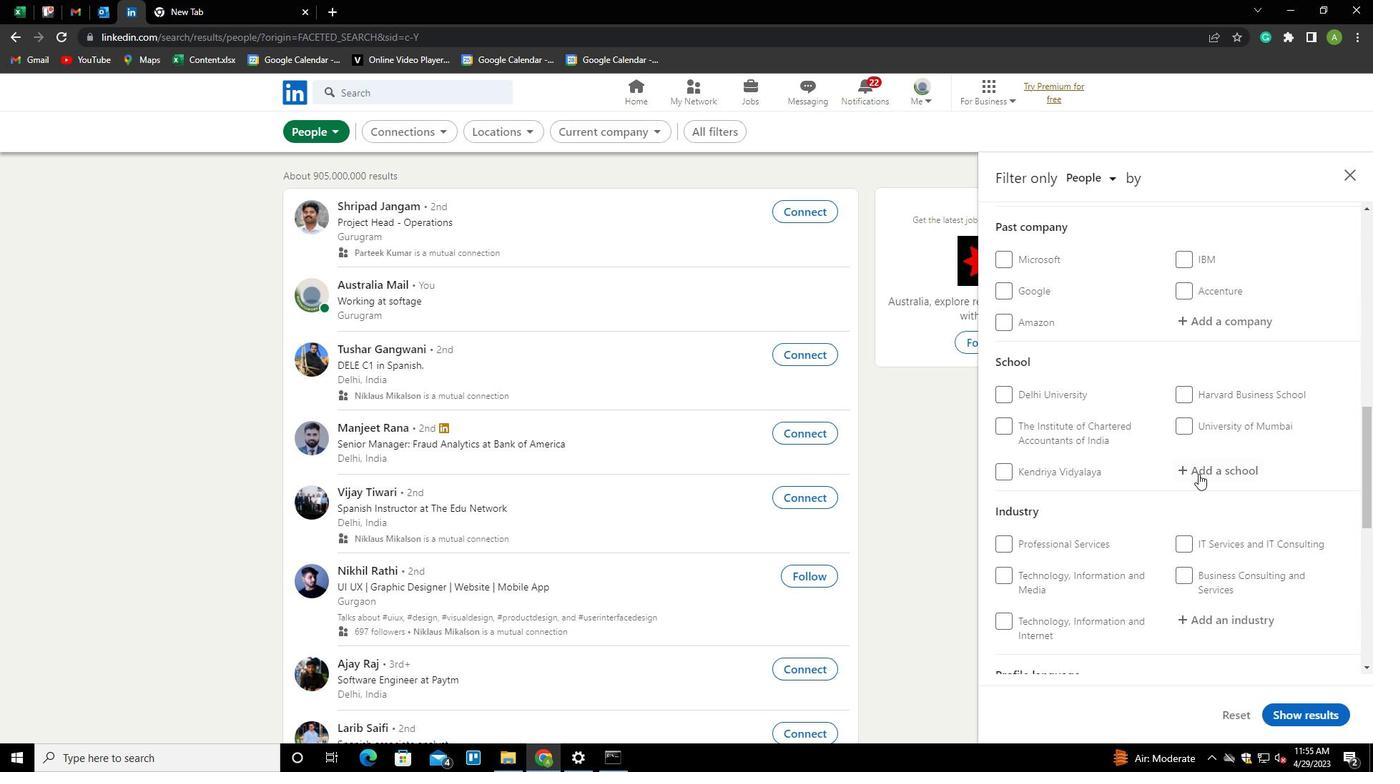 
Action: Key pressed <Key.shift>JSS<Key.space><Key.shift><Key.shift>A<Key.down><Key.enter>
Screenshot: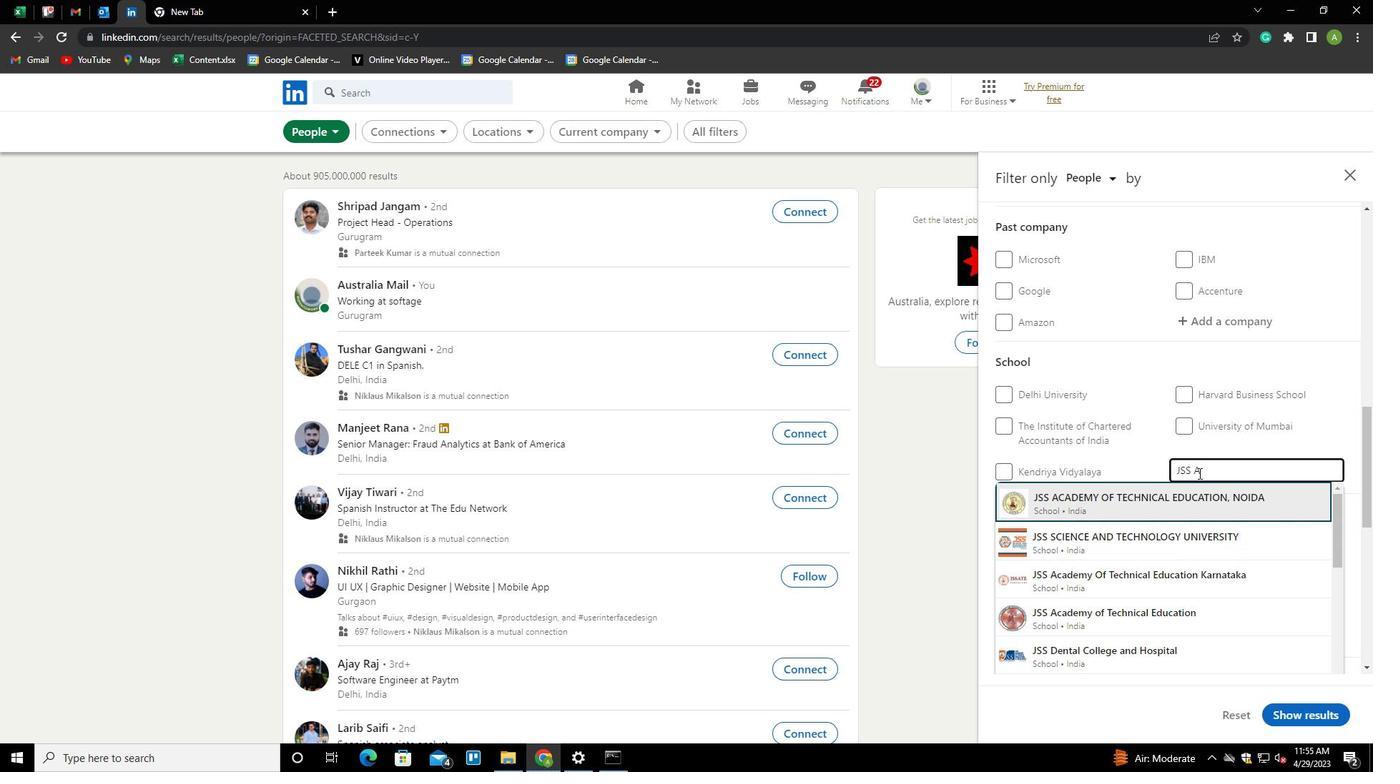 
Action: Mouse scrolled (1198, 472) with delta (0, 0)
Screenshot: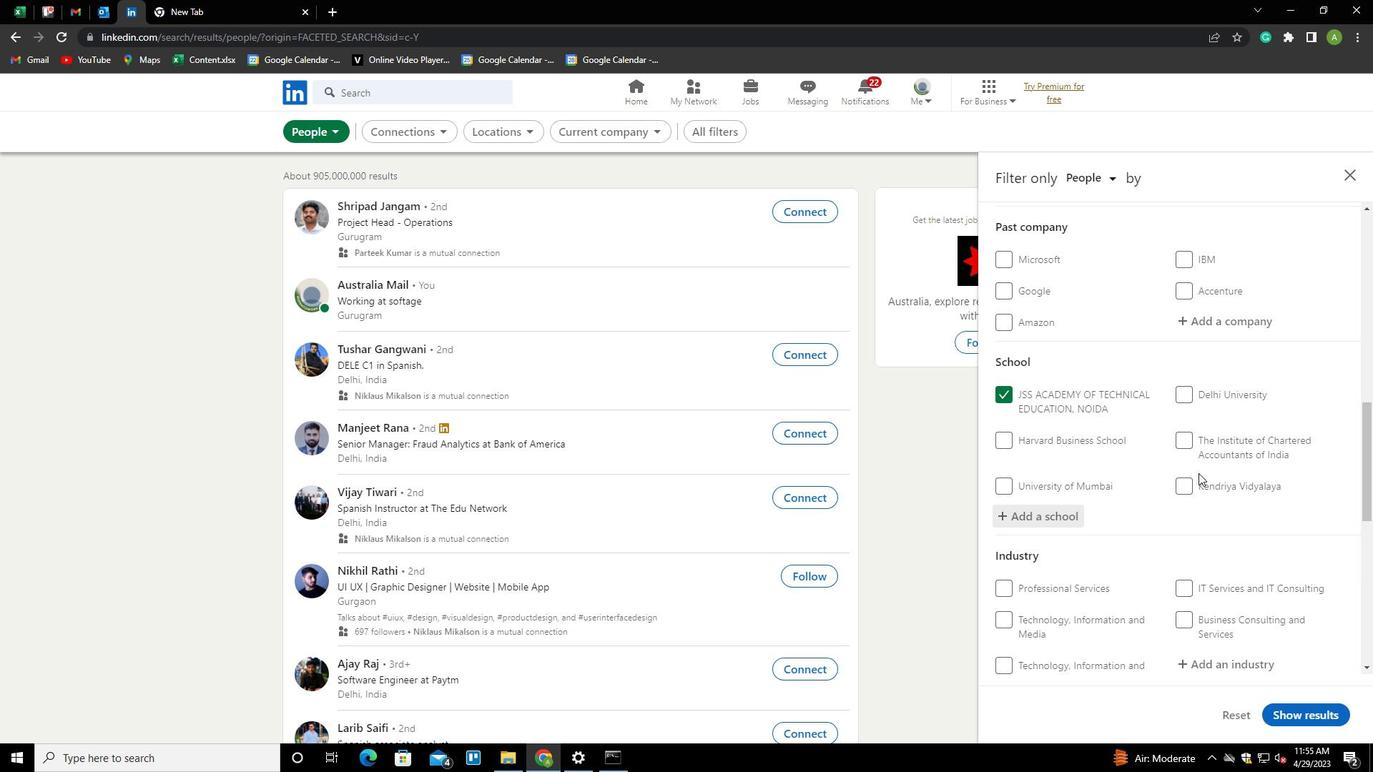 
Action: Mouse scrolled (1198, 472) with delta (0, 0)
Screenshot: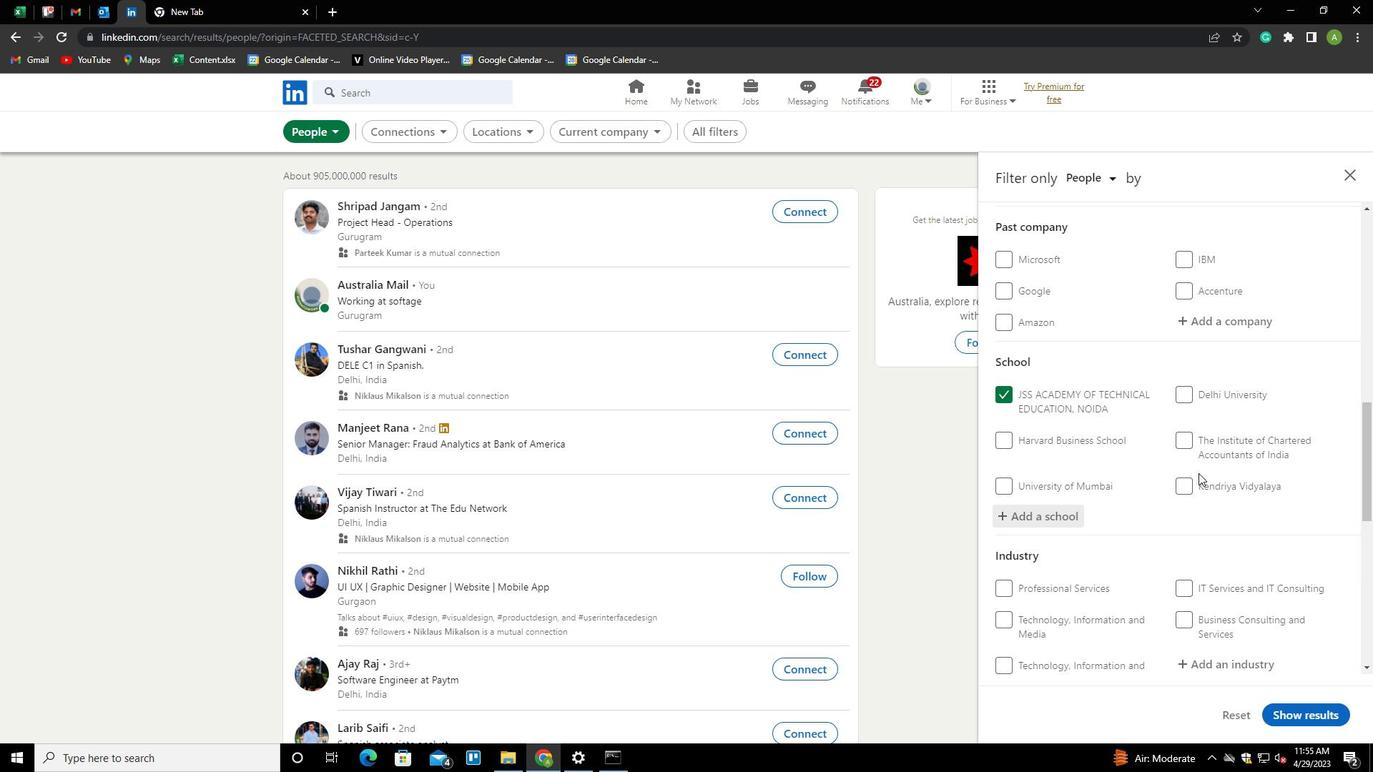
Action: Mouse scrolled (1198, 472) with delta (0, 0)
Screenshot: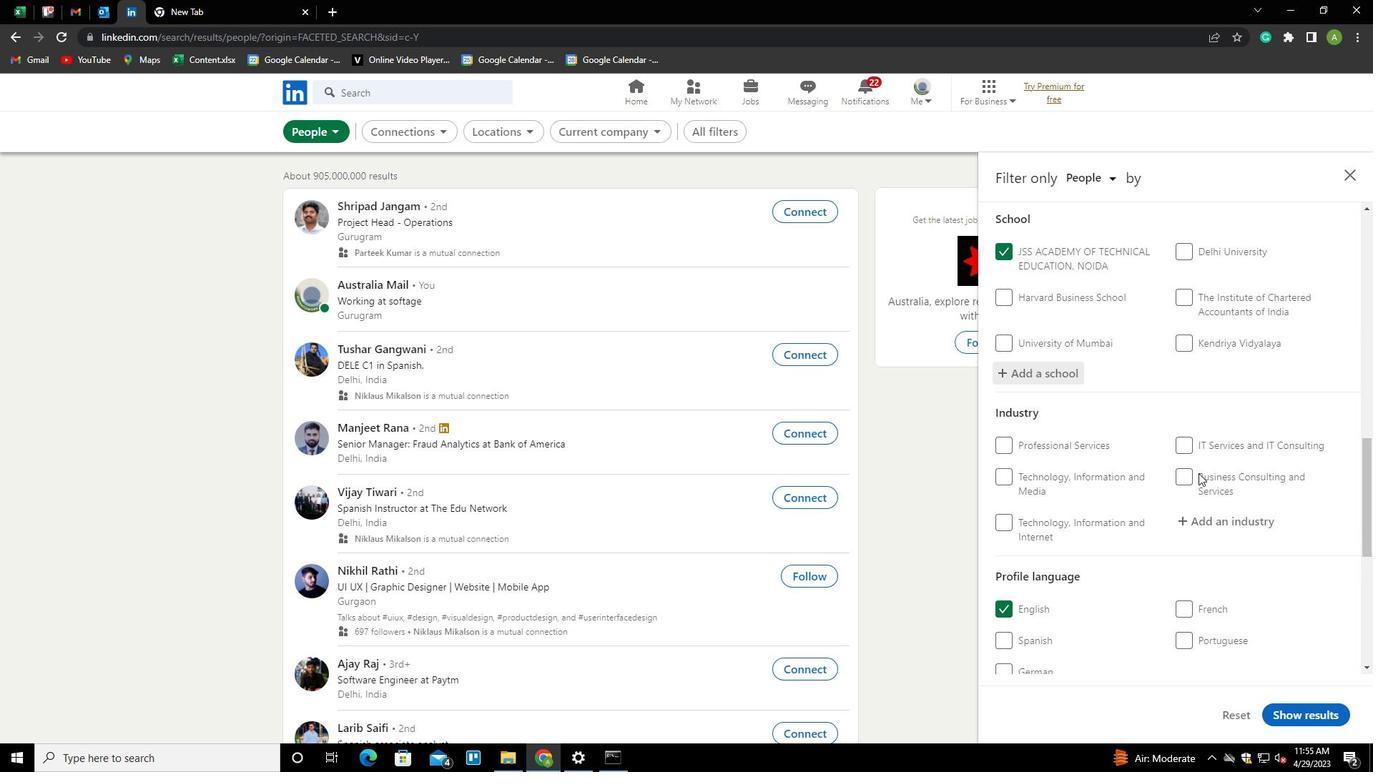 
Action: Mouse scrolled (1198, 472) with delta (0, 0)
Screenshot: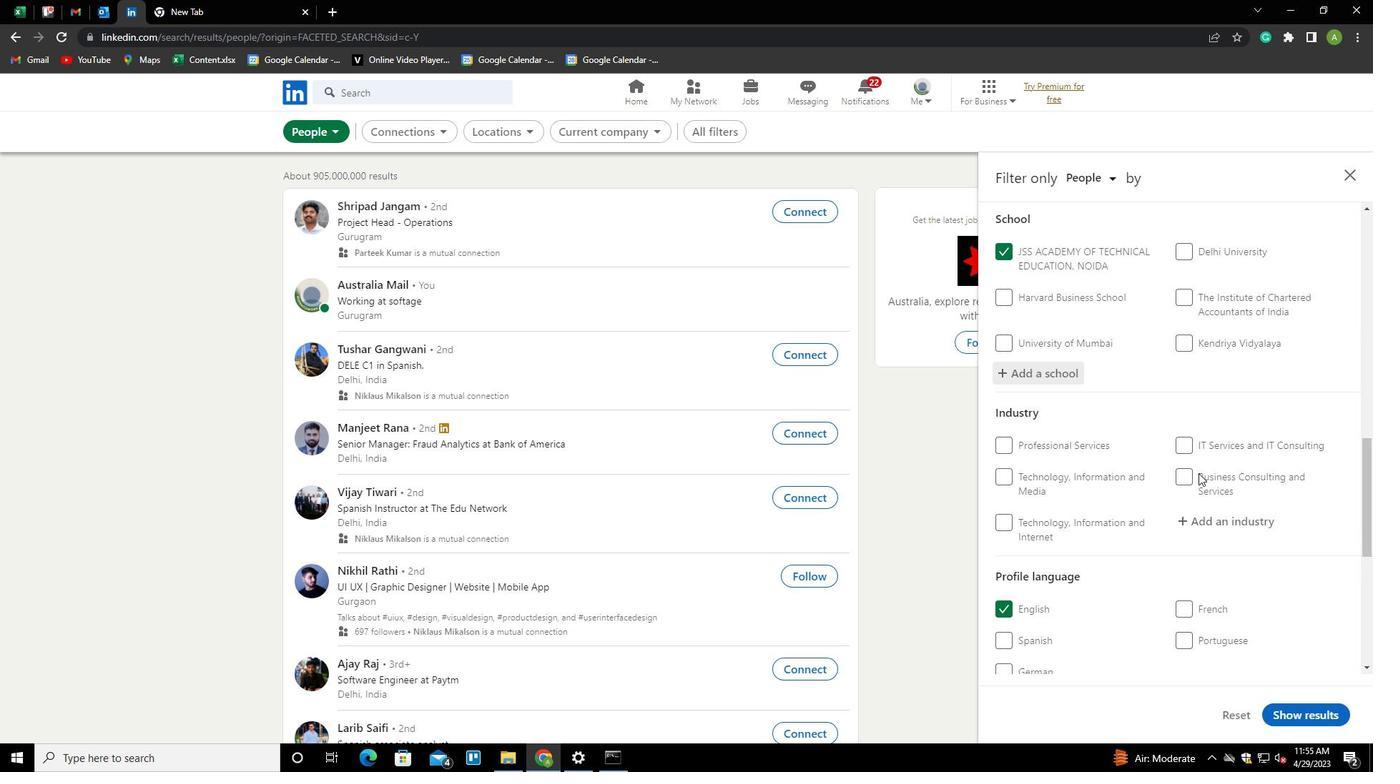 
Action: Mouse moved to (1191, 380)
Screenshot: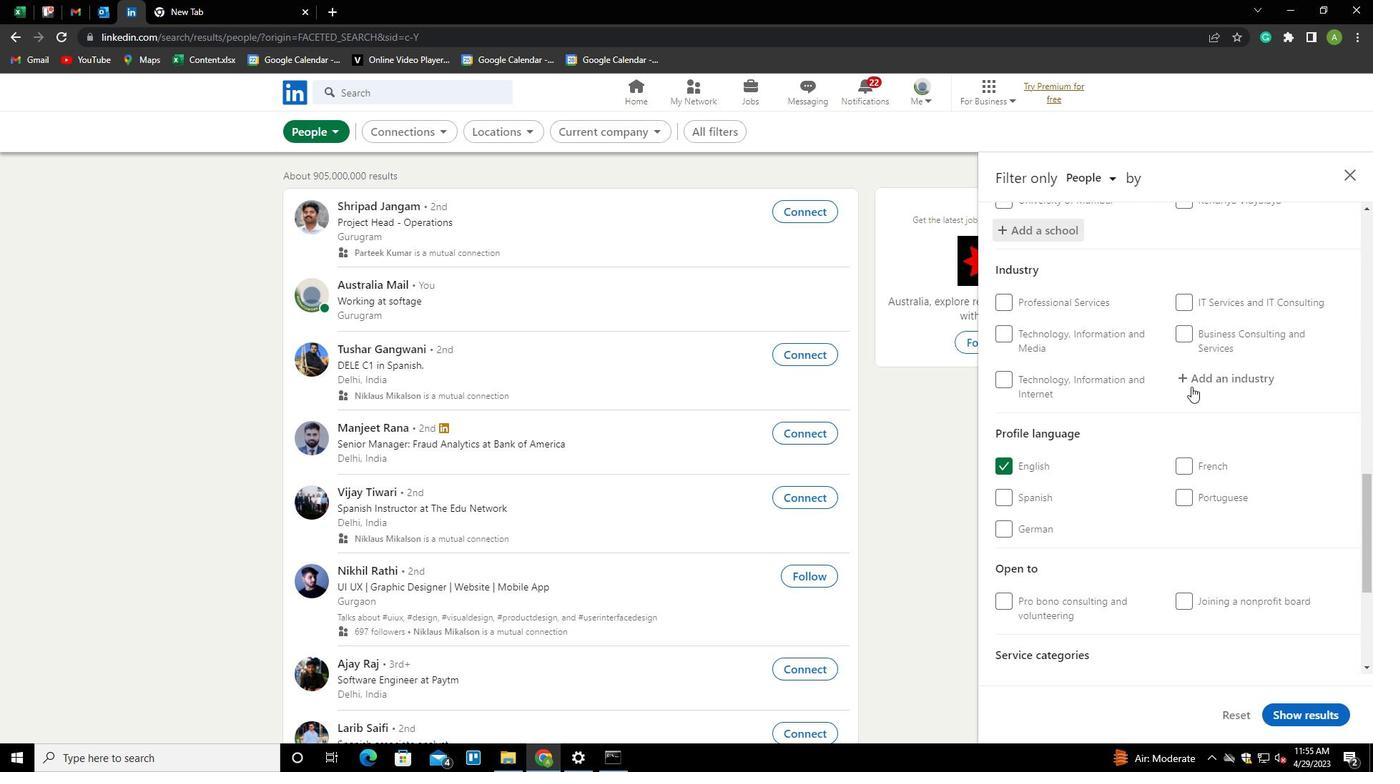 
Action: Mouse pressed left at (1191, 380)
Screenshot: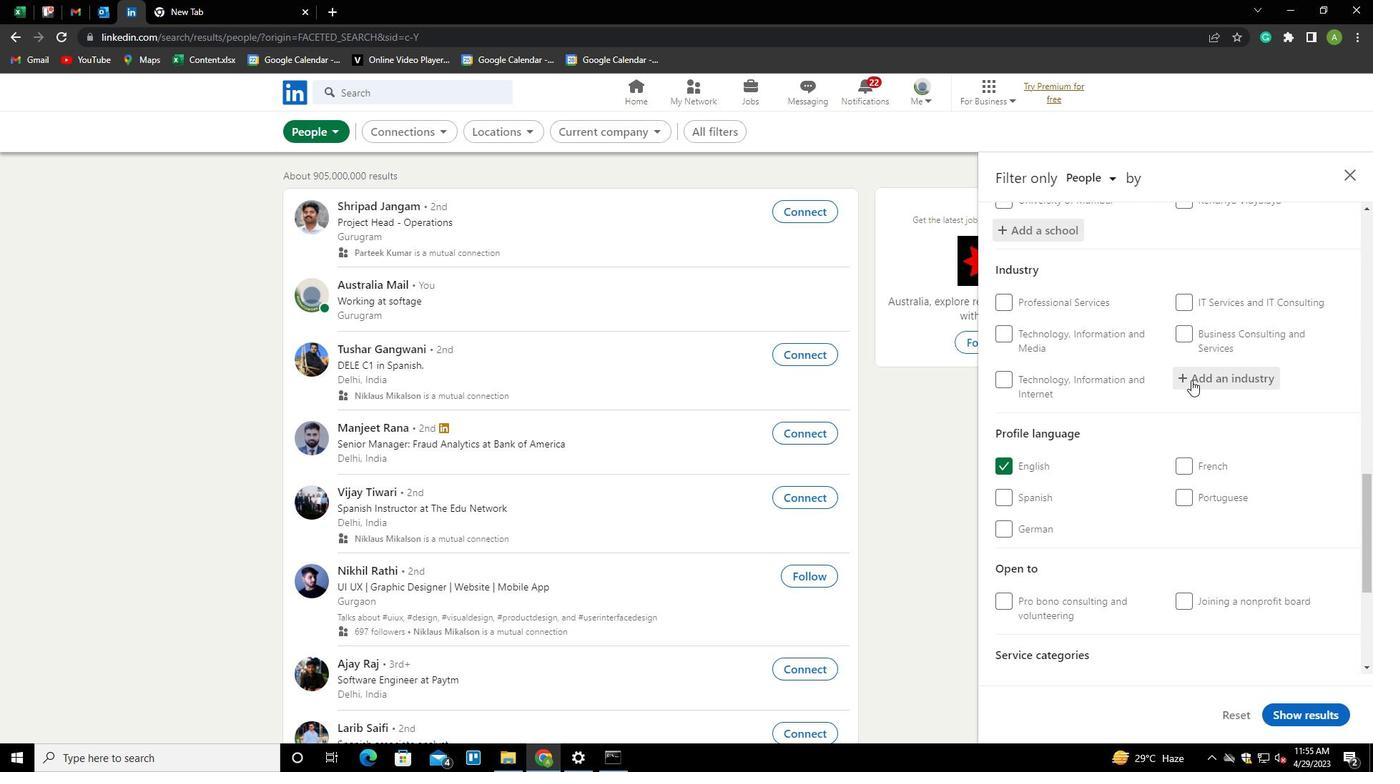 
Action: Mouse moved to (1217, 384)
Screenshot: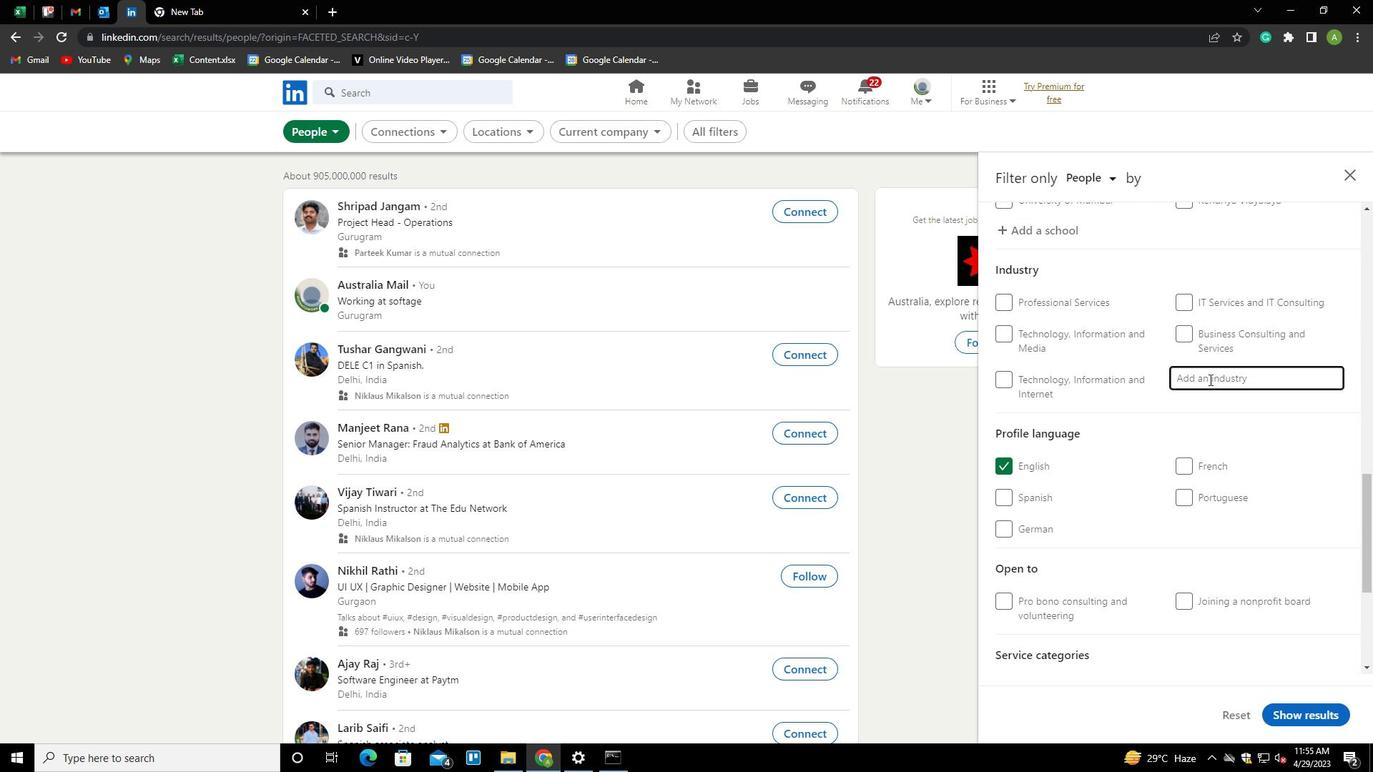 
Action: Mouse pressed left at (1217, 384)
Screenshot: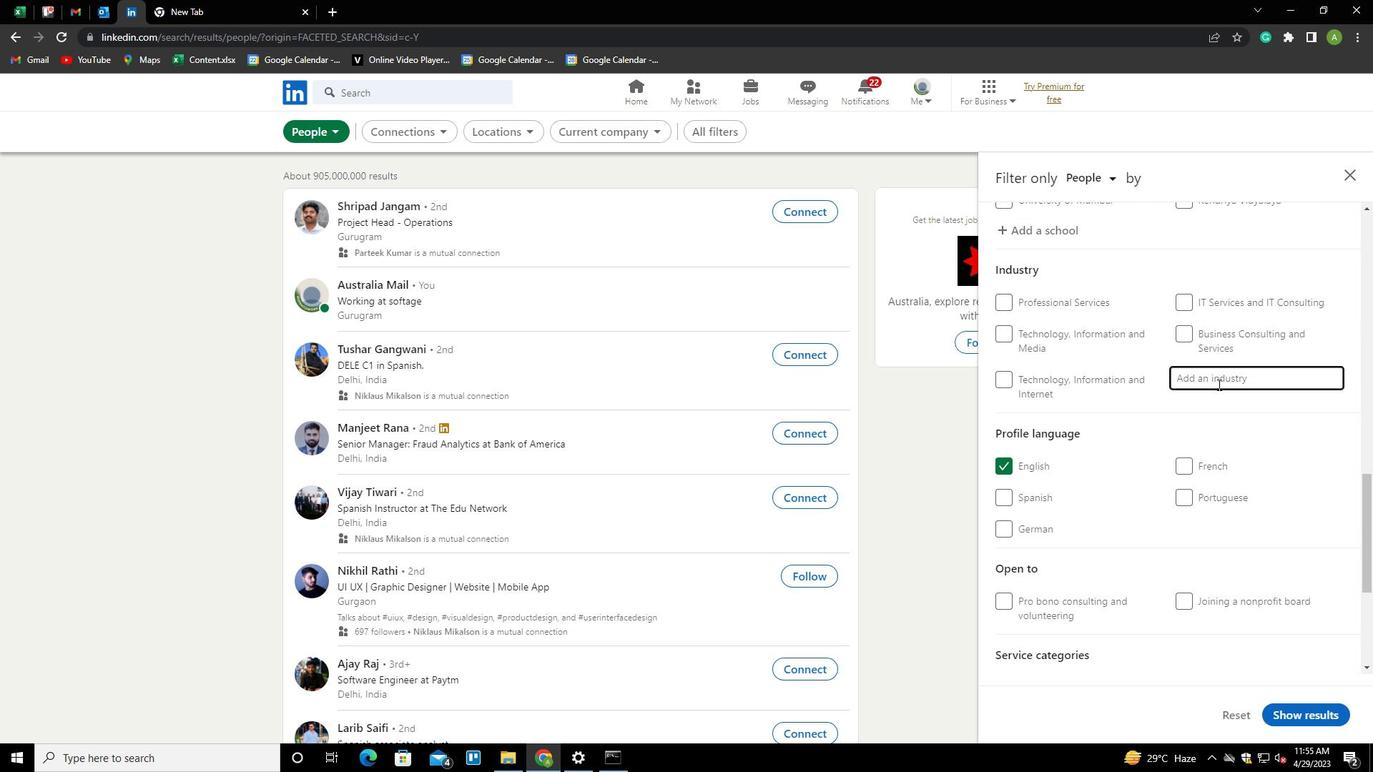 
Action: Mouse moved to (1214, 389)
Screenshot: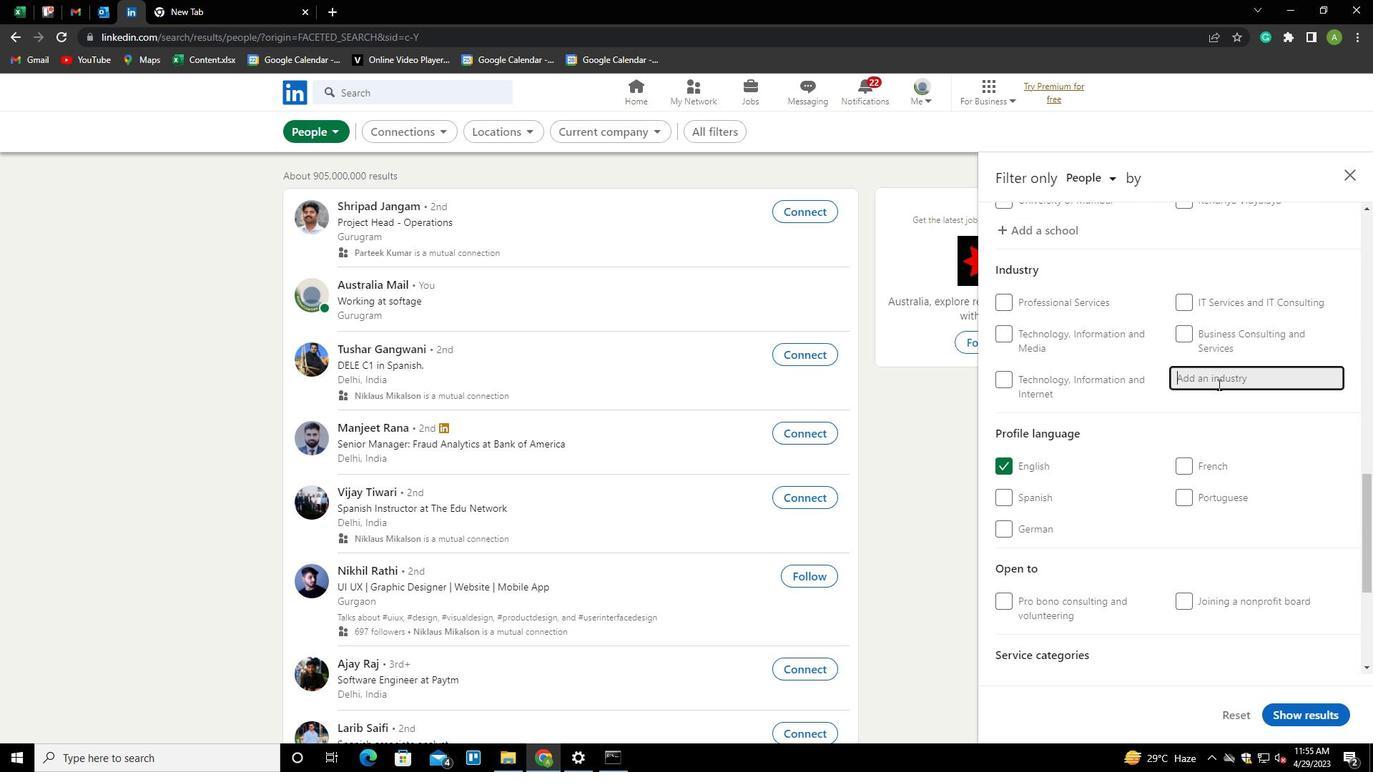 
Action: Key pressed <Key.shift>WOMEN<Key.down><Key.enter>
Screenshot: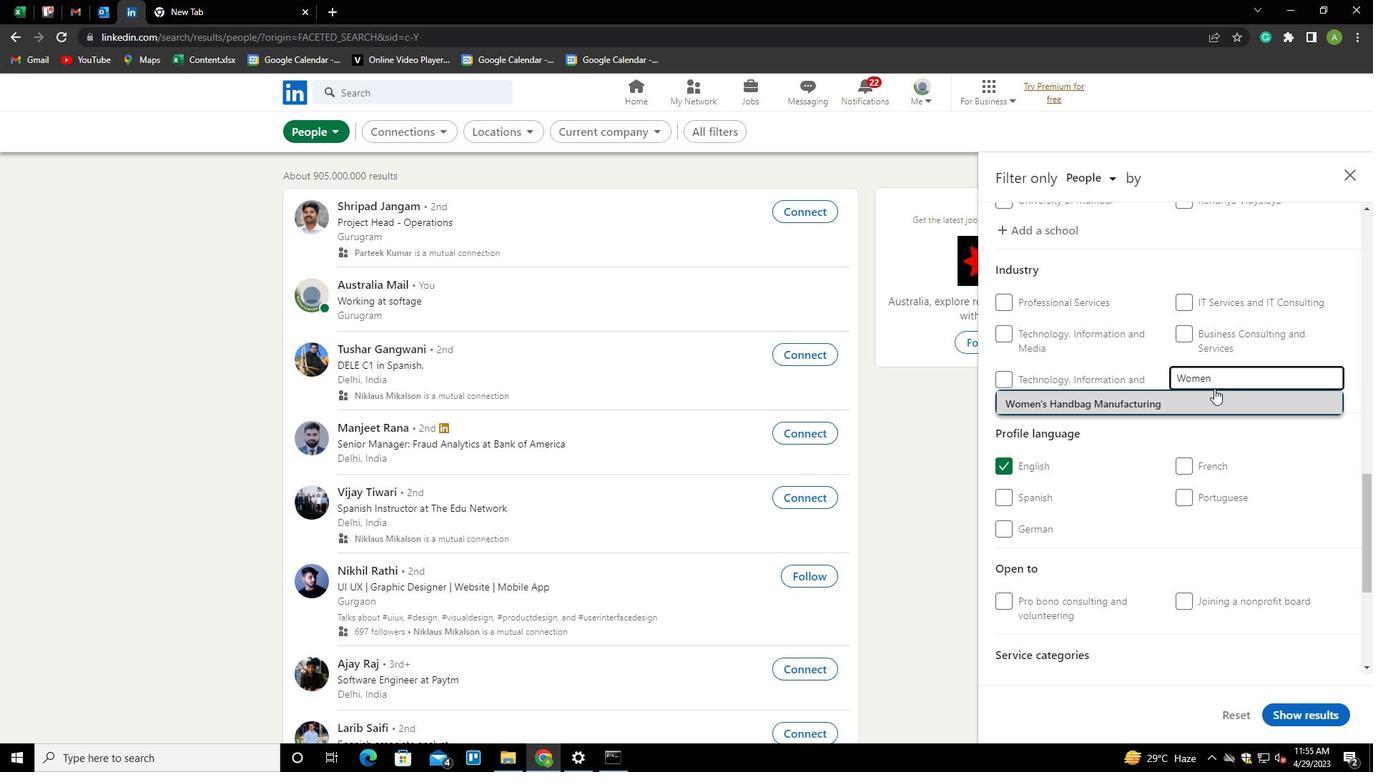 
Action: Mouse scrolled (1214, 388) with delta (0, 0)
Screenshot: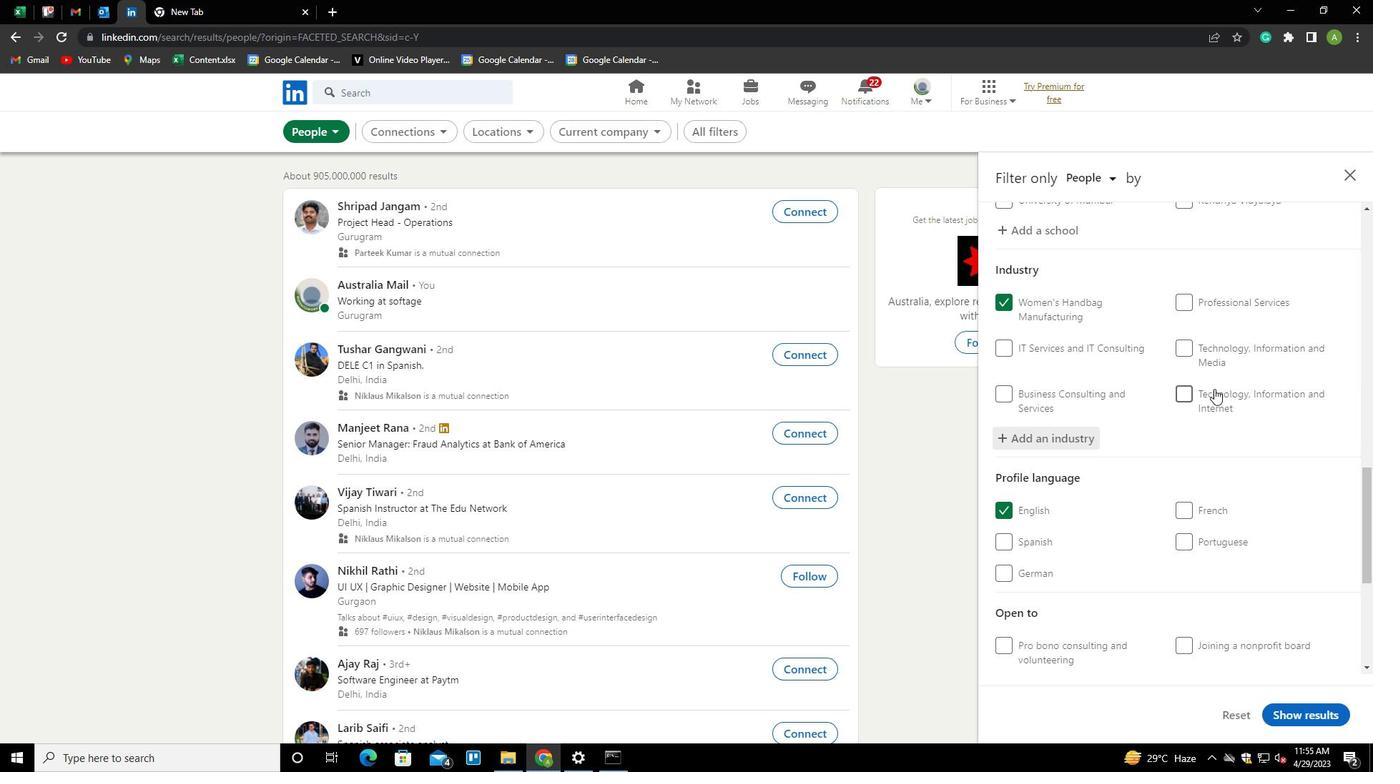 
Action: Mouse scrolled (1214, 388) with delta (0, 0)
Screenshot: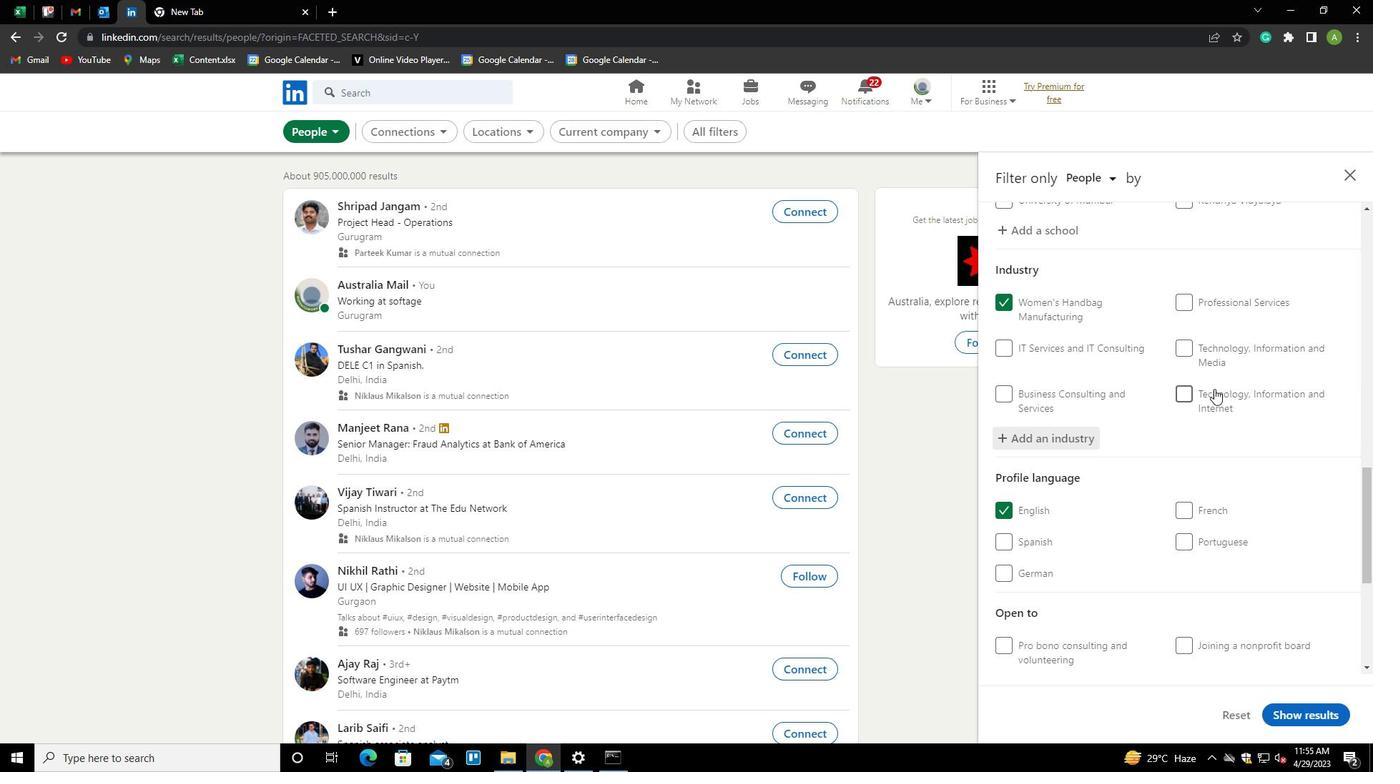 
Action: Mouse scrolled (1214, 388) with delta (0, 0)
Screenshot: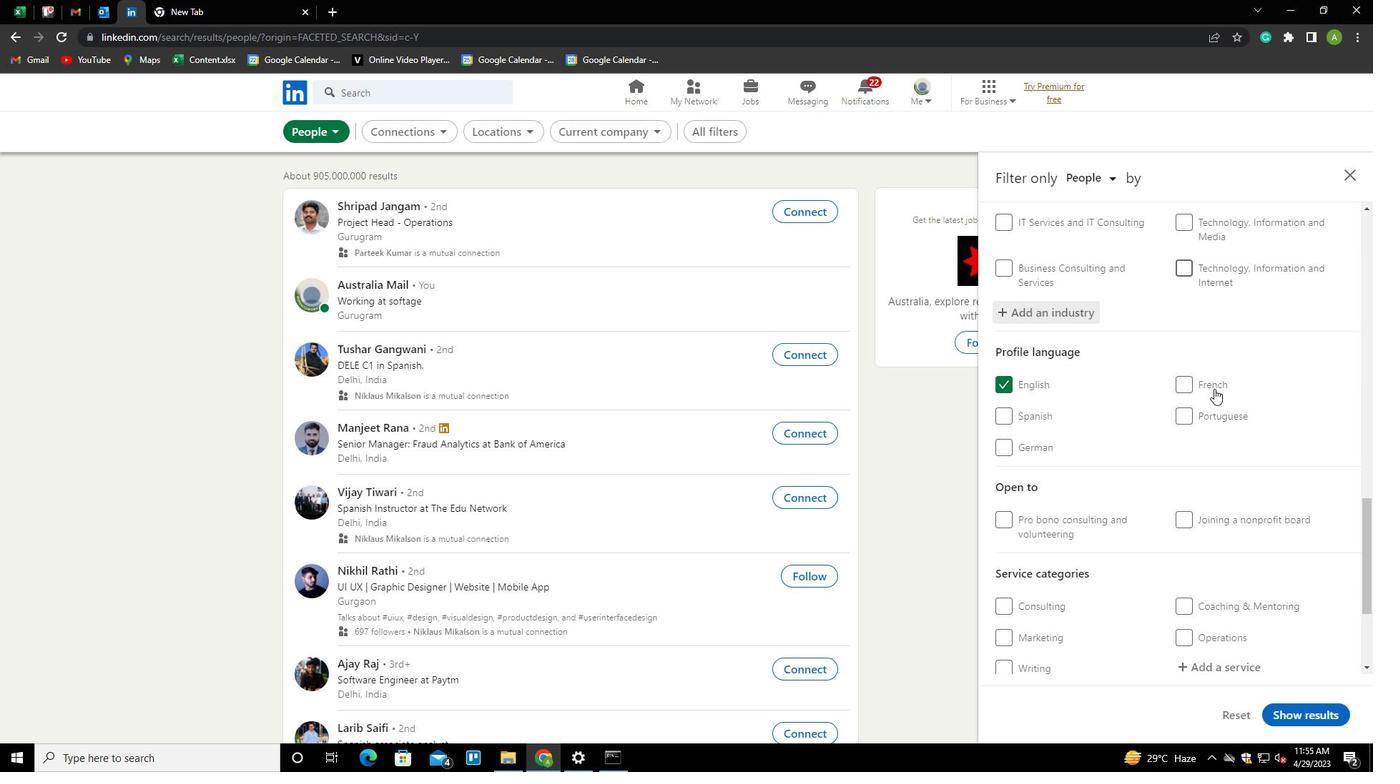 
Action: Mouse scrolled (1214, 388) with delta (0, 0)
Screenshot: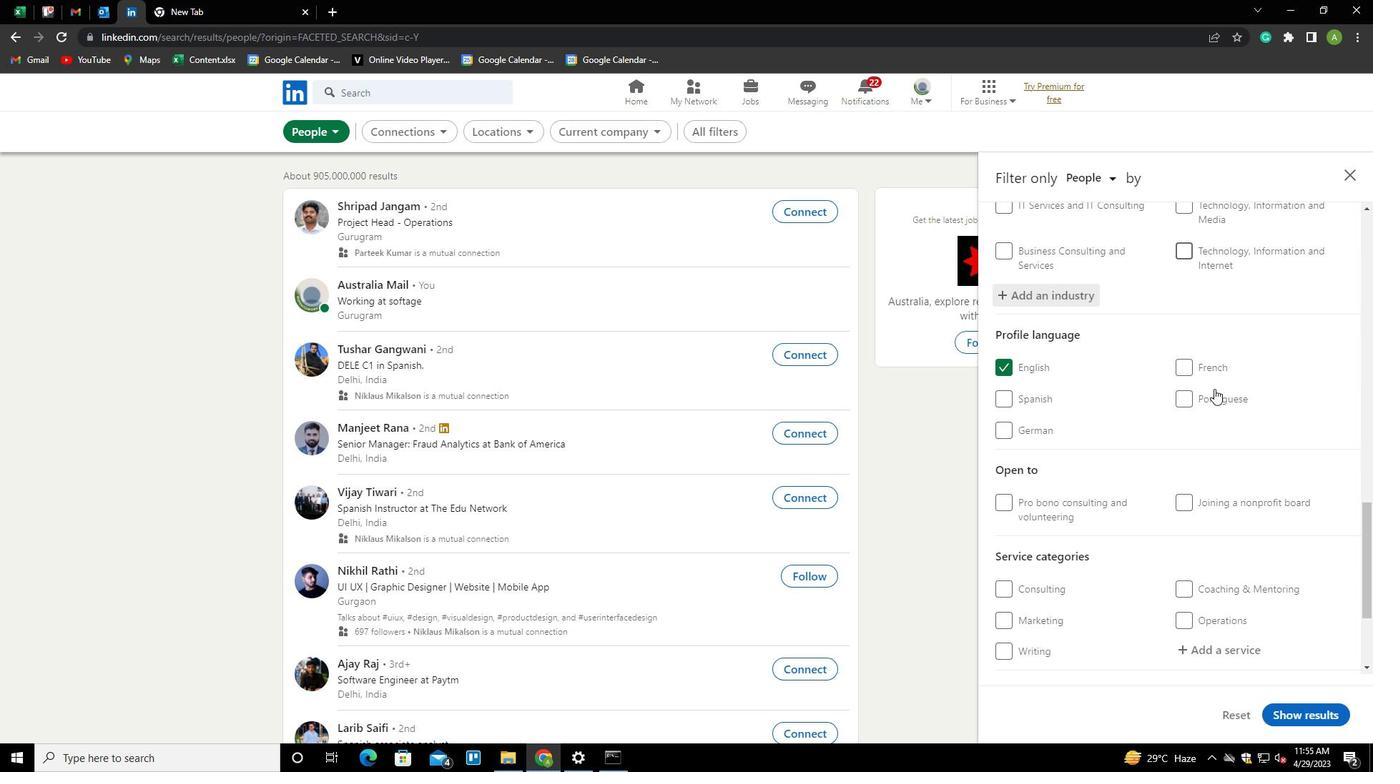 
Action: Mouse scrolled (1214, 388) with delta (0, 0)
Screenshot: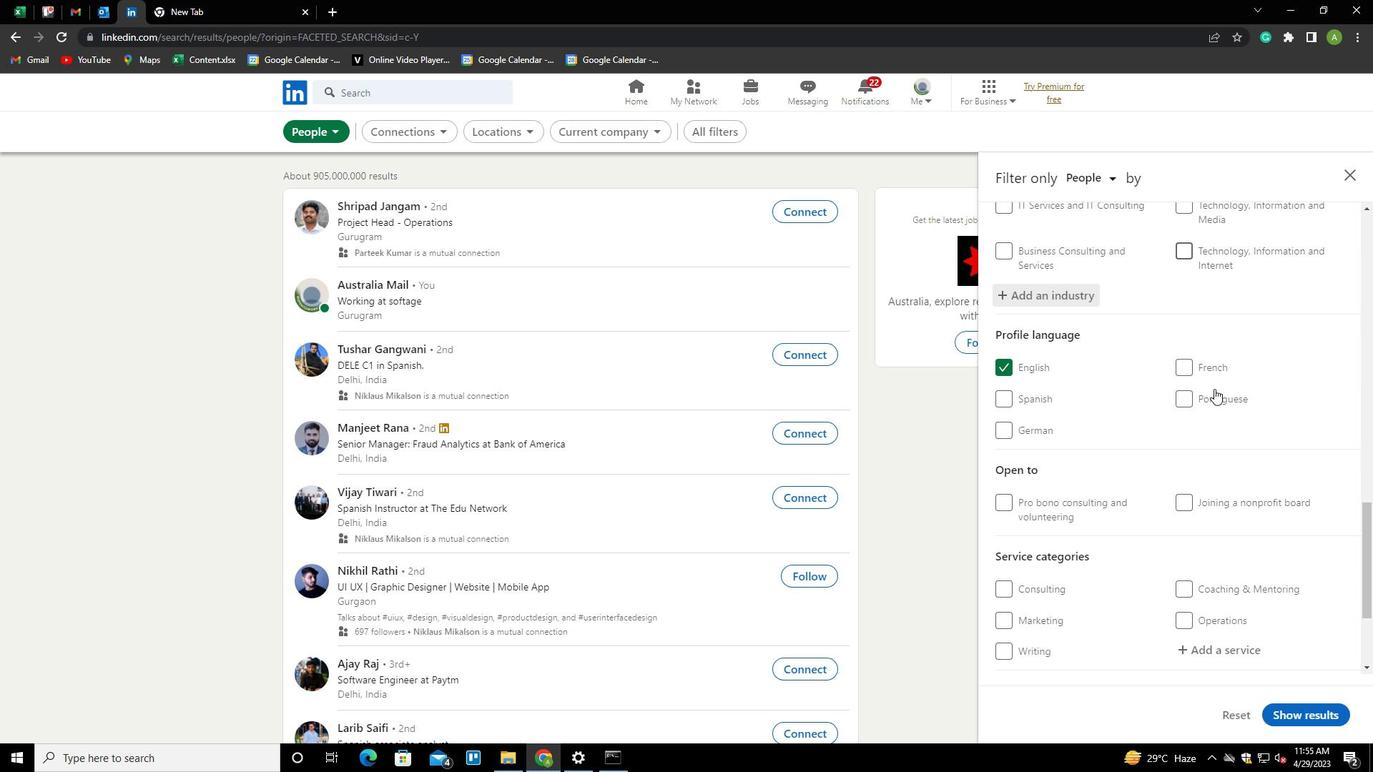 
Action: Mouse moved to (1200, 472)
Screenshot: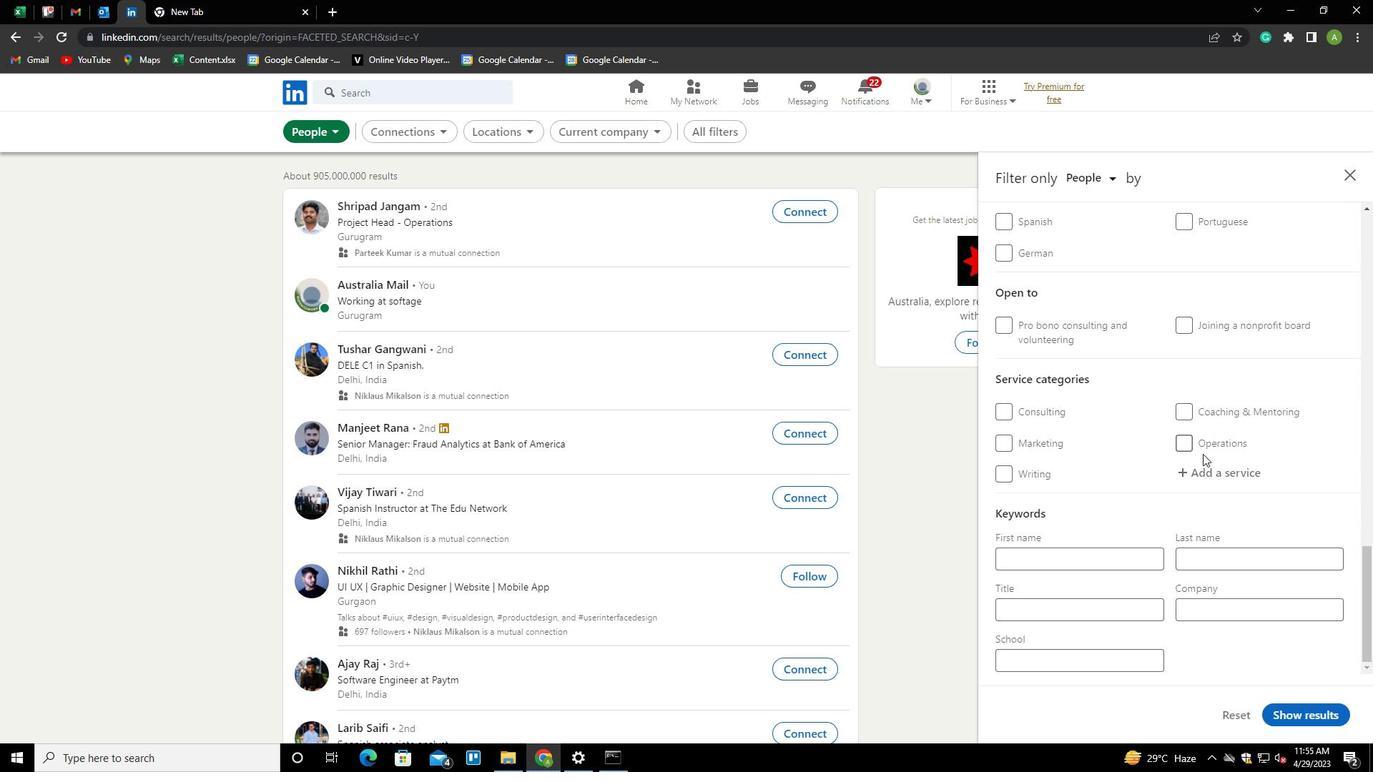 
Action: Mouse pressed left at (1200, 472)
Screenshot: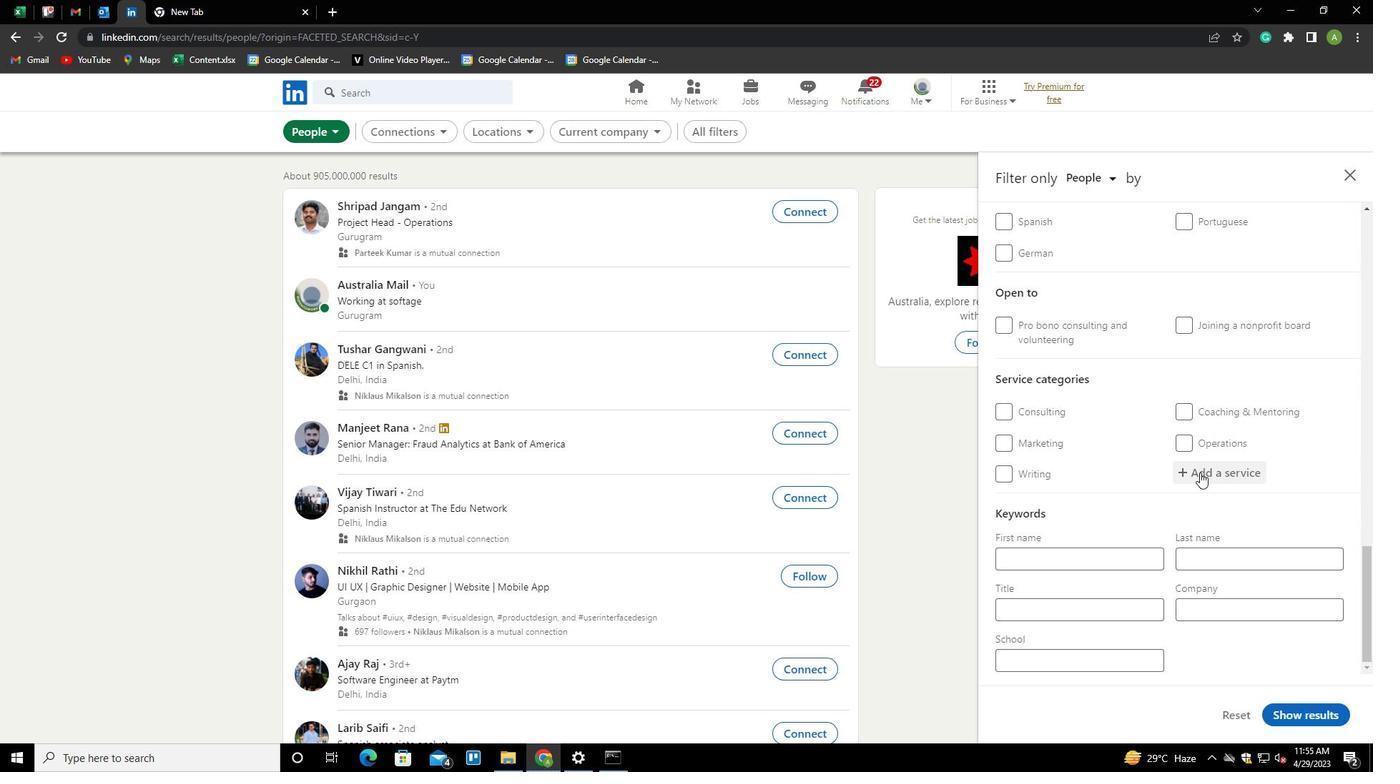 
Action: Mouse moved to (1207, 473)
Screenshot: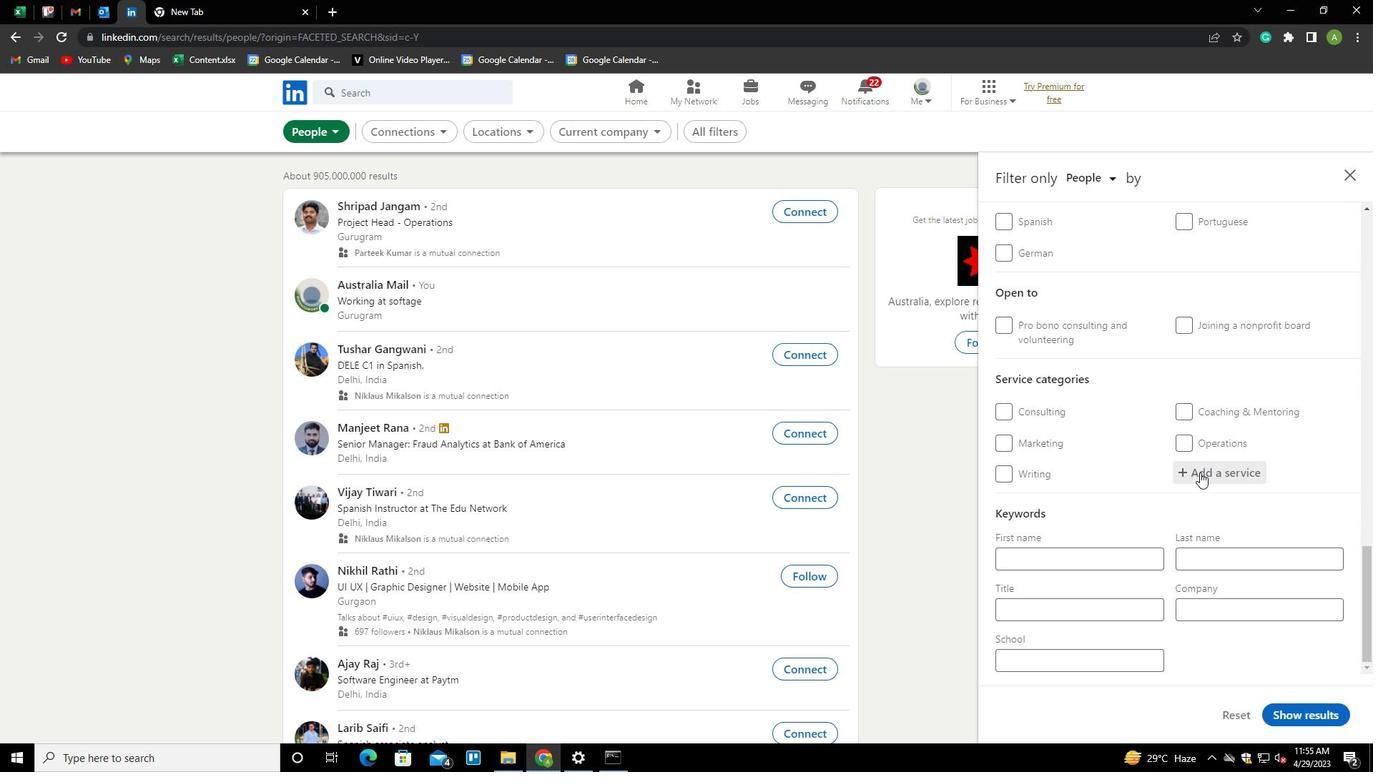 
Action: Mouse pressed left at (1207, 473)
Screenshot: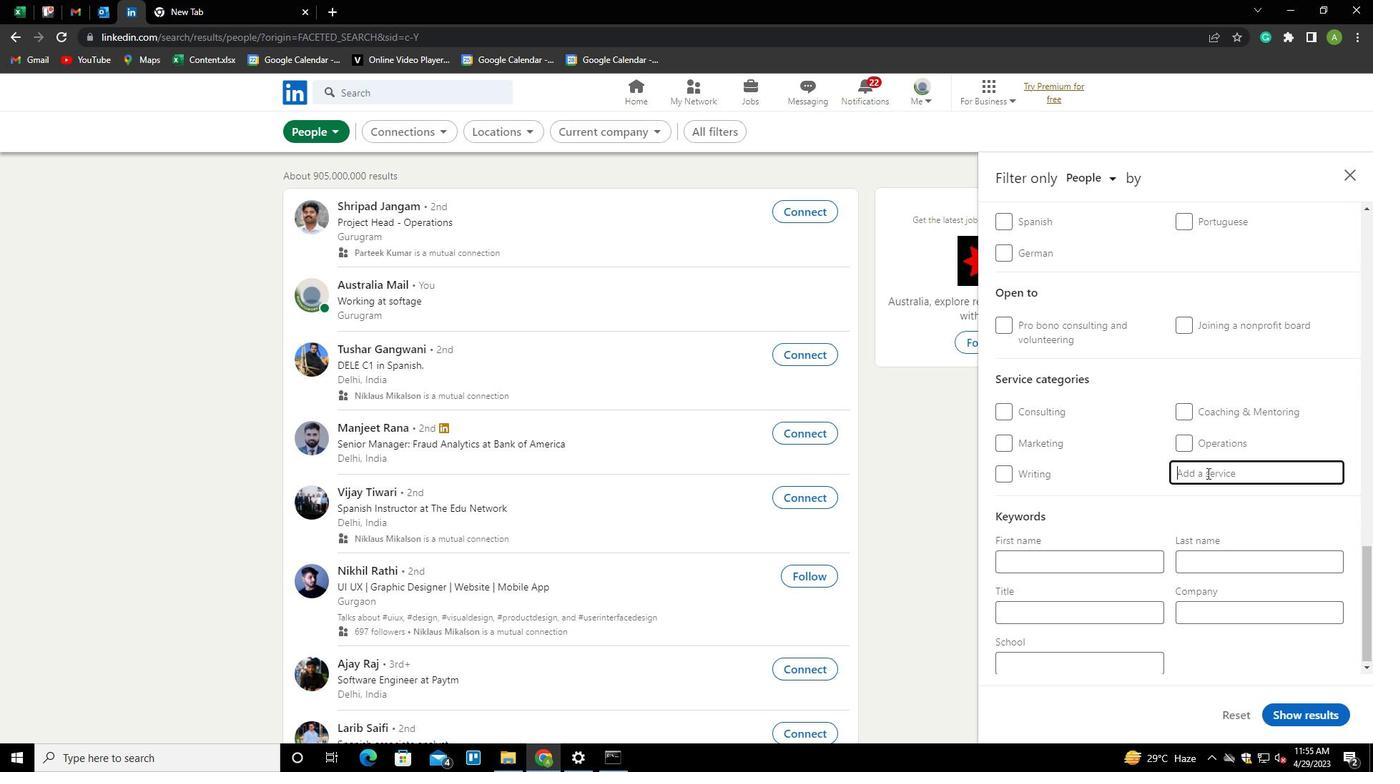 
Action: Mouse moved to (1207, 473)
Screenshot: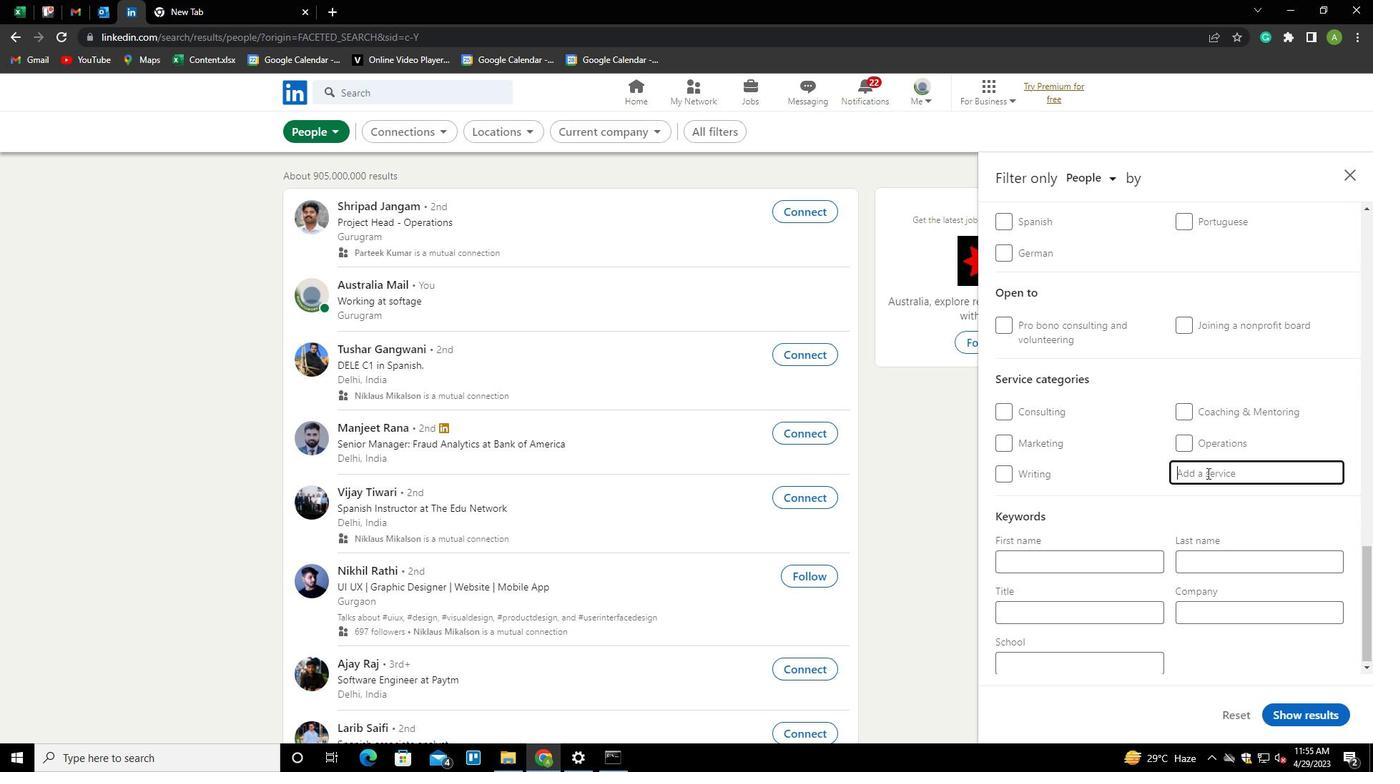 
Action: Key pressed <Key.shift><Key.shift><Key.shift><Key.shift><Key.shift><Key.shift><Key.shift><Key.shift><Key.shift><Key.shift><Key.shift><Key.shift><Key.shift><Key.shift><Key.shift><Key.shift>BUSINESS<Key.space><Key.shift>AMA<Key.backspace><Key.backspace><Key.backspace><Key.shift>A<Key.down><Key.enter>
Screenshot: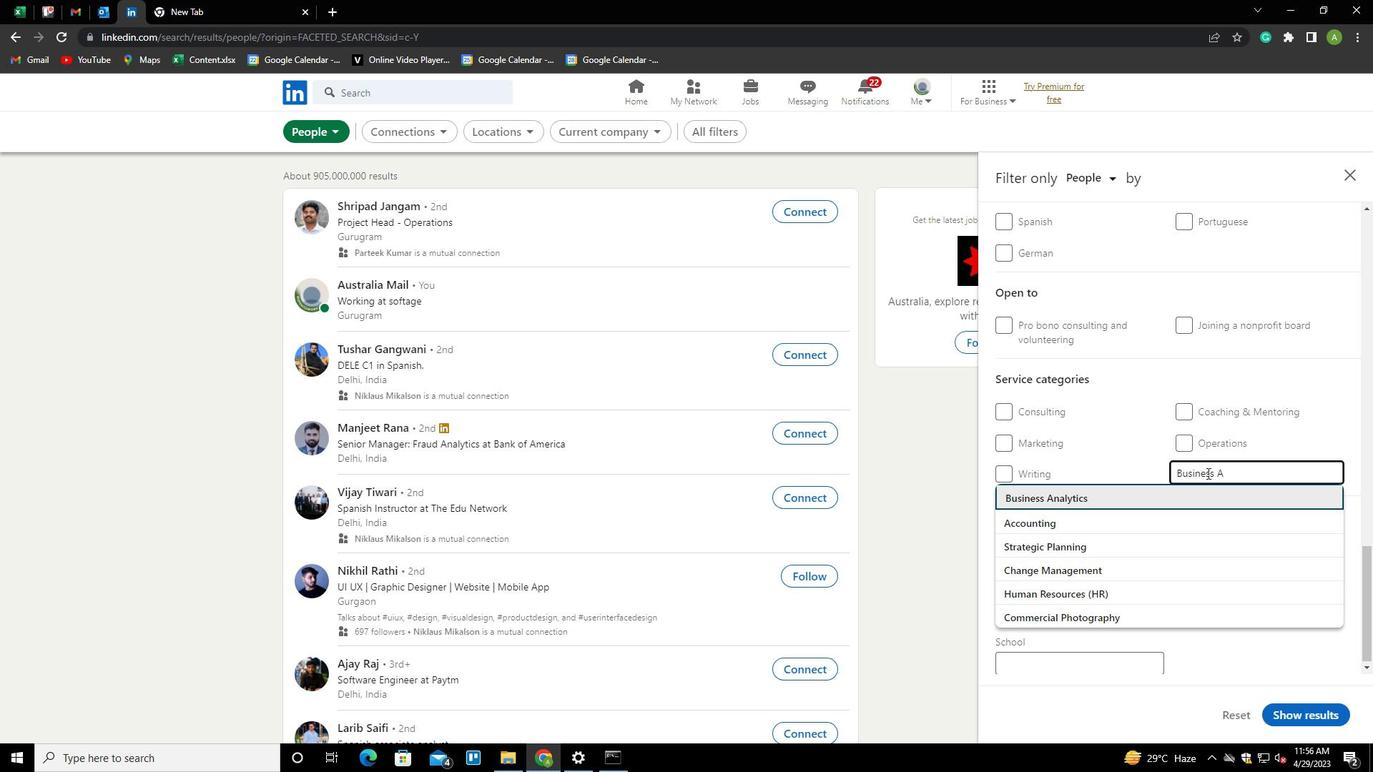 
Action: Mouse scrolled (1207, 472) with delta (0, 0)
Screenshot: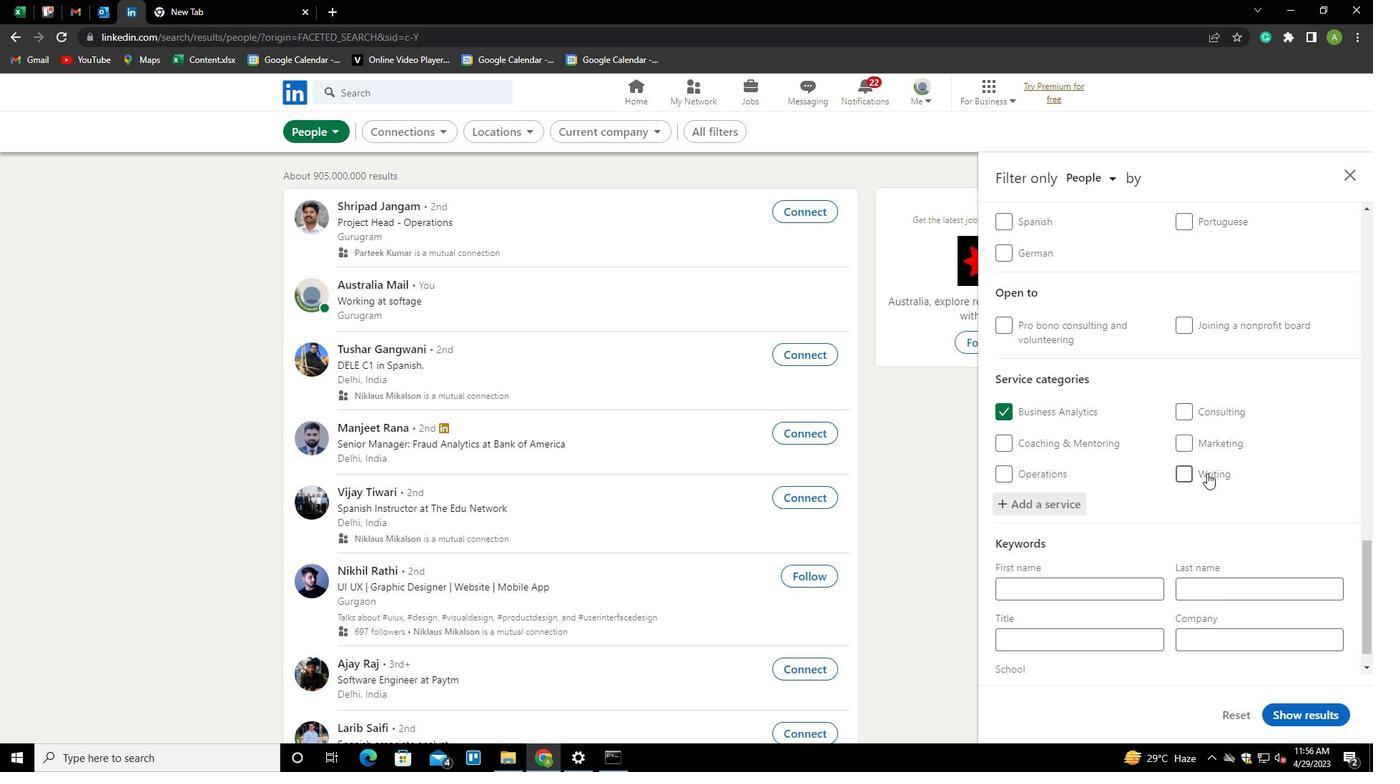 
Action: Mouse scrolled (1207, 472) with delta (0, 0)
Screenshot: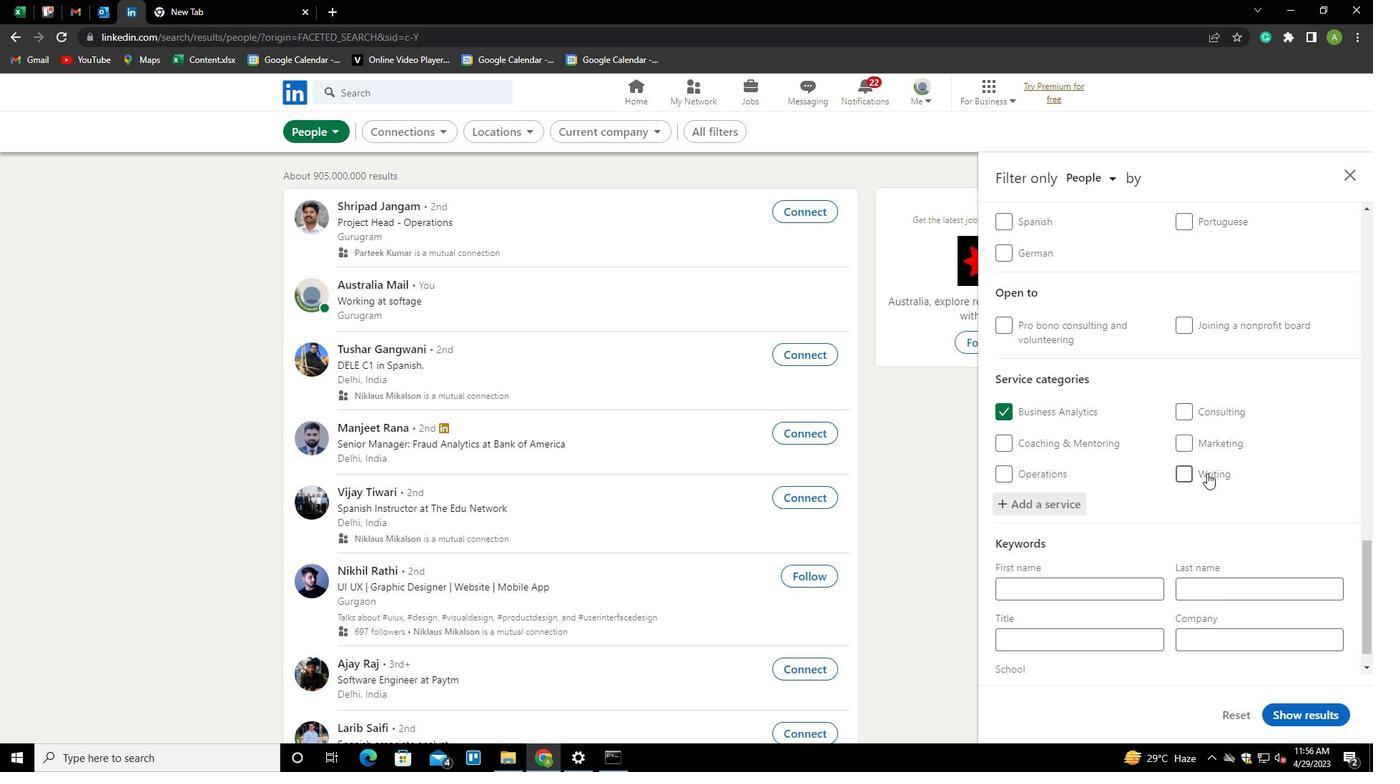 
Action: Mouse scrolled (1207, 472) with delta (0, 0)
Screenshot: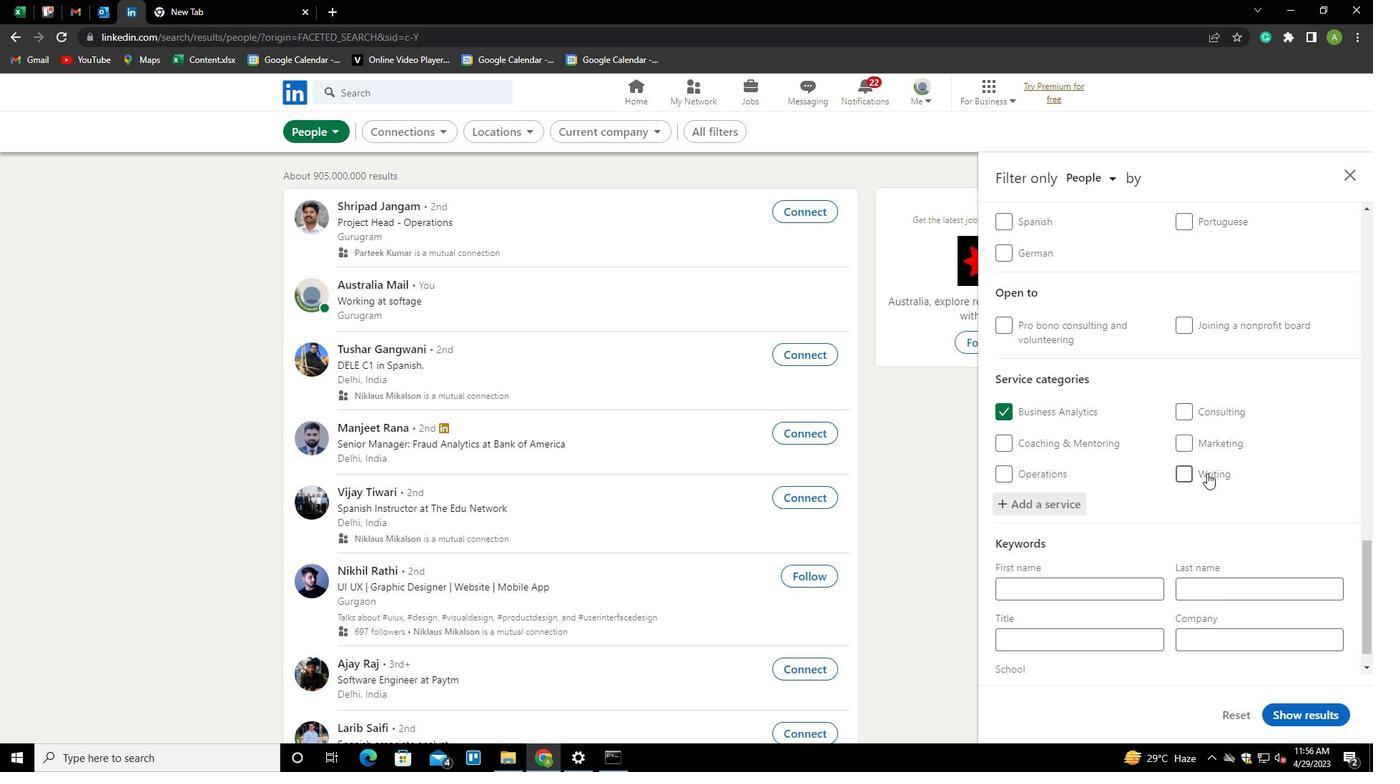 
Action: Mouse scrolled (1207, 472) with delta (0, 0)
Screenshot: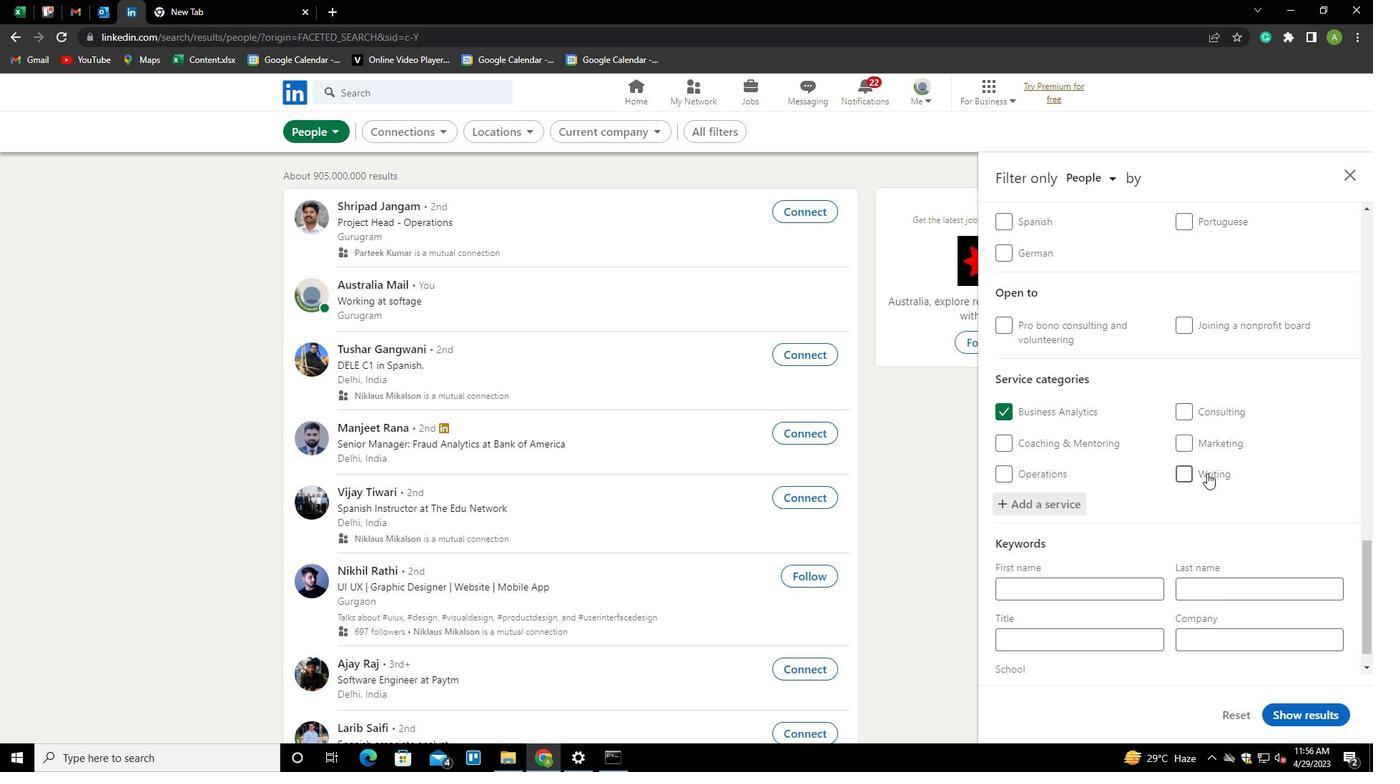
Action: Mouse scrolled (1207, 472) with delta (0, 0)
Screenshot: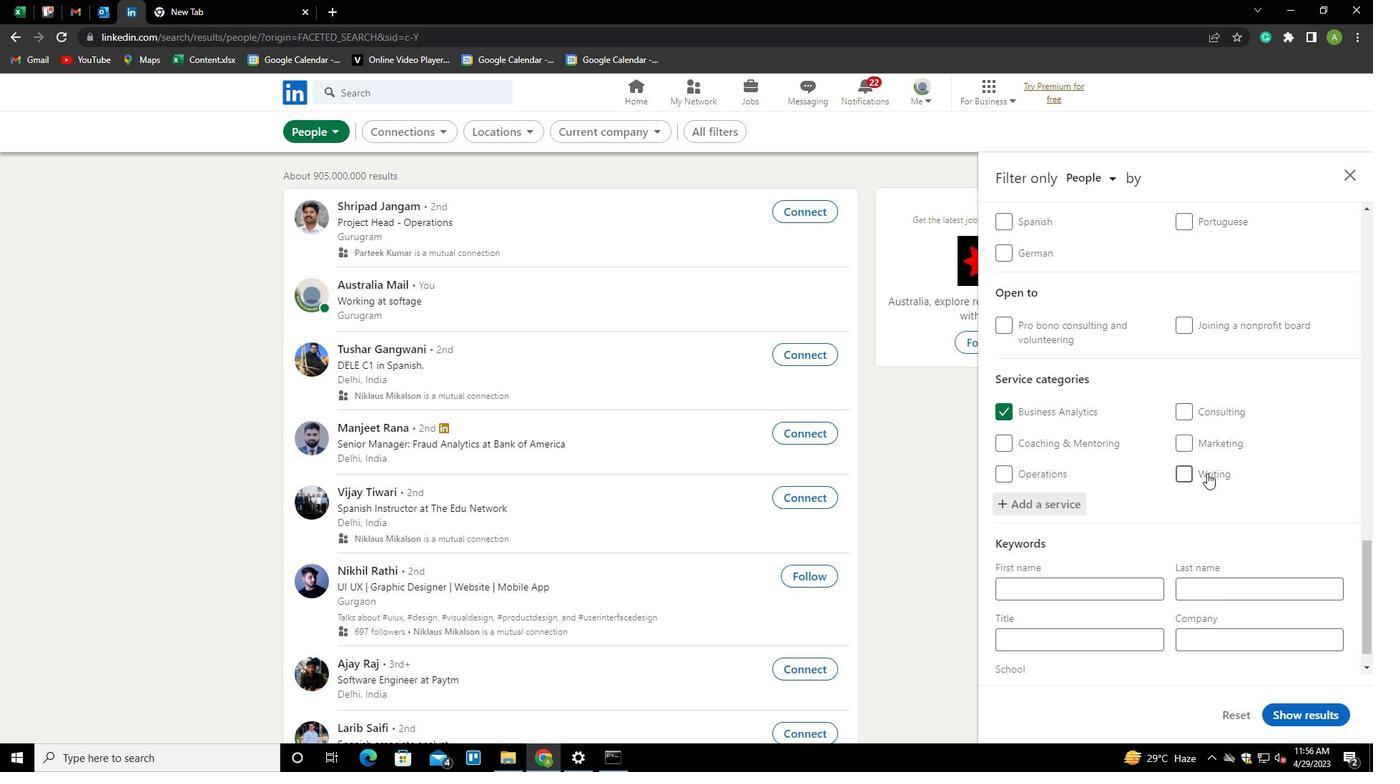 
Action: Mouse scrolled (1207, 472) with delta (0, 0)
Screenshot: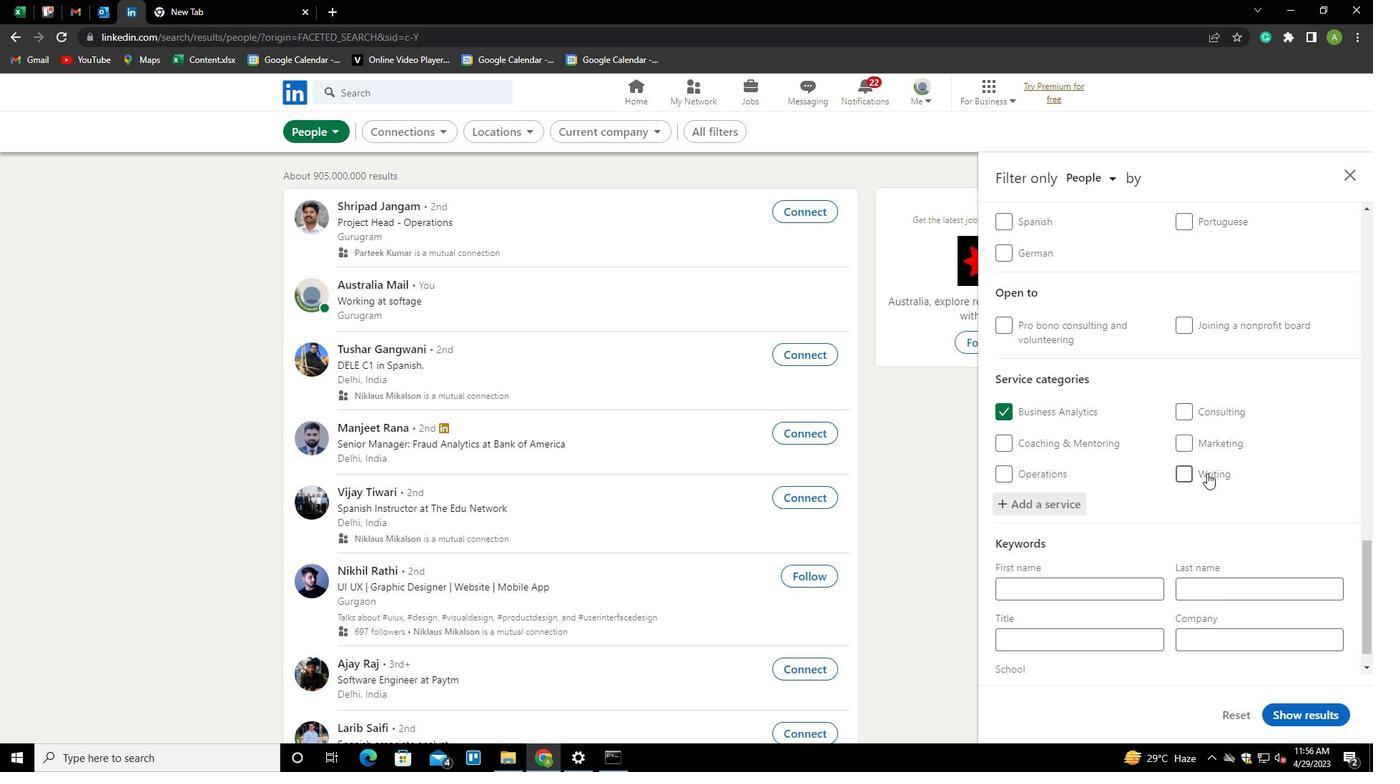 
Action: Mouse scrolled (1207, 472) with delta (0, 0)
Screenshot: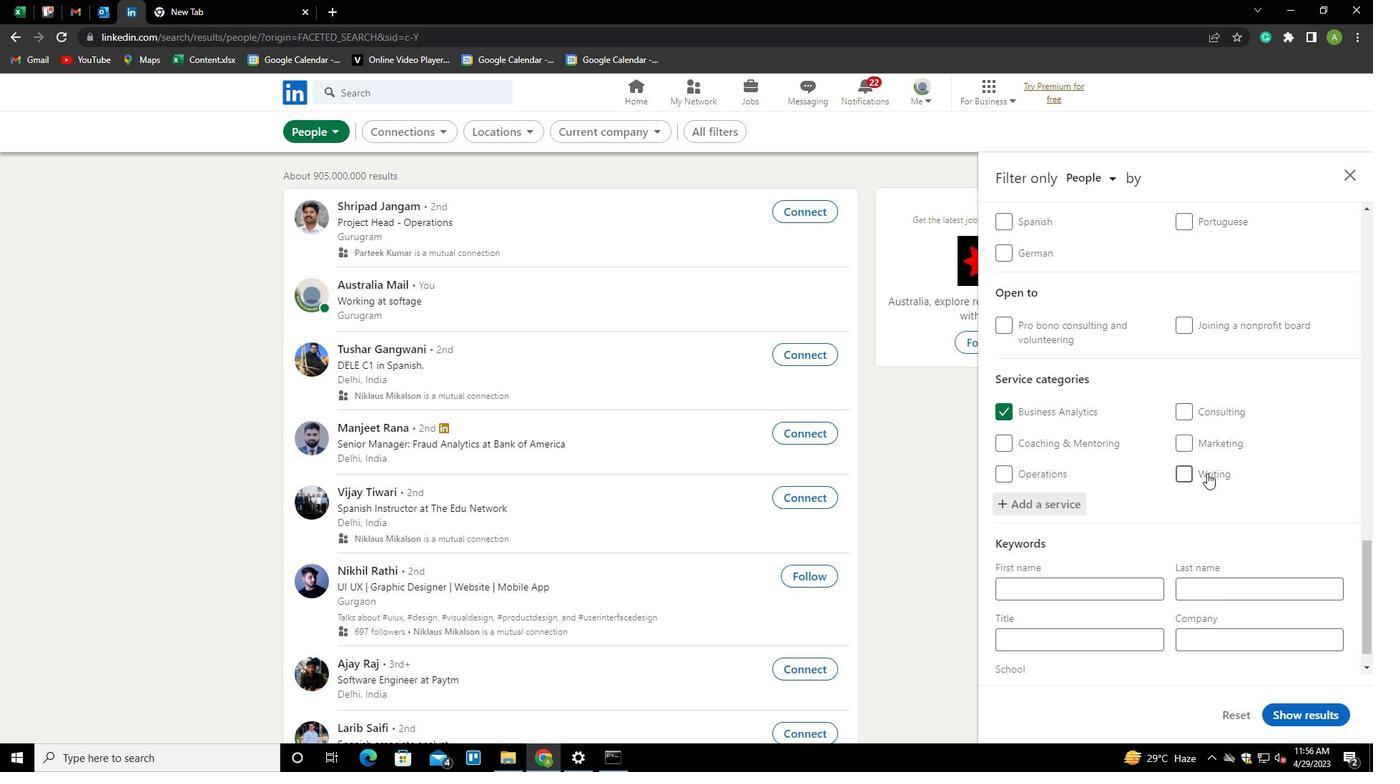 
Action: Mouse moved to (1094, 613)
Screenshot: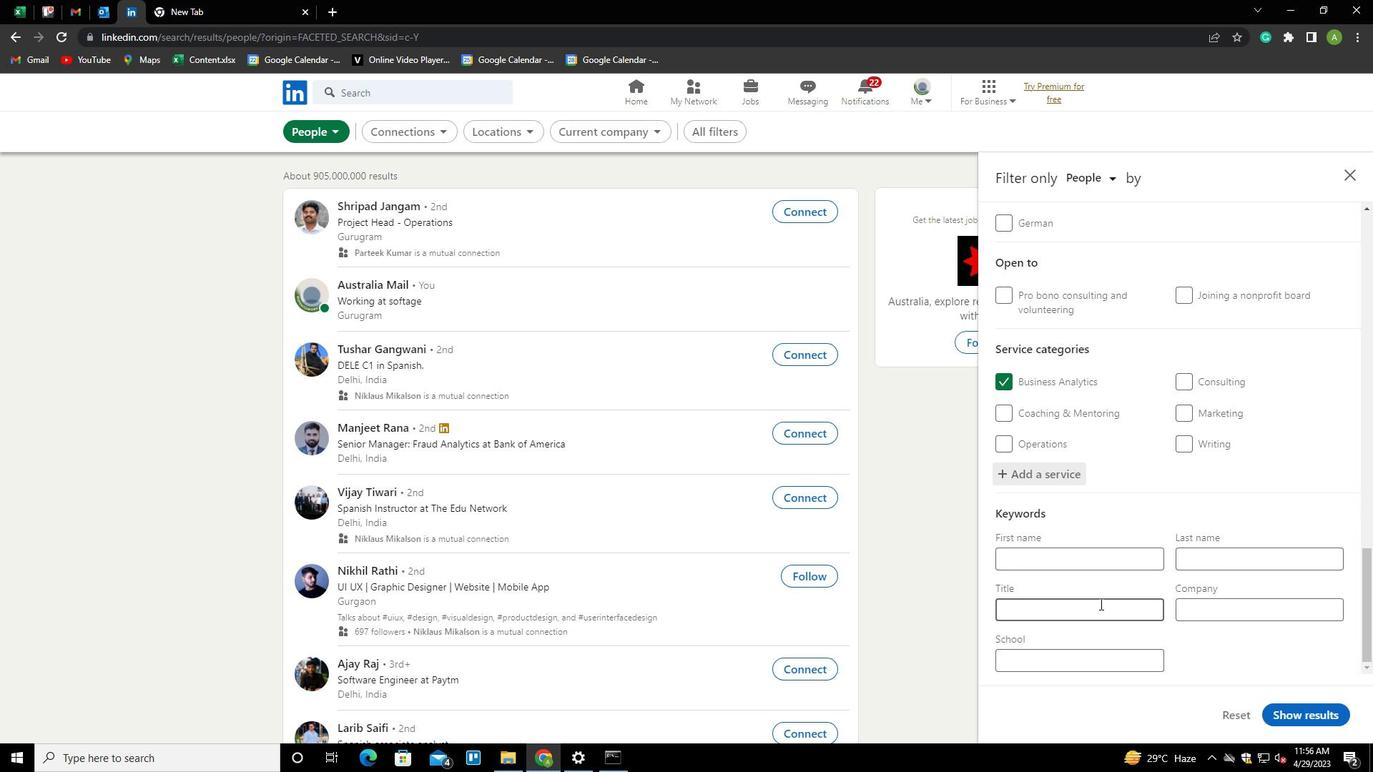 
Action: Mouse pressed left at (1094, 613)
Screenshot: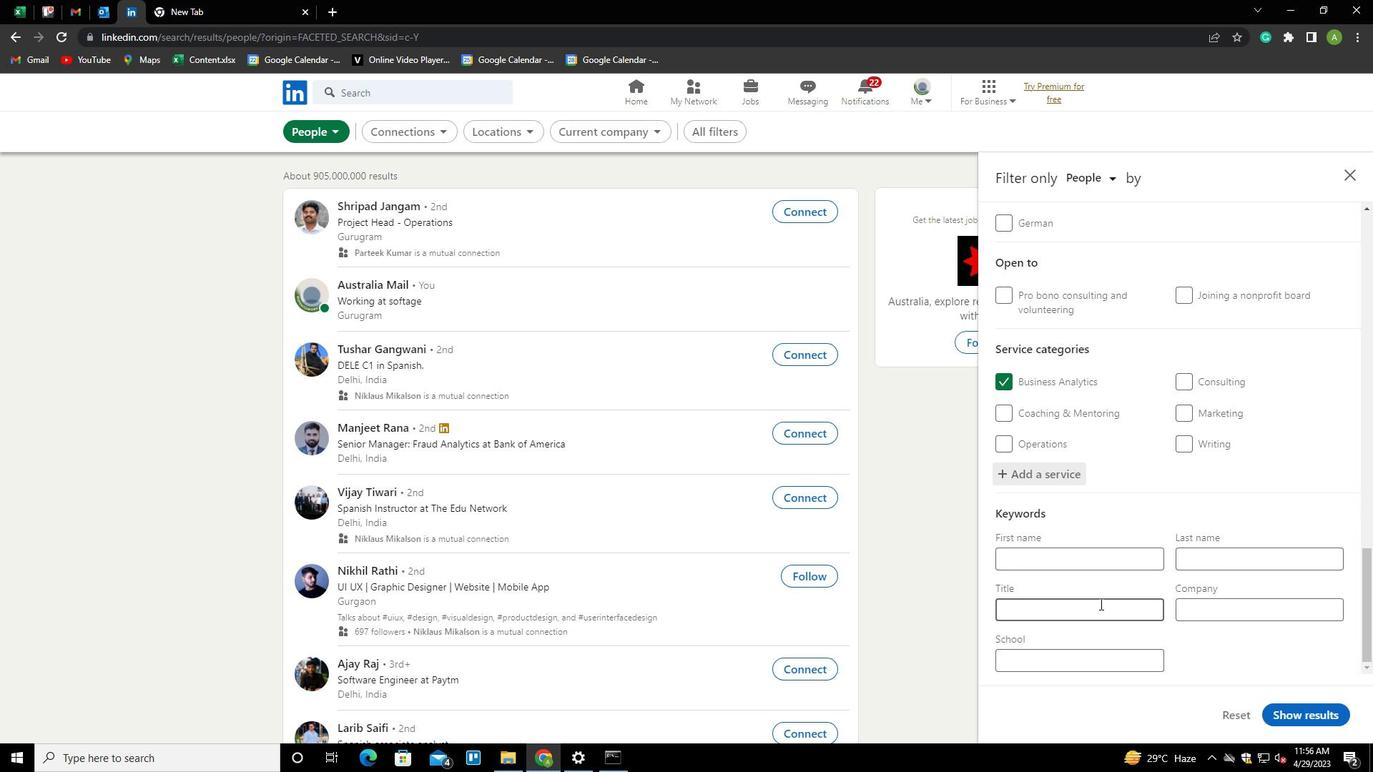 
Action: Key pressed <Key.shift>
Screenshot: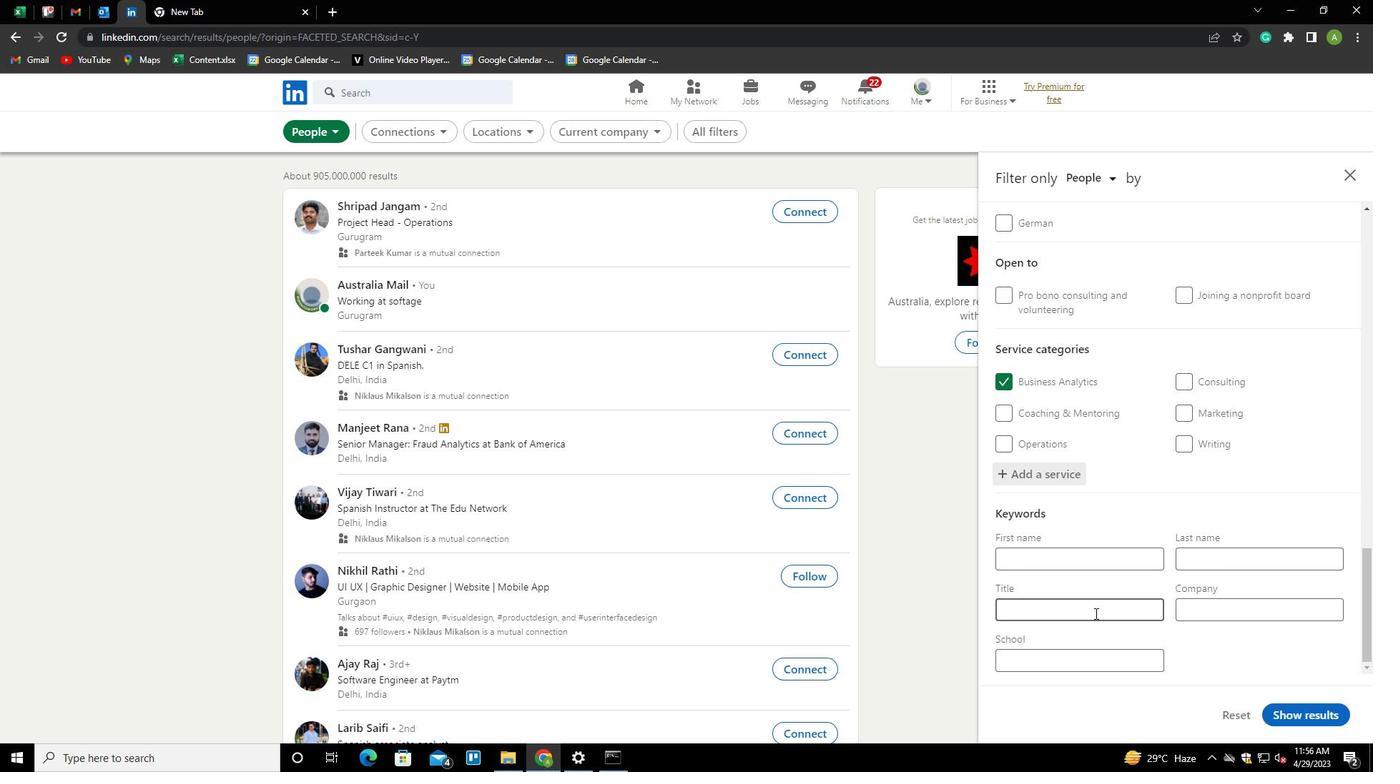 
Action: Mouse moved to (1092, 615)
Screenshot: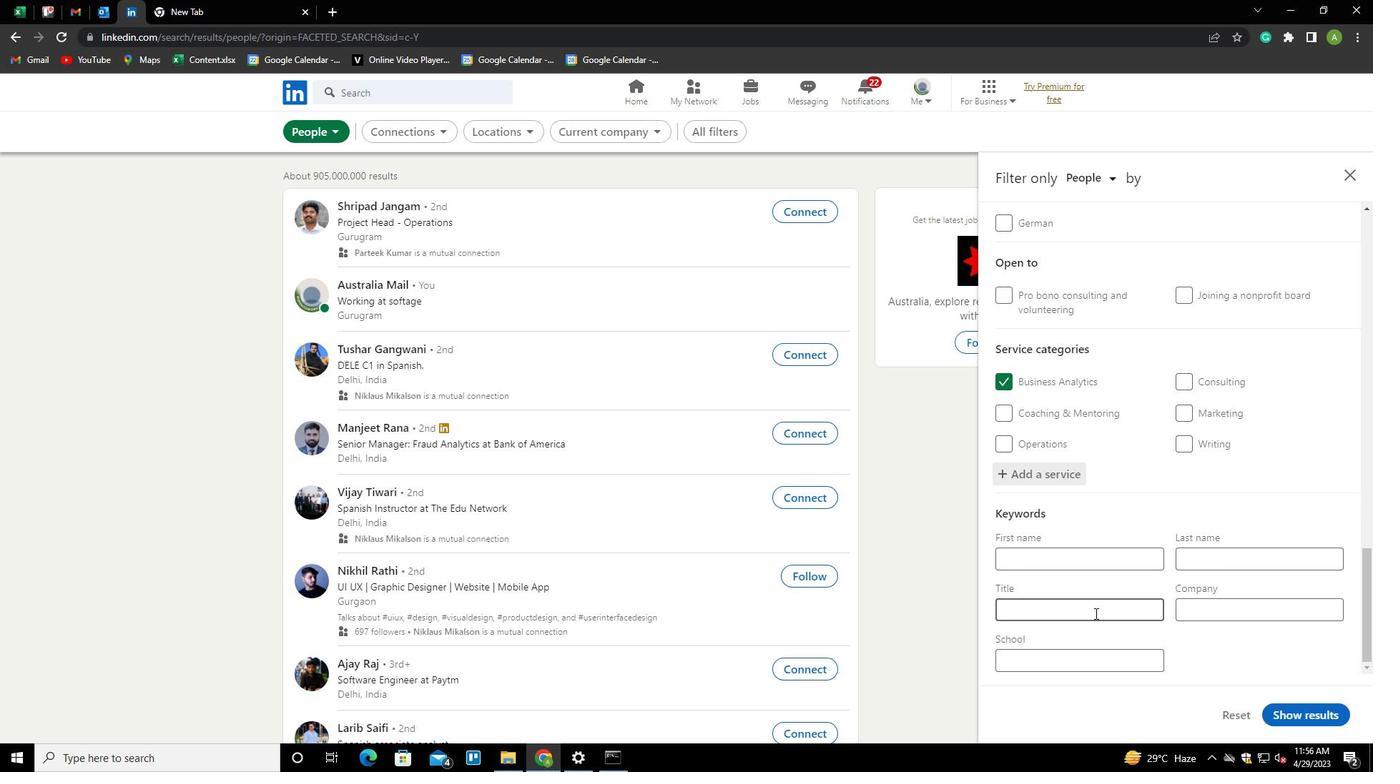
Action: Key pressed DIRECT<Key.space><Key.shift>SALES<Key.space><Key.backspace>ER<Key.backspace><Key.backspace>PERSON
Screenshot: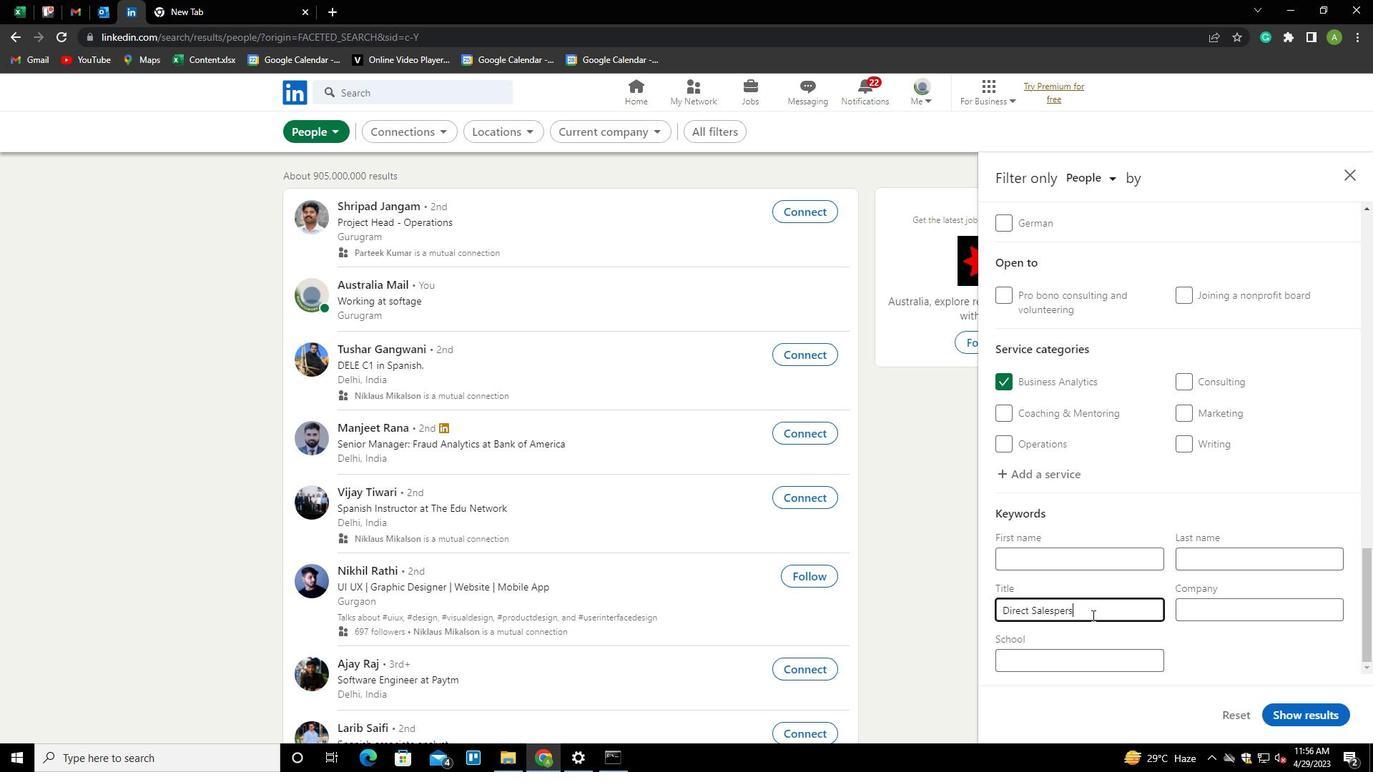 
Action: Mouse scrolled (1092, 616) with delta (0, 0)
Screenshot: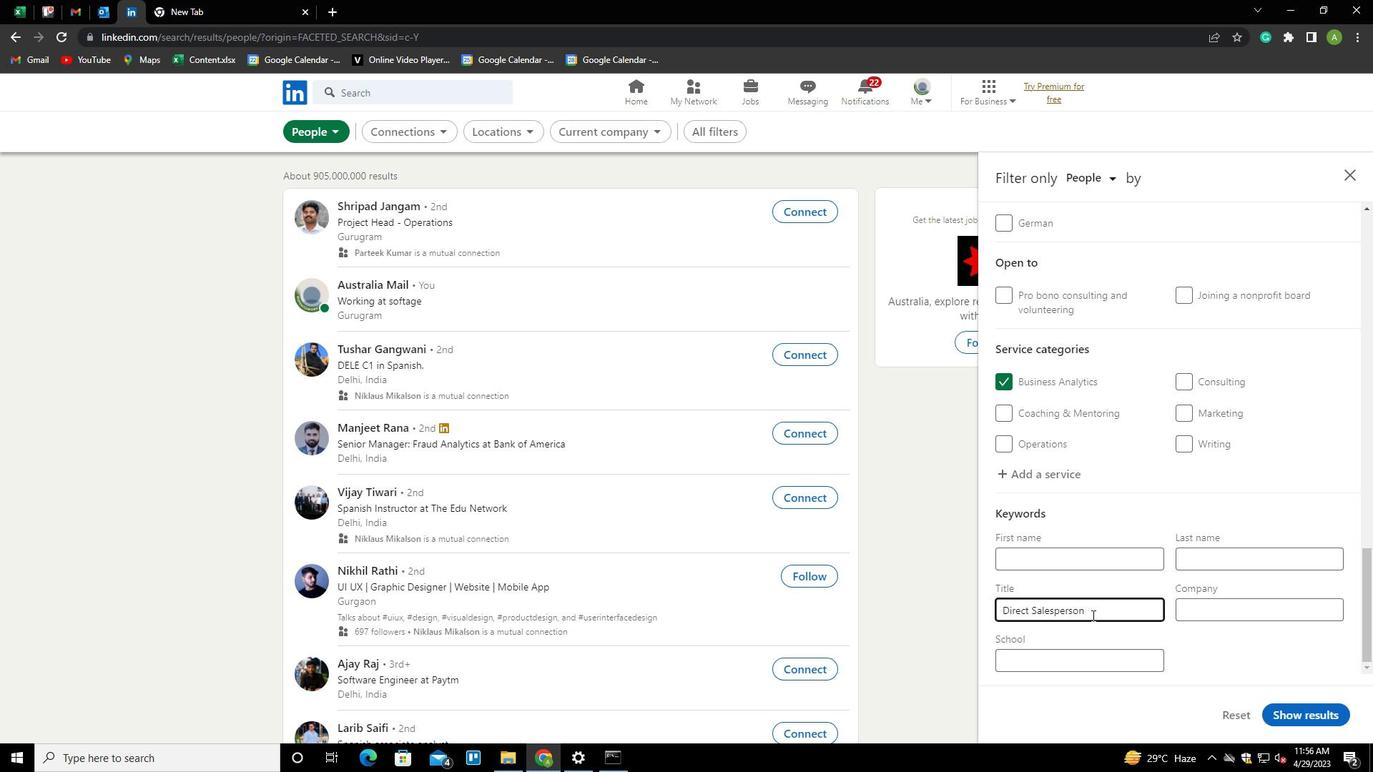 
Action: Mouse moved to (1207, 640)
Screenshot: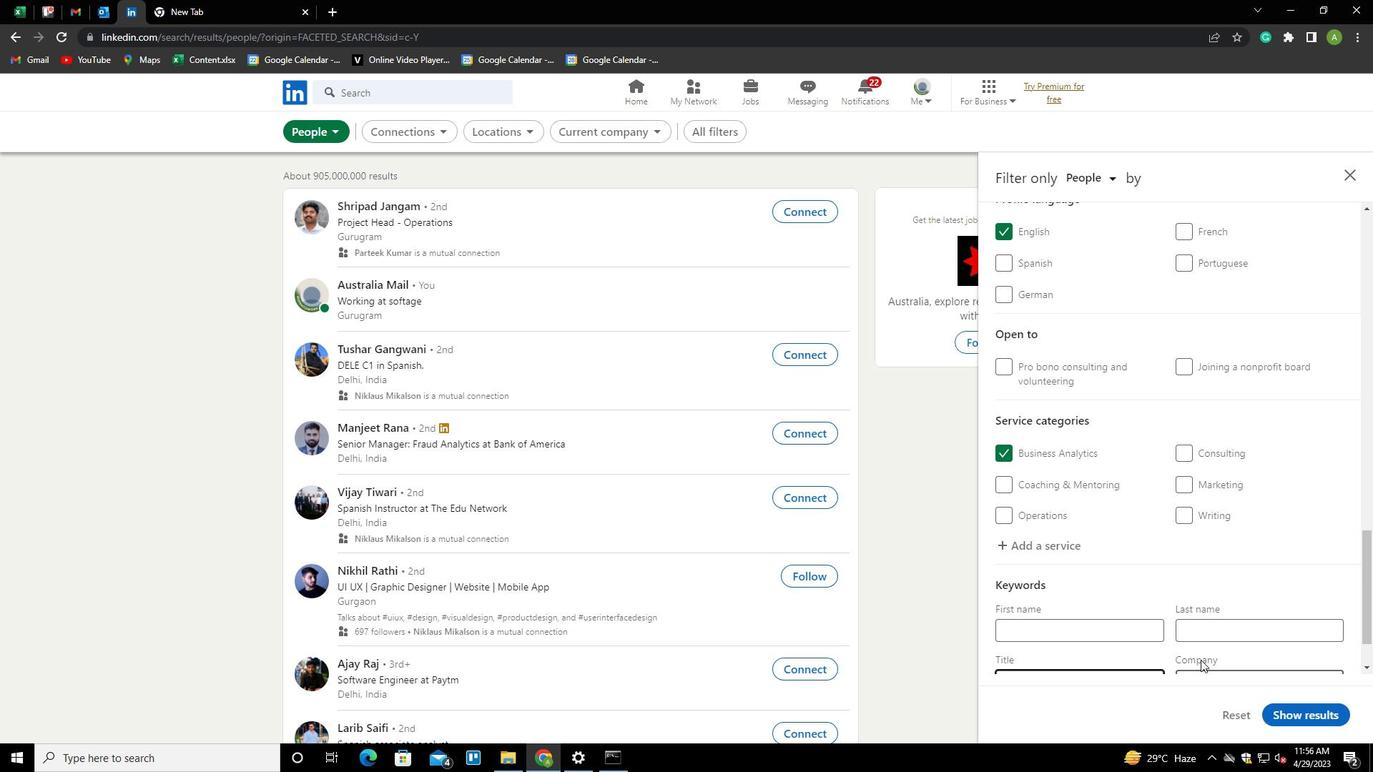 
Action: Mouse scrolled (1207, 640) with delta (0, 0)
Screenshot: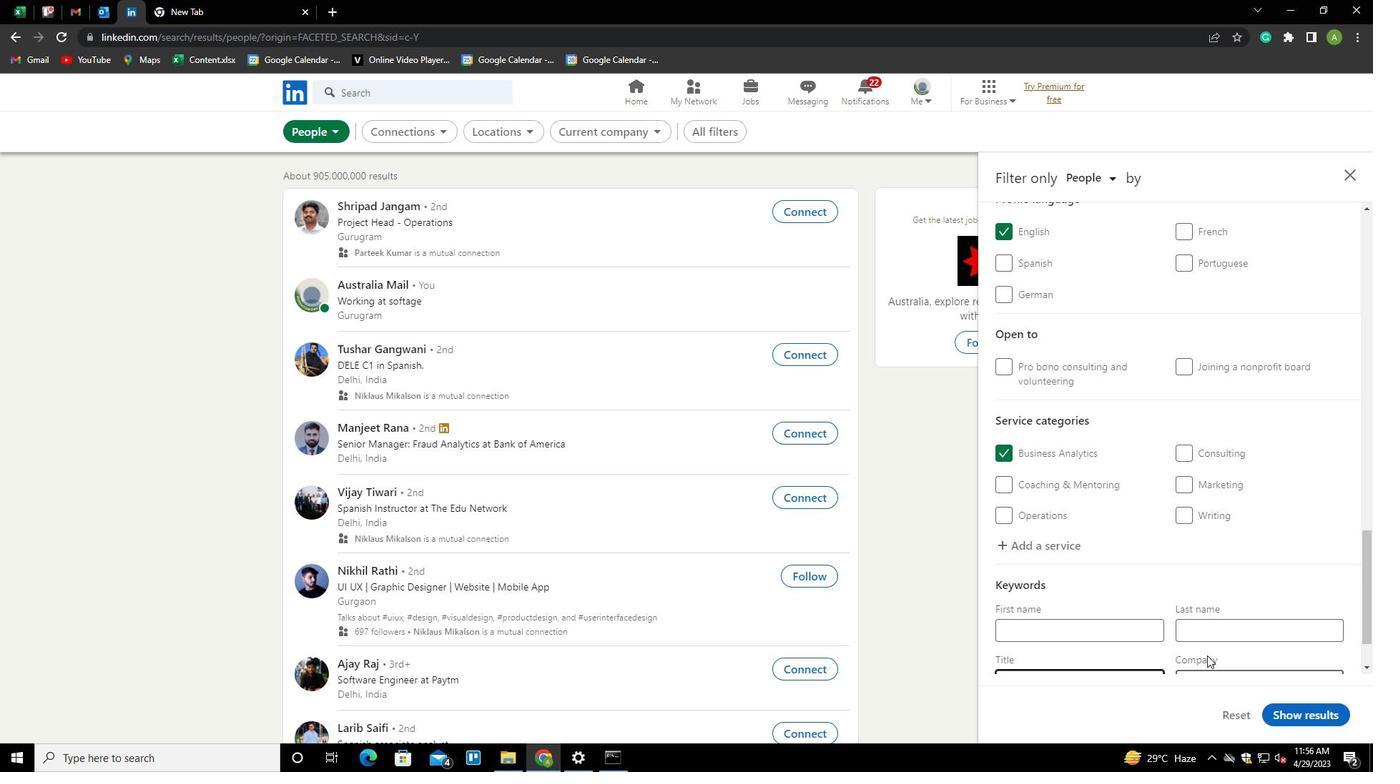 
Action: Mouse scrolled (1207, 640) with delta (0, 0)
Screenshot: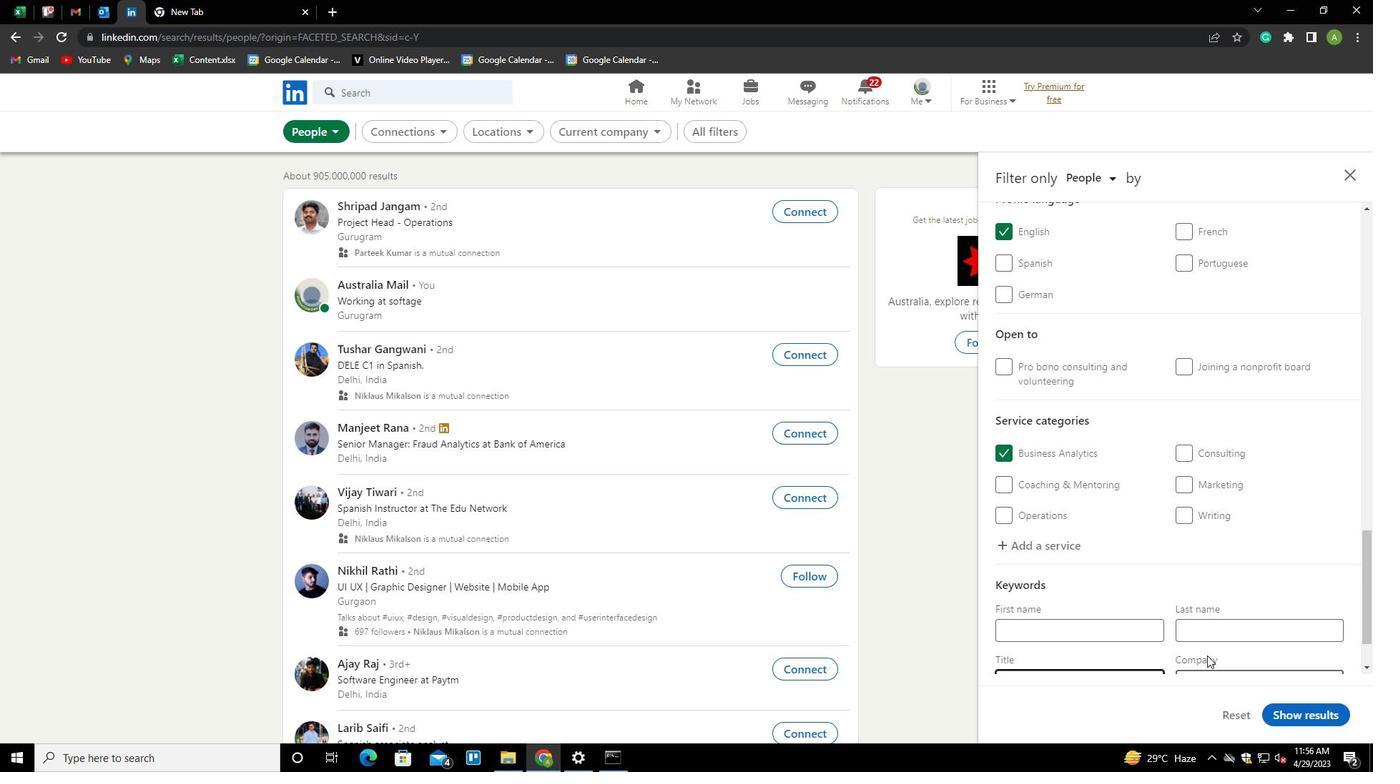 
Action: Mouse scrolled (1207, 640) with delta (0, 0)
Screenshot: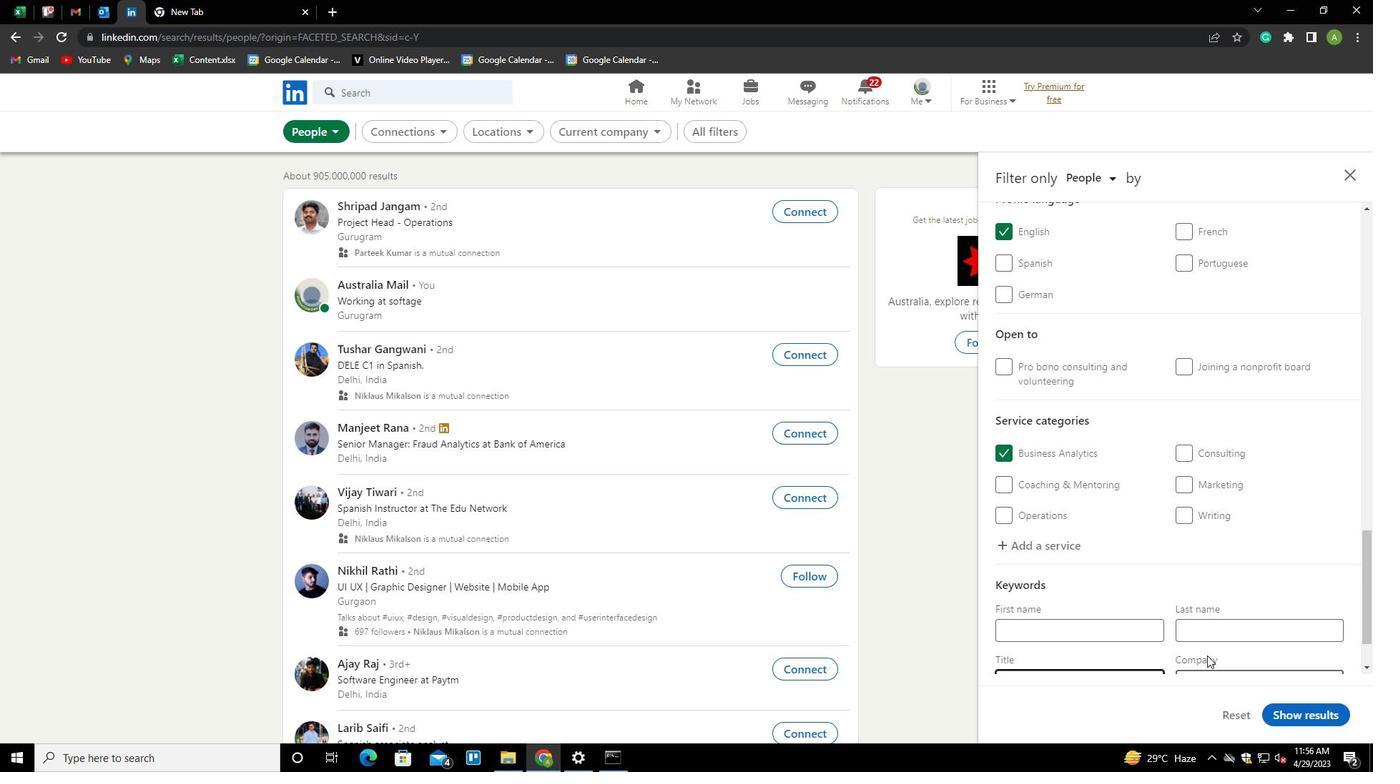 
Action: Mouse scrolled (1207, 640) with delta (0, 0)
Screenshot: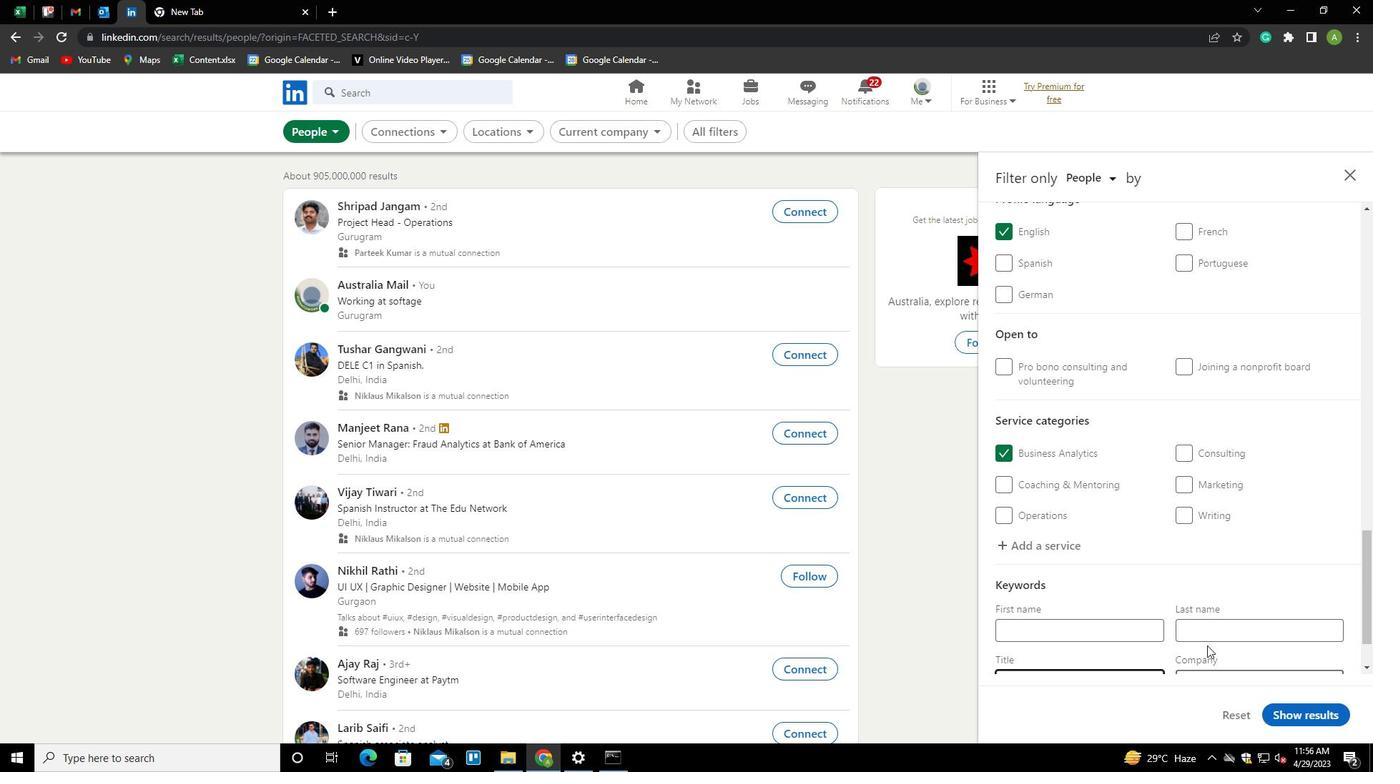 
Action: Mouse scrolled (1207, 640) with delta (0, 0)
Screenshot: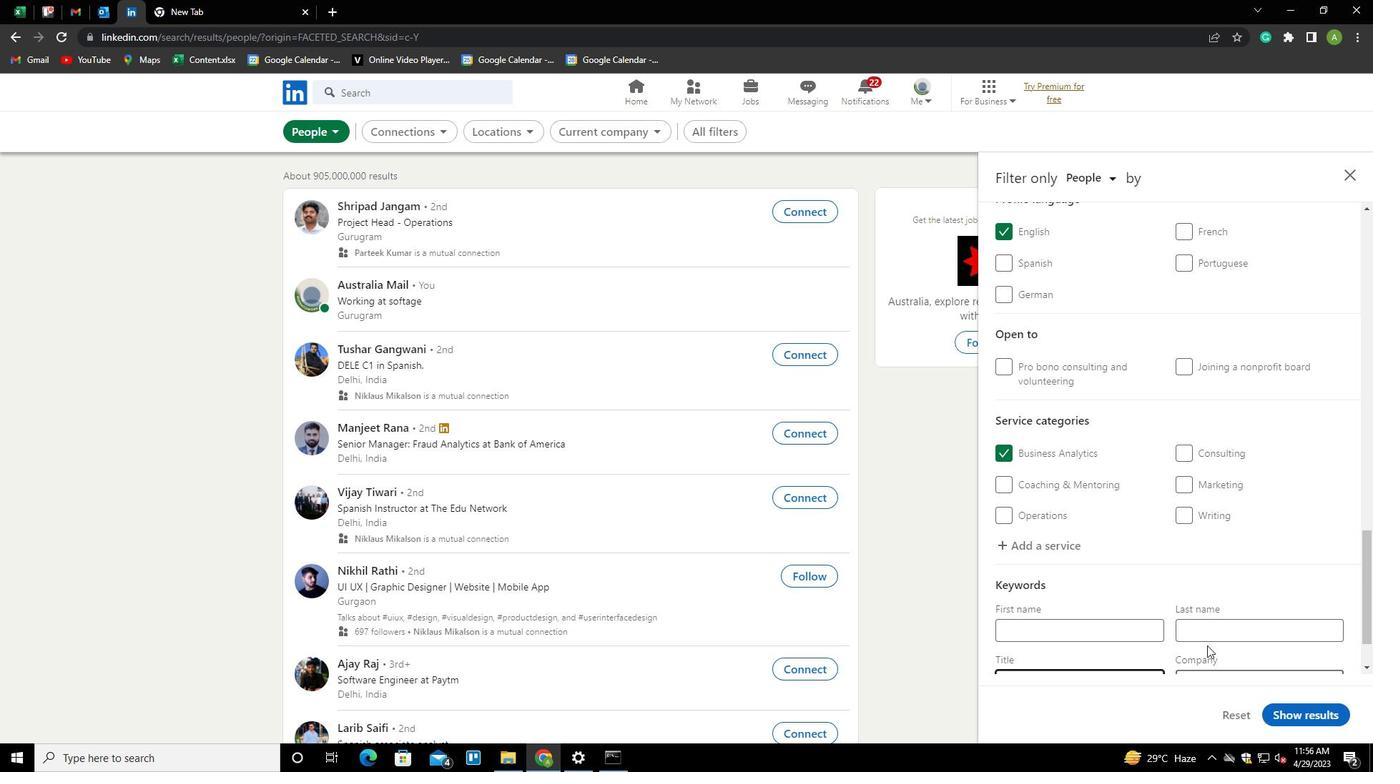 
Action: Mouse moved to (1216, 653)
Screenshot: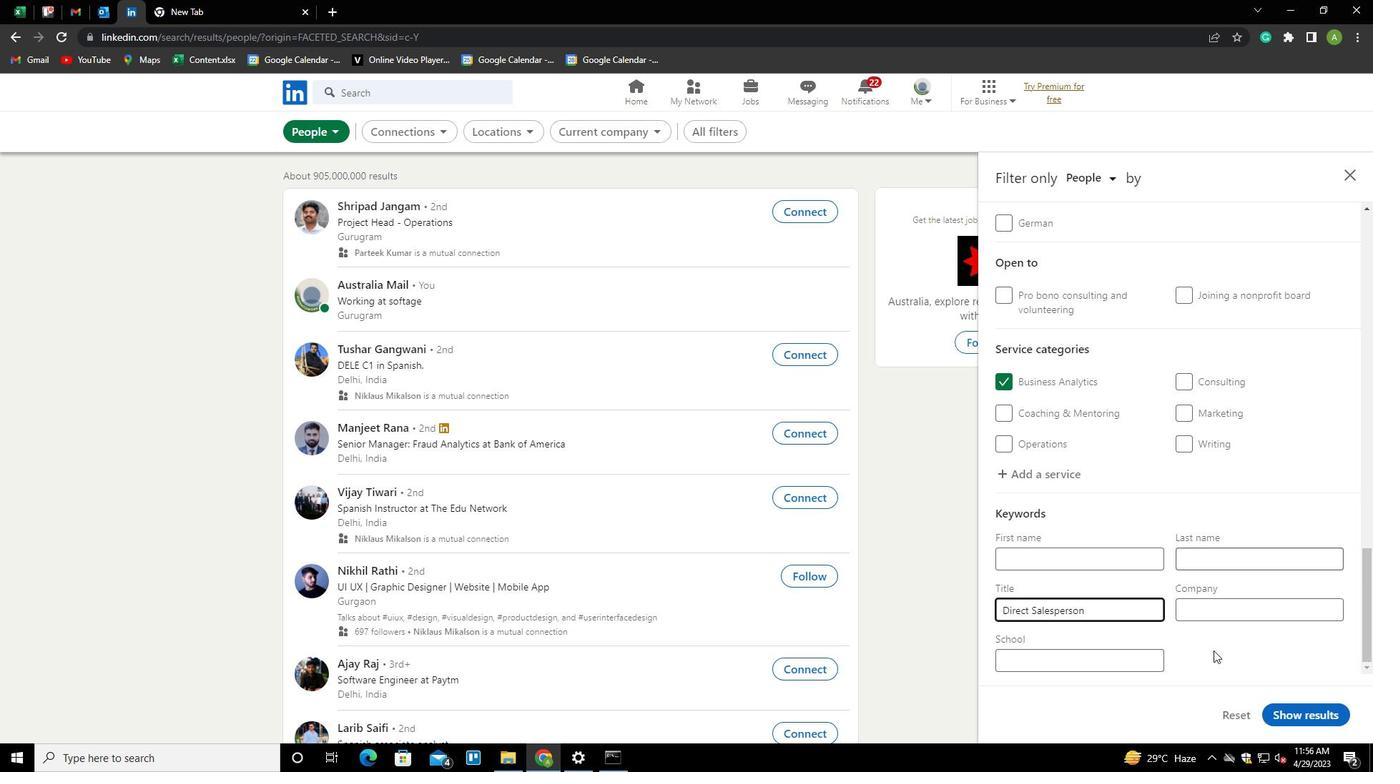 
Action: Mouse pressed left at (1216, 653)
Screenshot: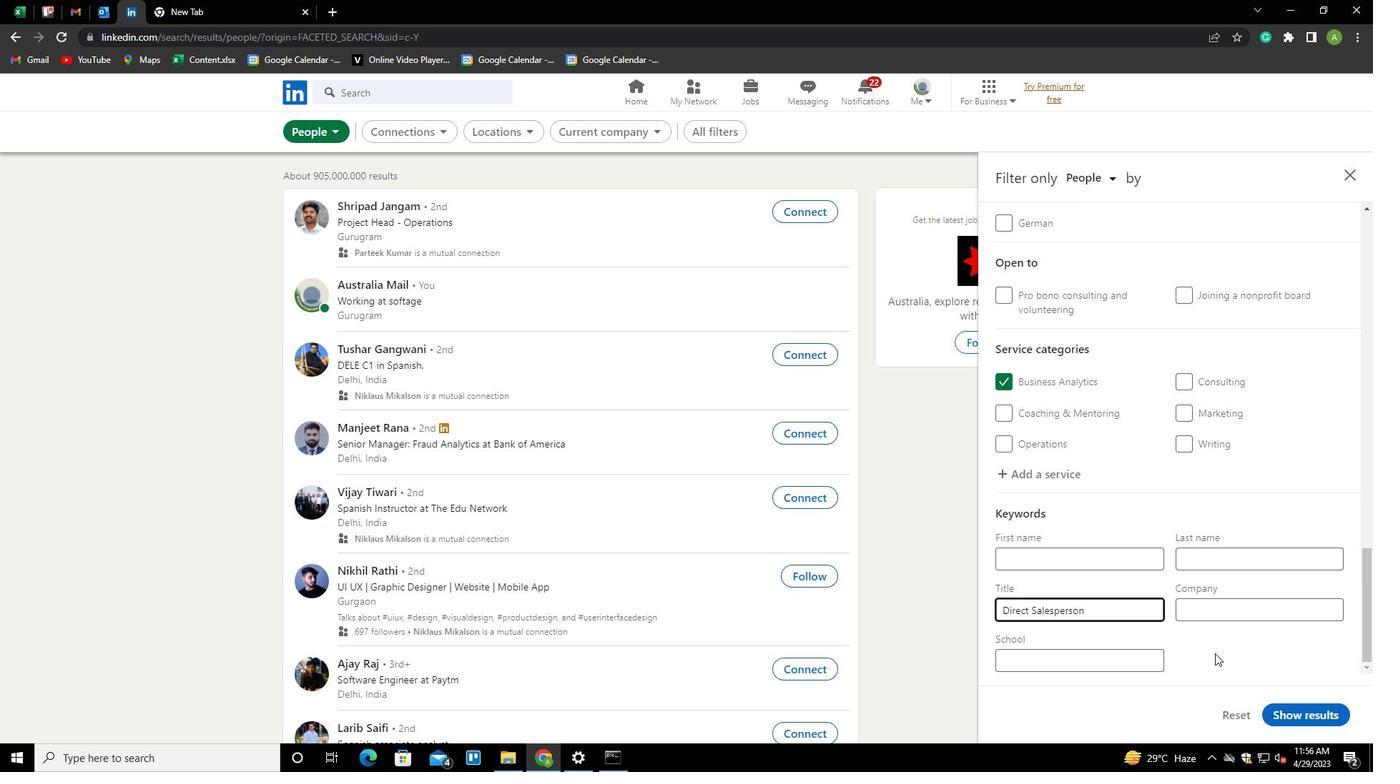 
Action: Mouse moved to (1283, 711)
Screenshot: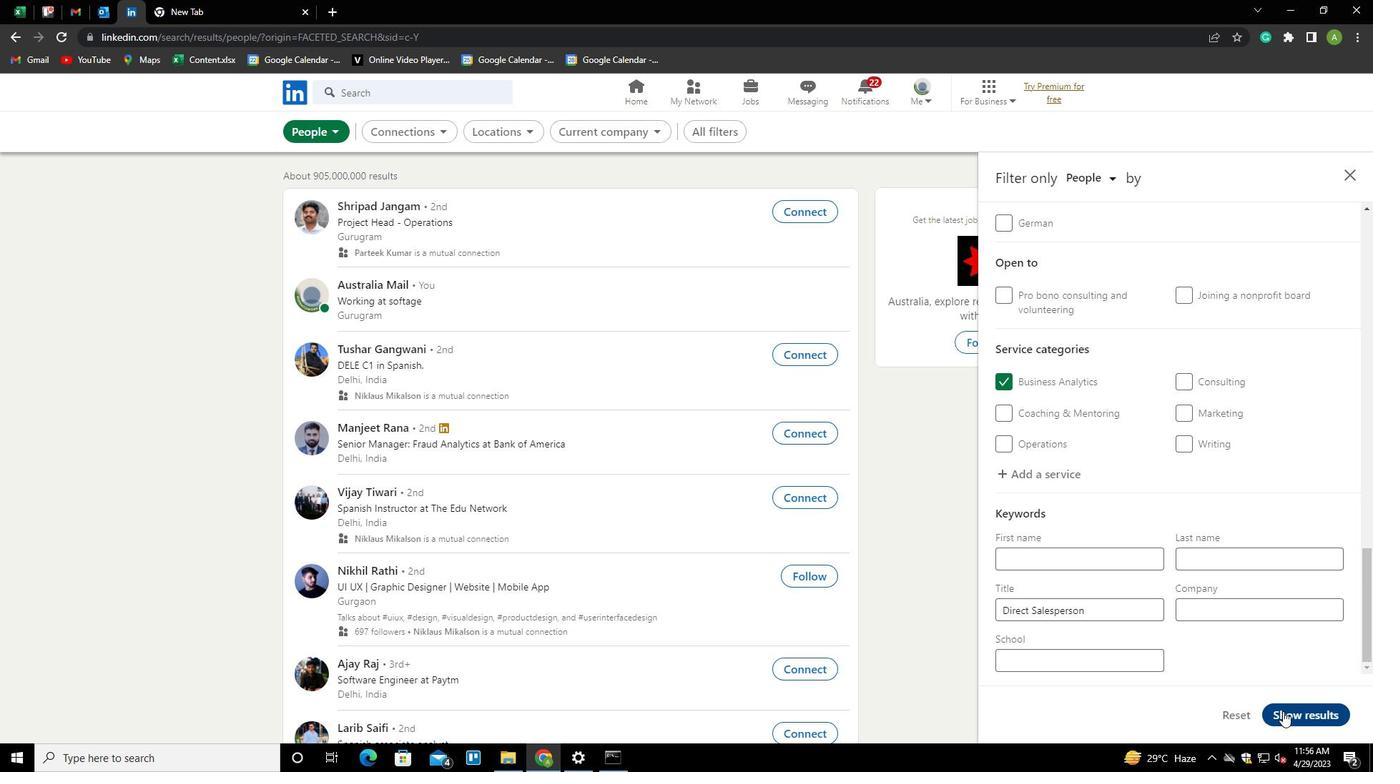 
Action: Mouse pressed left at (1283, 711)
Screenshot: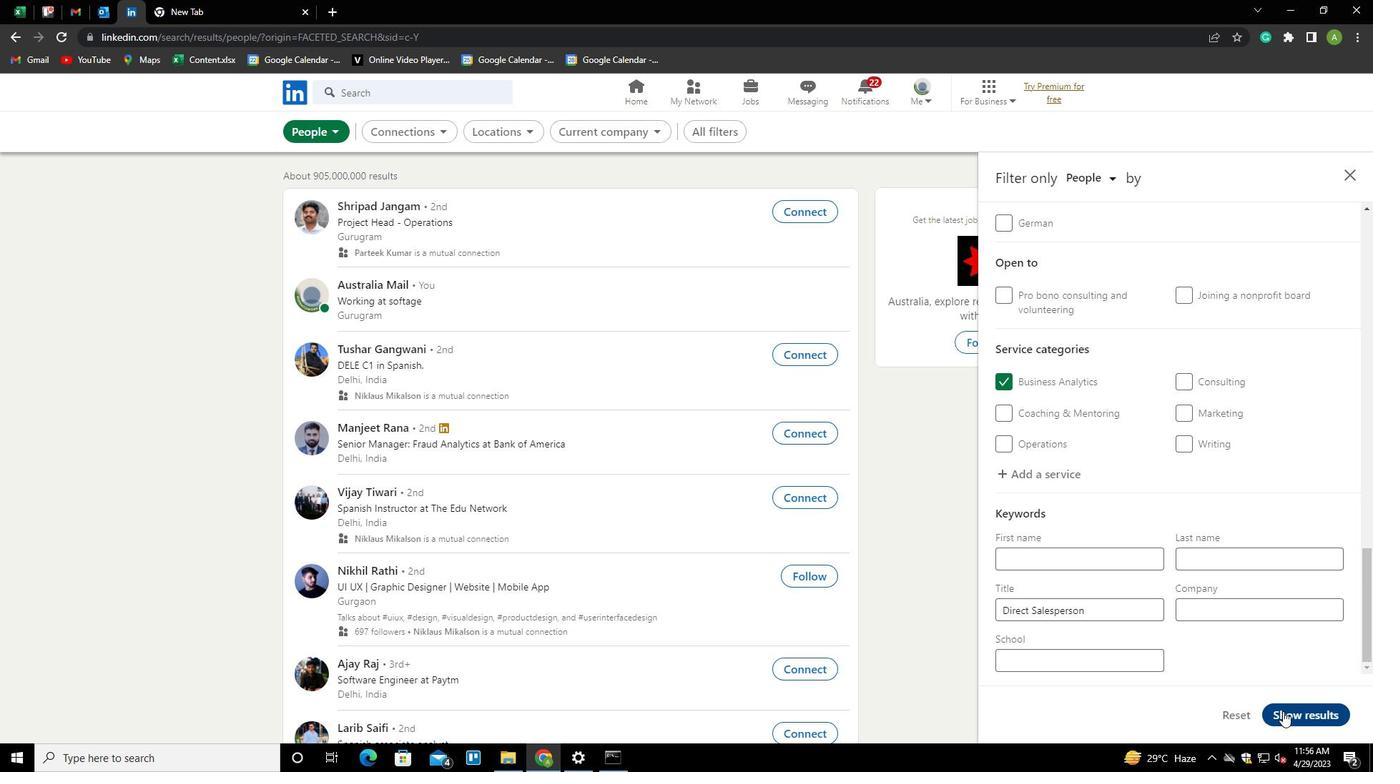 
